 Task: Send an email with the signature Jessica Sanchez with the subject Confirmation of a refund and the message Could you please provide me with your feedback on the new website design? from softage.5@softage.net to softage.8@softage.net and move the email from Sent Items to the folder Community service
Action: Mouse moved to (37, 42)
Screenshot: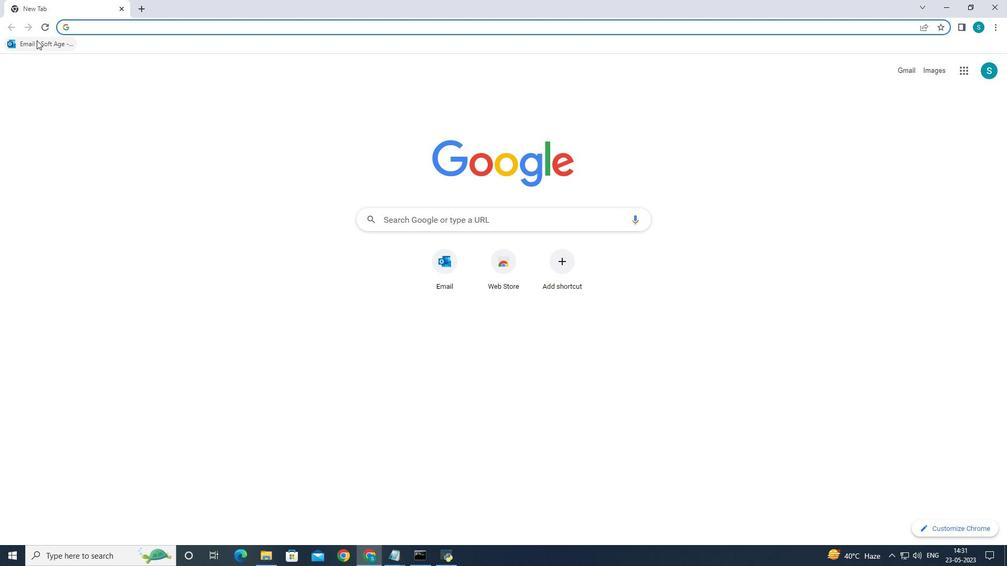 
Action: Mouse pressed left at (37, 42)
Screenshot: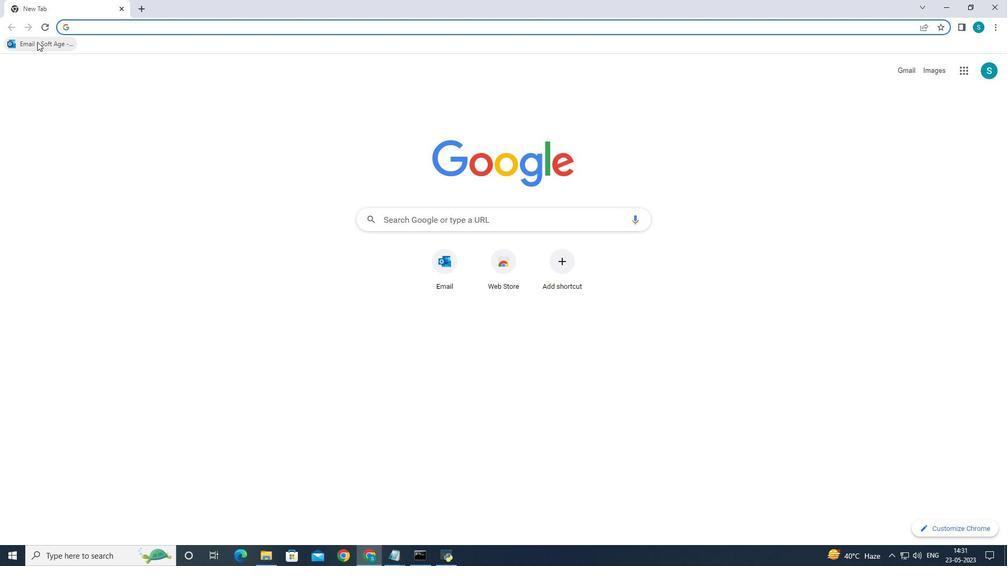 
Action: Mouse moved to (156, 92)
Screenshot: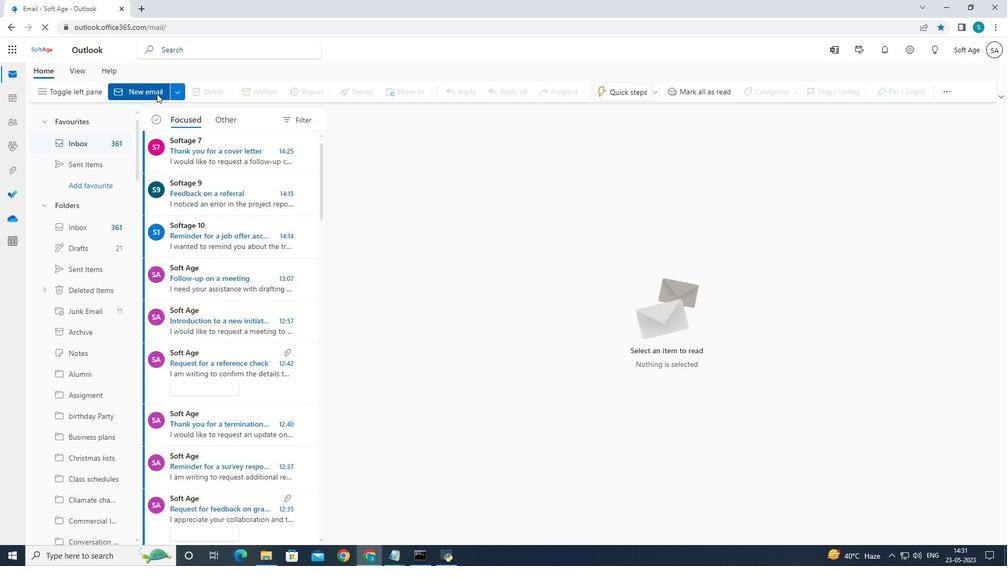 
Action: Mouse pressed left at (156, 92)
Screenshot: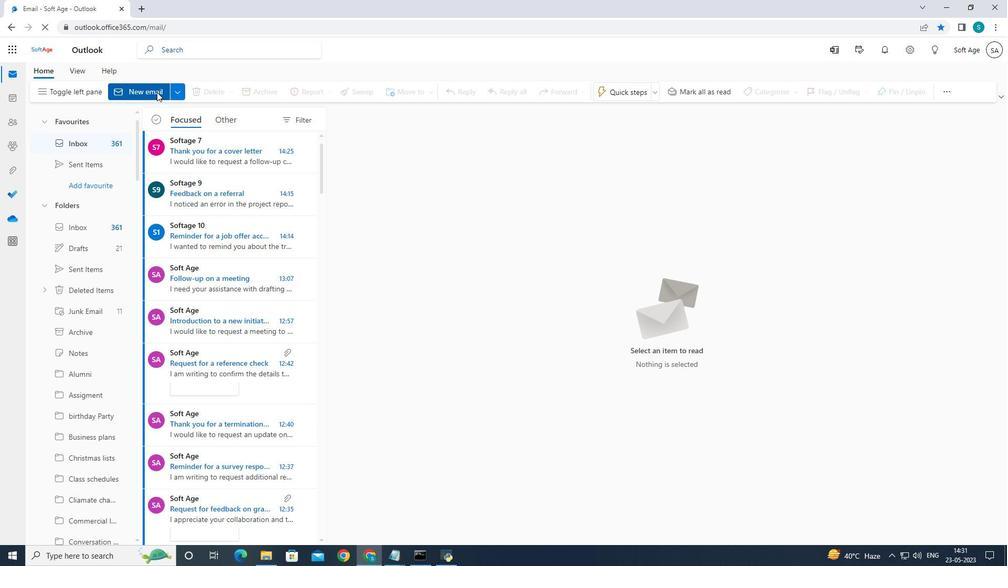 
Action: Mouse pressed left at (156, 92)
Screenshot: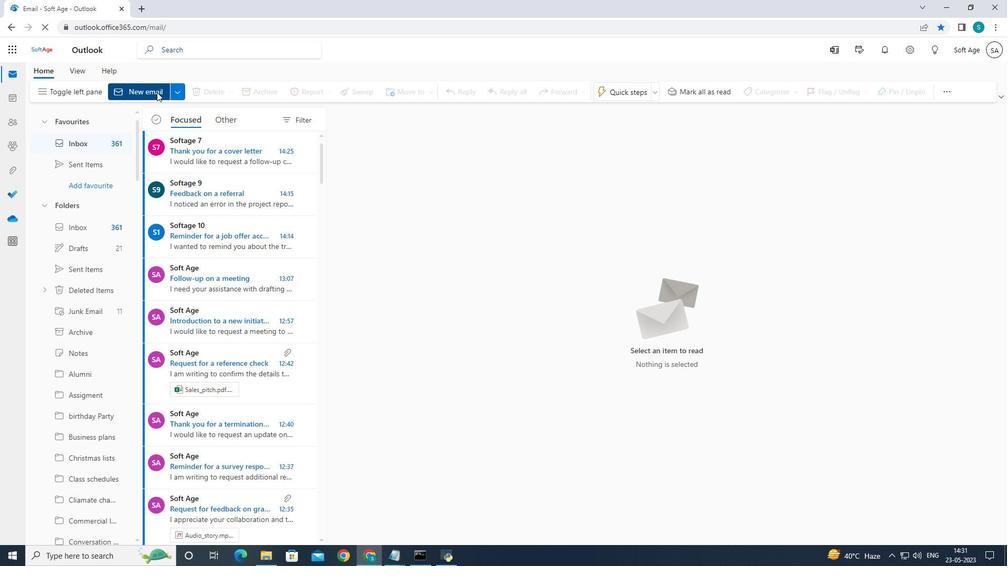 
Action: Mouse moved to (686, 90)
Screenshot: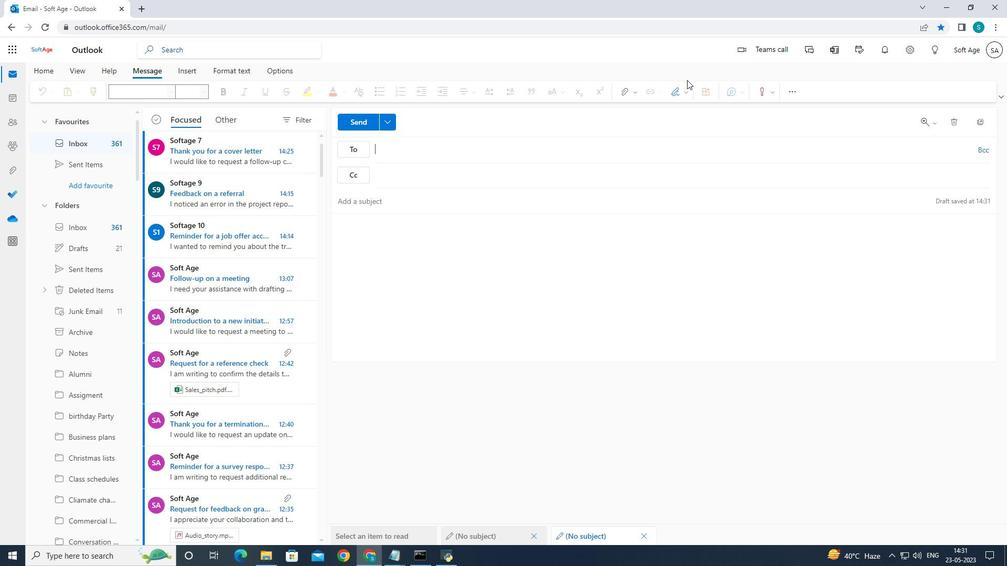 
Action: Mouse pressed left at (686, 90)
Screenshot: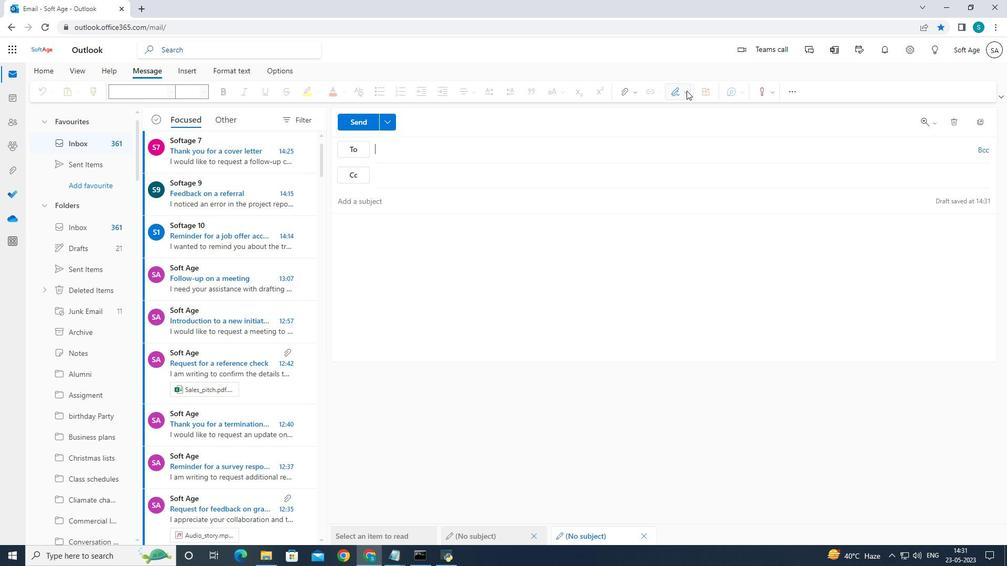 
Action: Mouse moved to (669, 137)
Screenshot: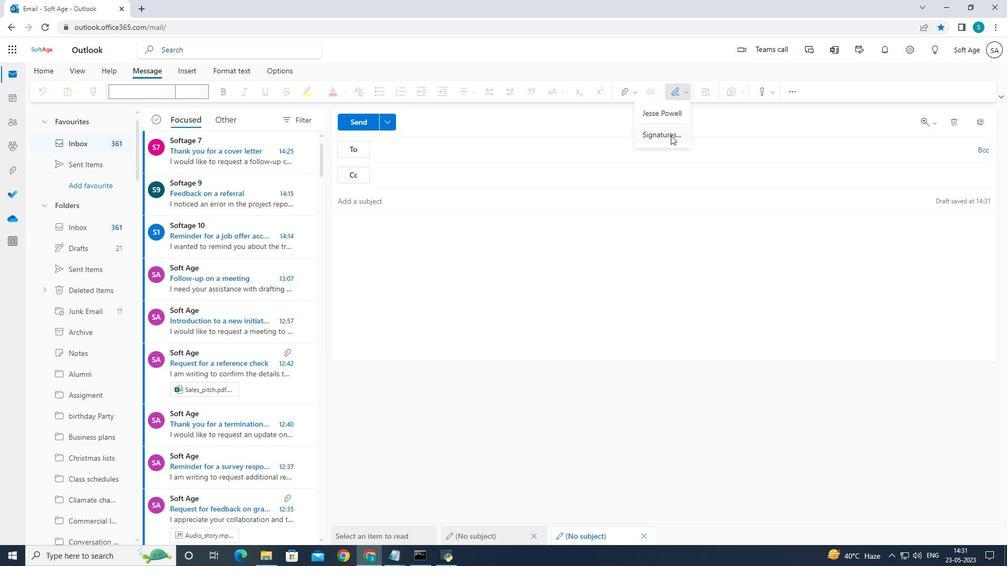 
Action: Mouse pressed left at (669, 137)
Screenshot: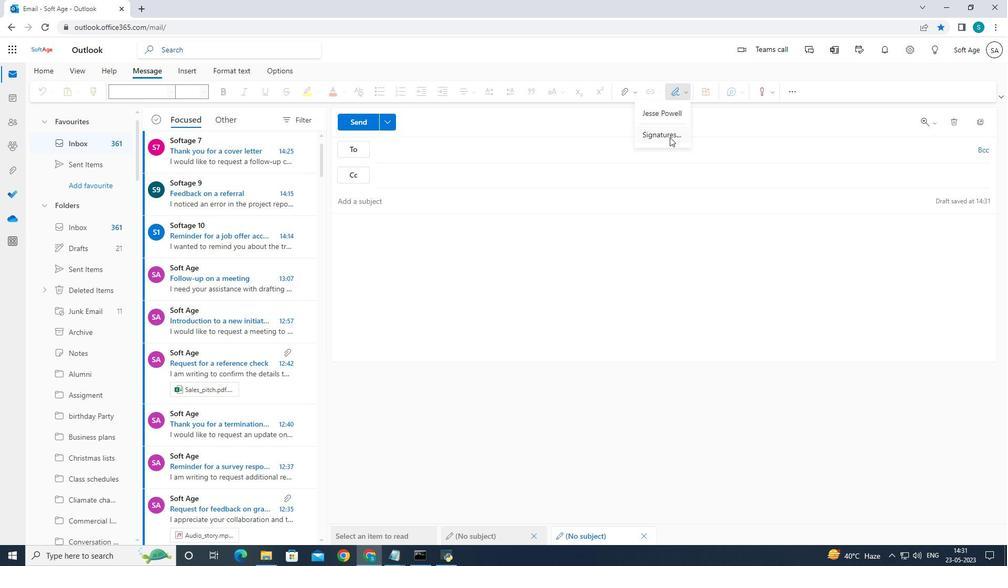
Action: Mouse moved to (663, 176)
Screenshot: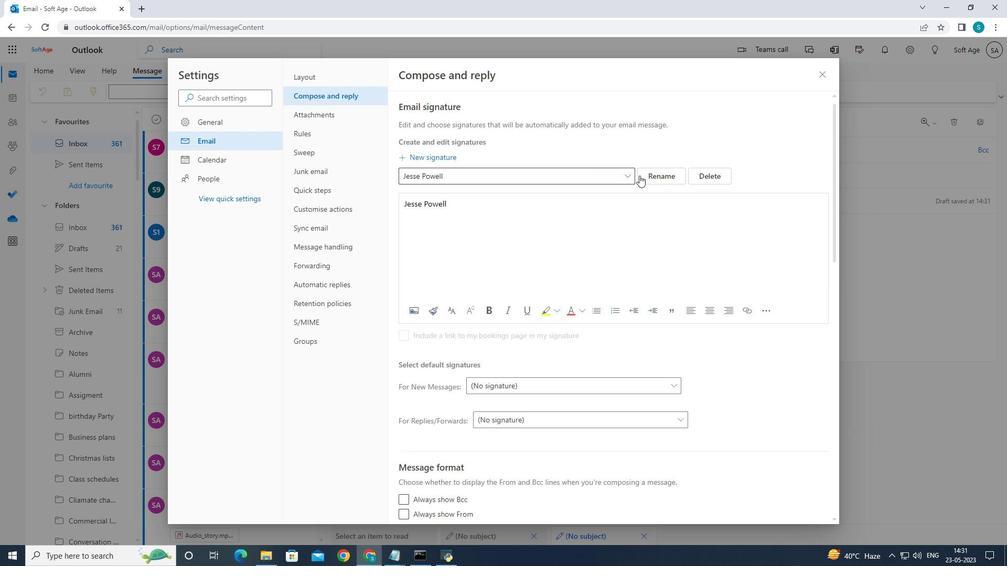 
Action: Mouse pressed left at (663, 176)
Screenshot: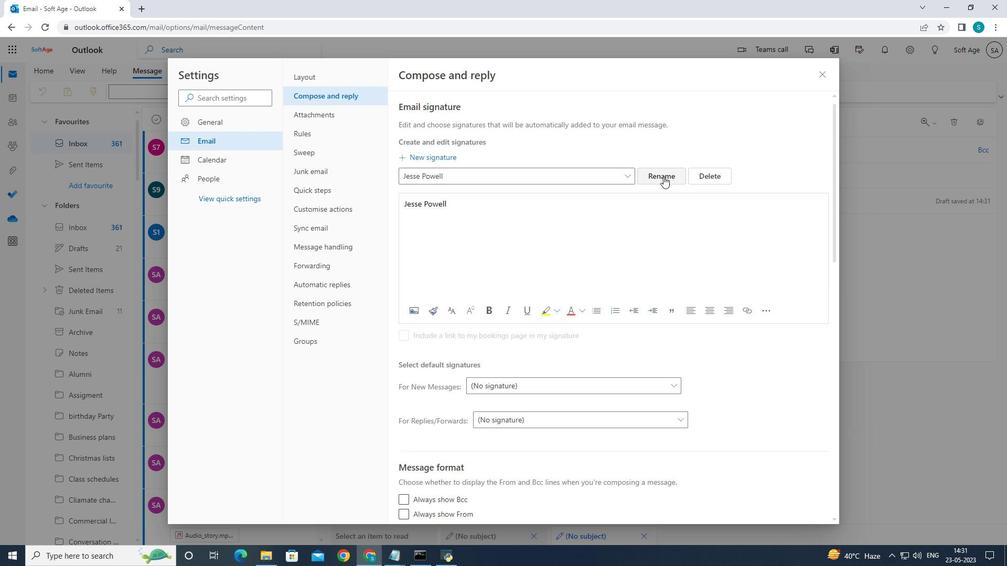 
Action: Mouse moved to (607, 173)
Screenshot: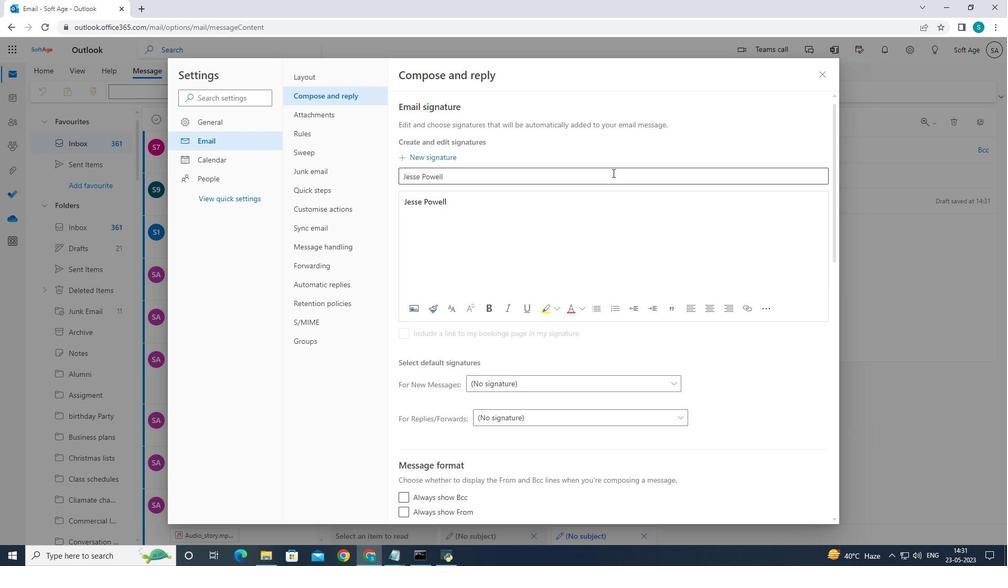 
Action: Mouse pressed left at (607, 173)
Screenshot: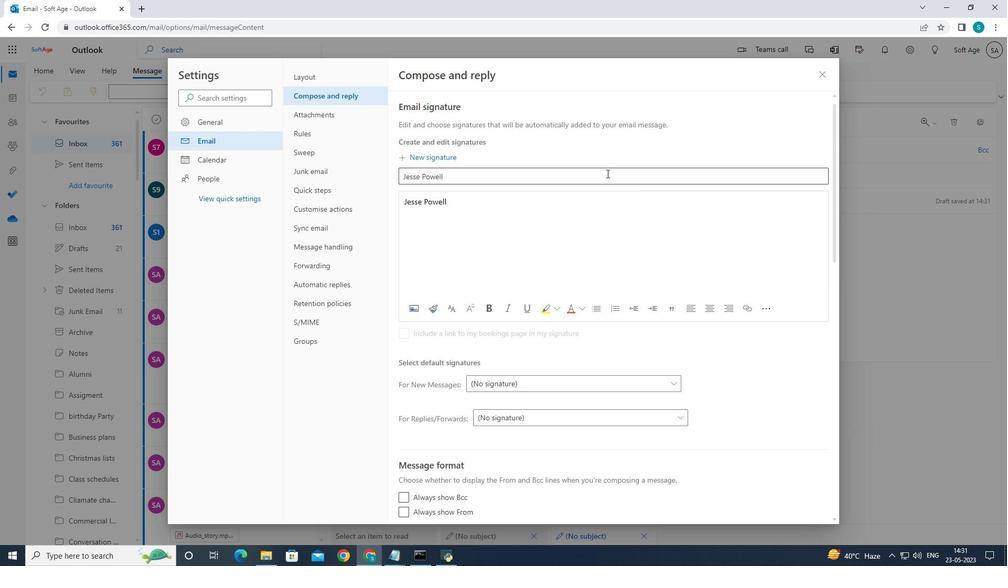 
Action: Mouse moved to (689, 182)
Screenshot: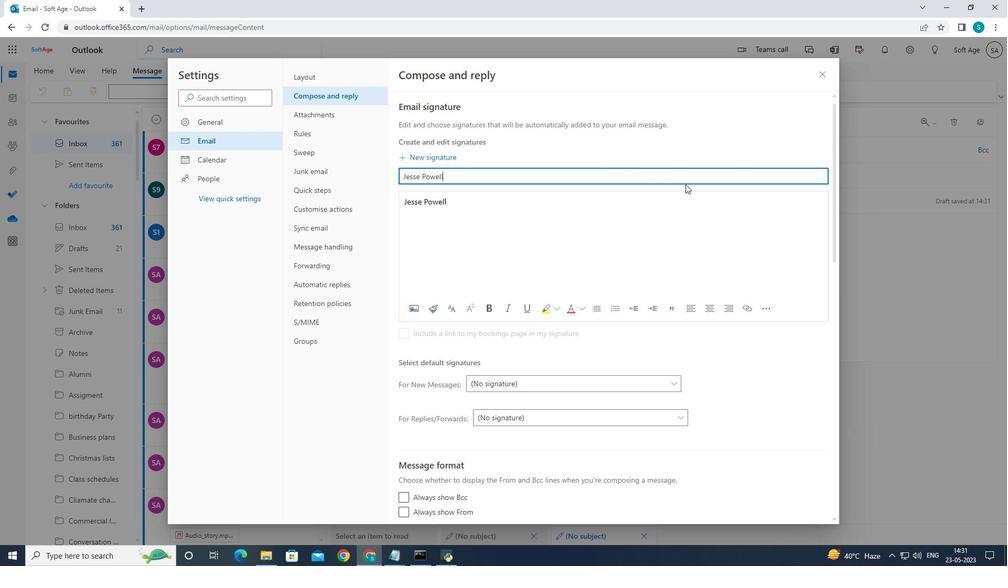 
Action: Key pressed <Key.backspace><Key.backspace><Key.backspace><Key.backspace><Key.backspace><Key.backspace><Key.backspace><Key.backspace><Key.backspace><Key.backspace>ssica<Key.space><Key.caps_lock>S<Key.caps_lock>anchez
Screenshot: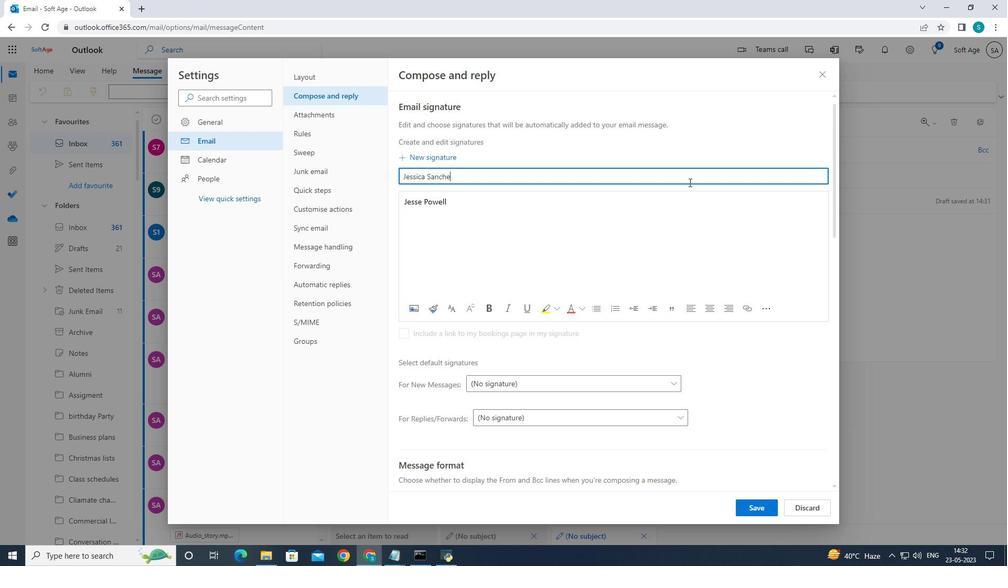 
Action: Mouse moved to (455, 199)
Screenshot: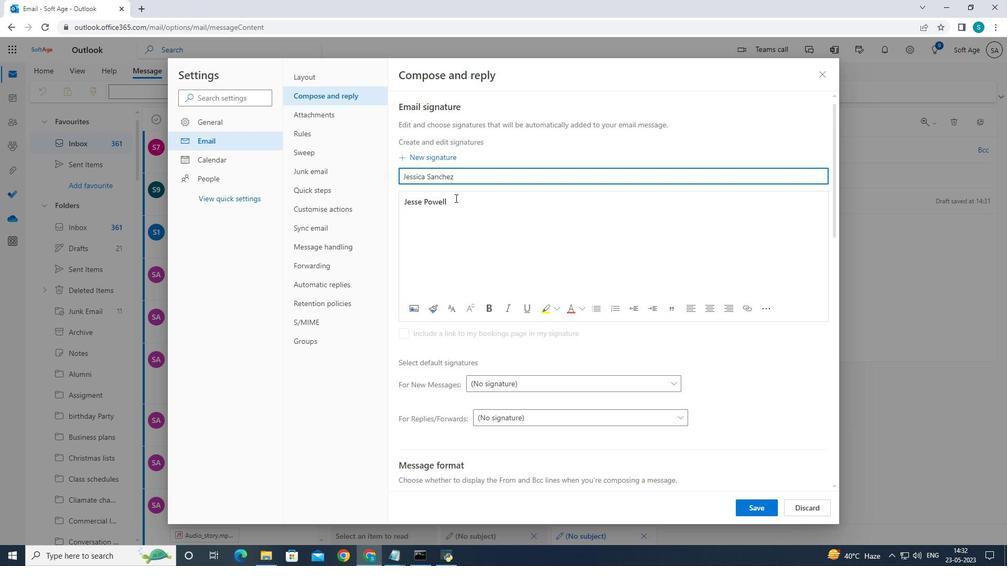 
Action: Mouse pressed left at (455, 199)
Screenshot: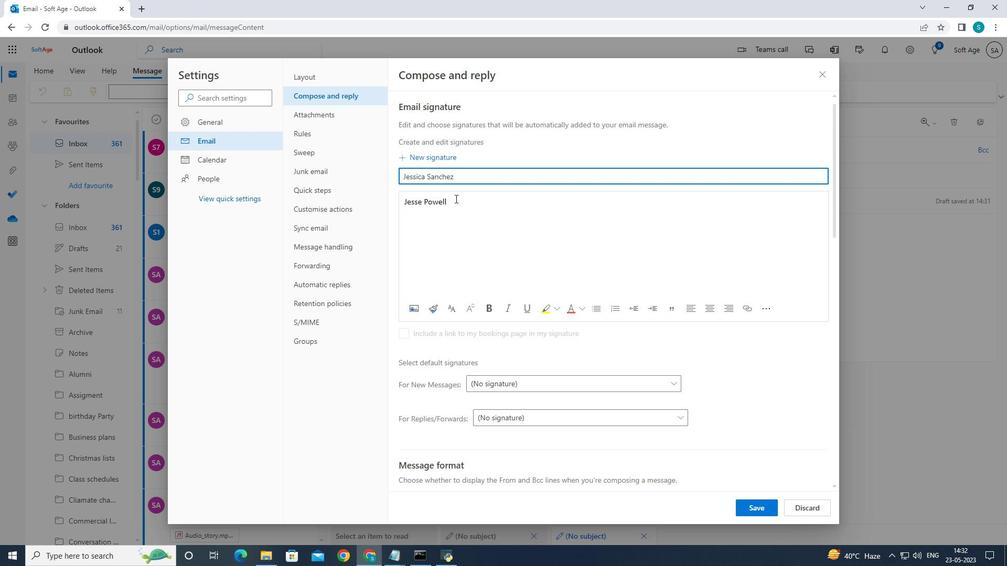 
Action: Mouse moved to (549, 192)
Screenshot: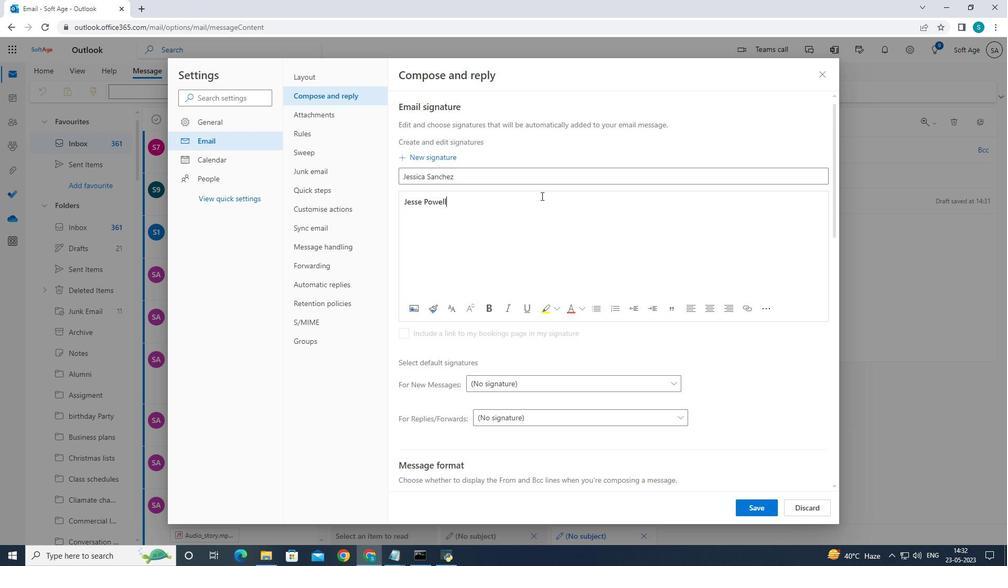 
Action: Key pressed <Key.backspace>
Screenshot: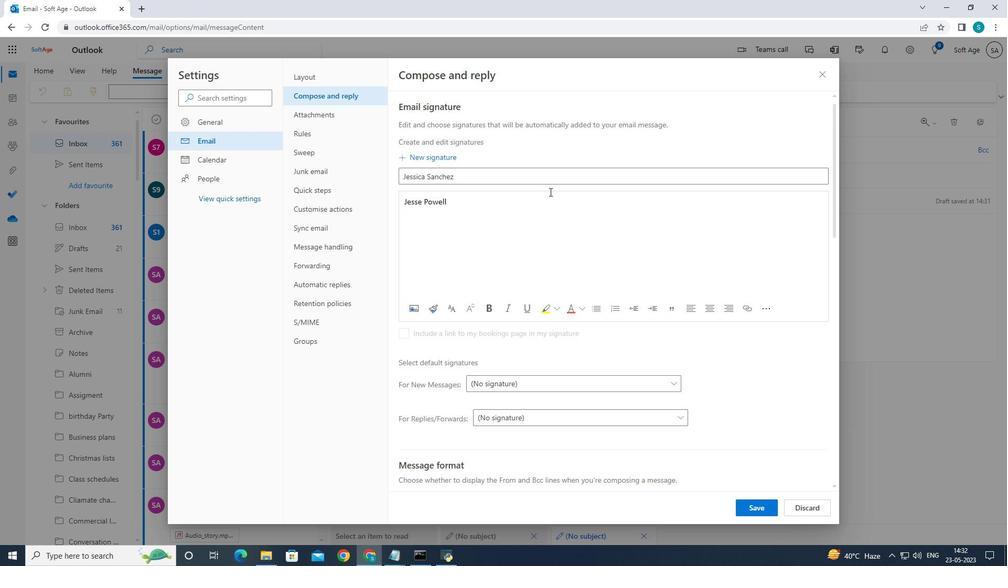 
Action: Mouse moved to (557, 189)
Screenshot: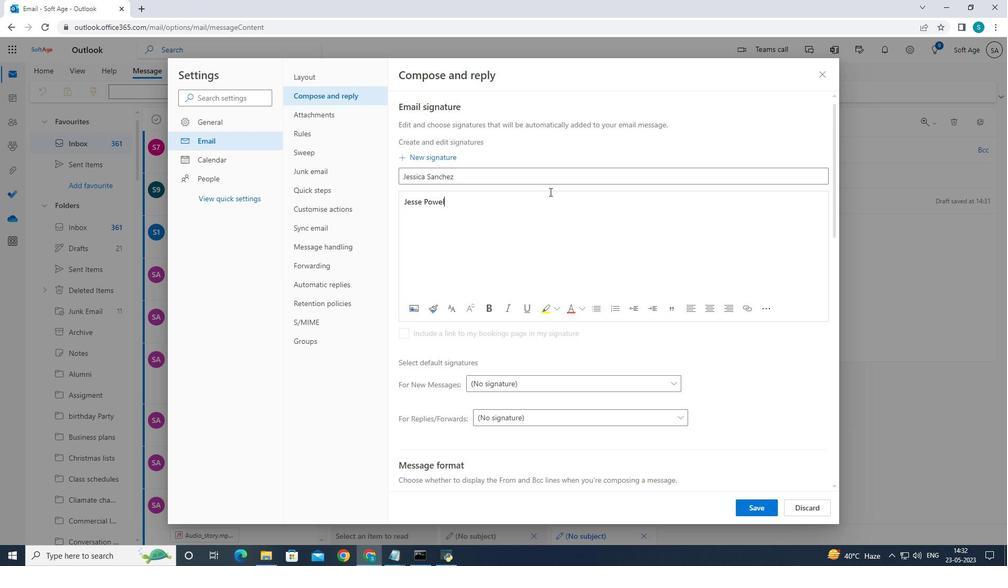 
Action: Key pressed <Key.backspace><Key.backspace><Key.backspace><Key.backspace><Key.backspace><Key.backspace><Key.backspace>
Screenshot: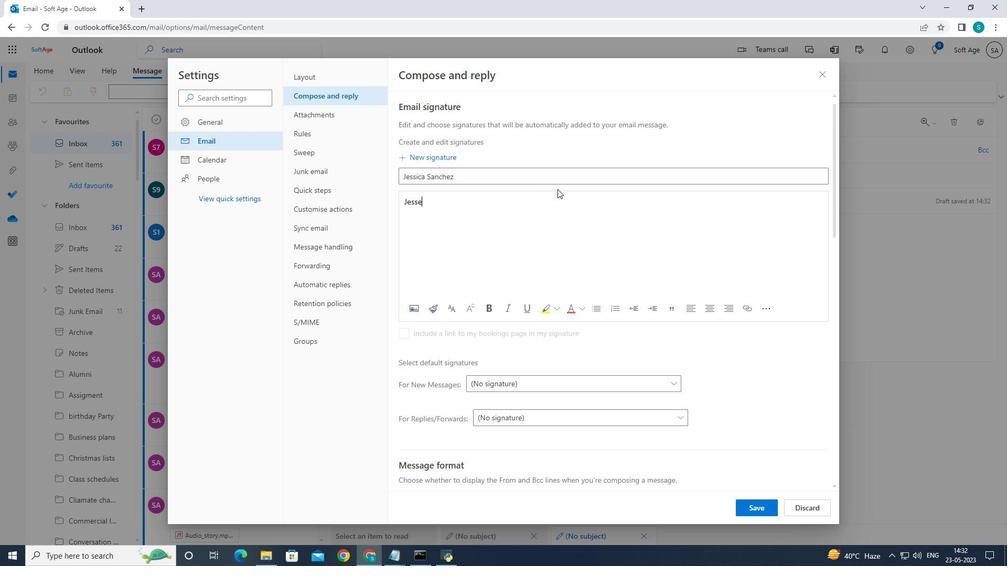 
Action: Mouse moved to (560, 188)
Screenshot: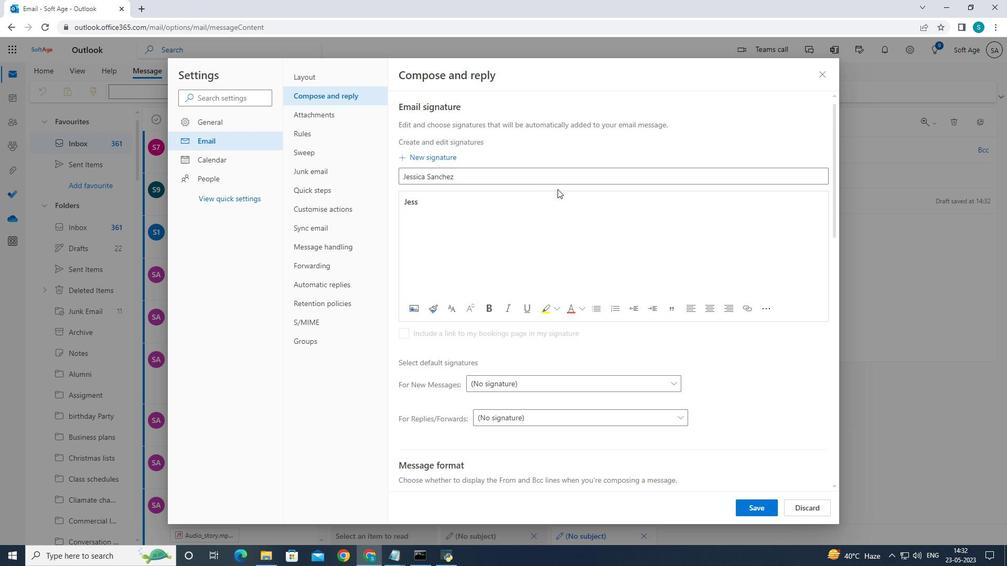 
Action: Key pressed ica<Key.space><Key.caps_lock>S<Key.caps_lock>anchez
Screenshot: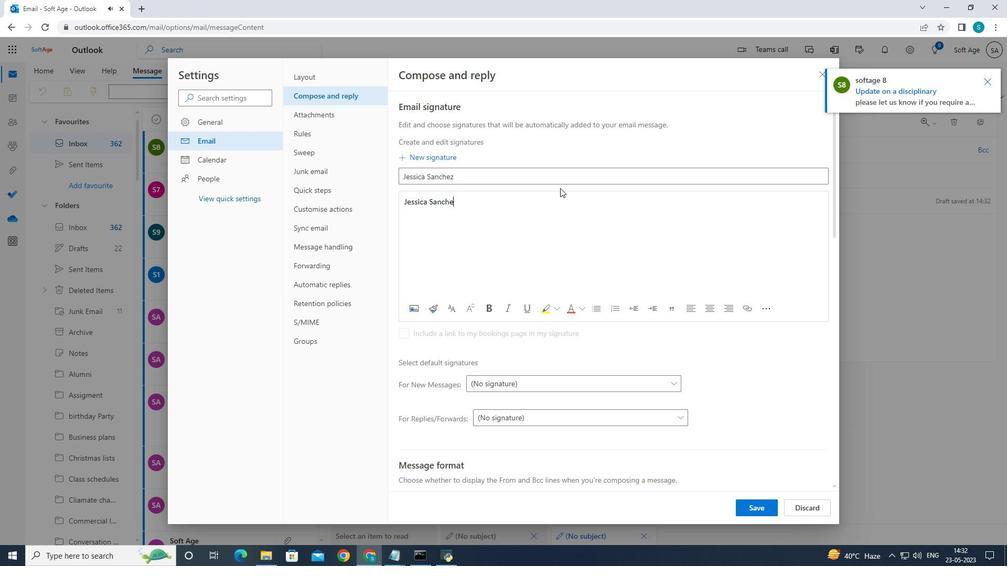 
Action: Mouse moved to (751, 506)
Screenshot: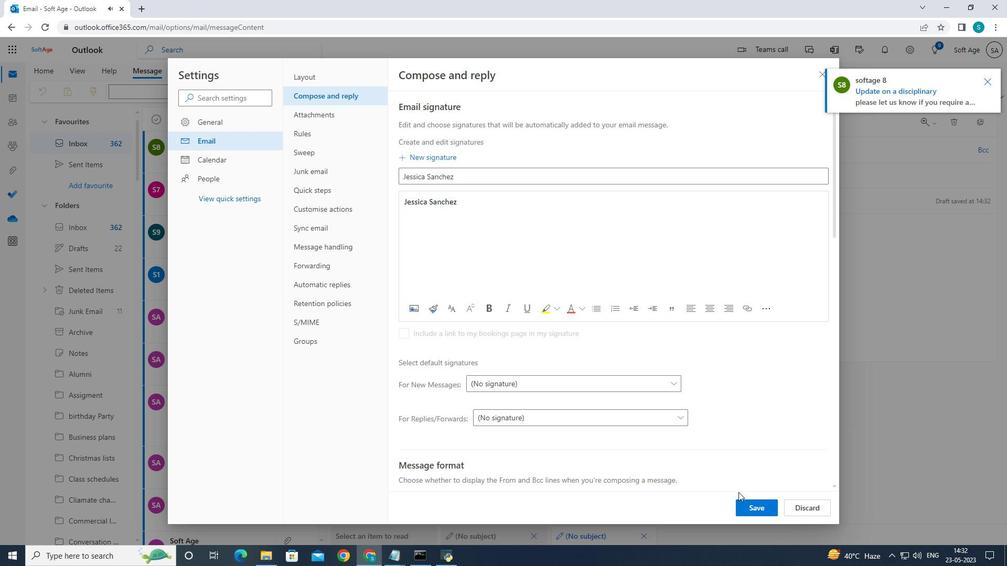 
Action: Mouse pressed left at (751, 506)
Screenshot: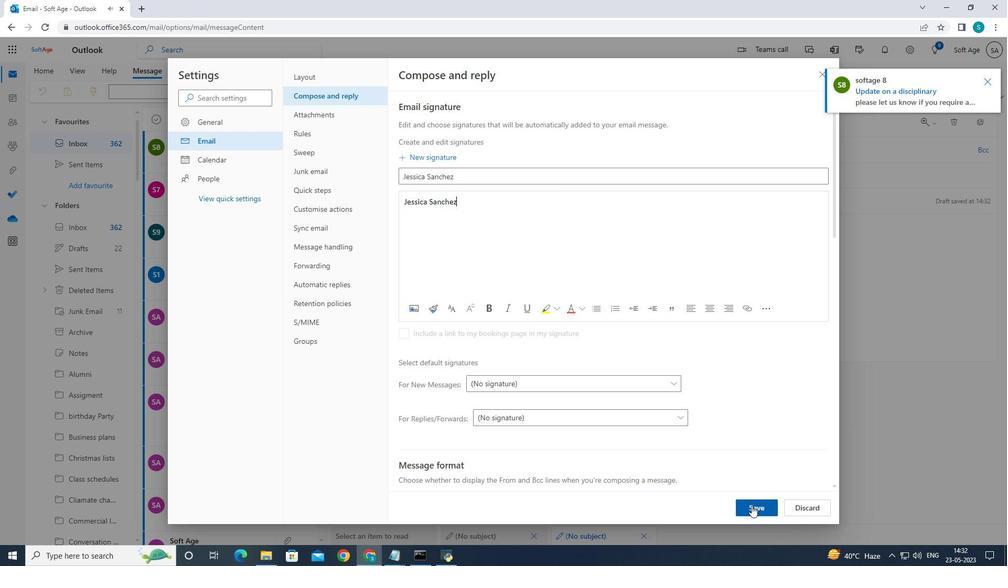 
Action: Mouse moved to (824, 76)
Screenshot: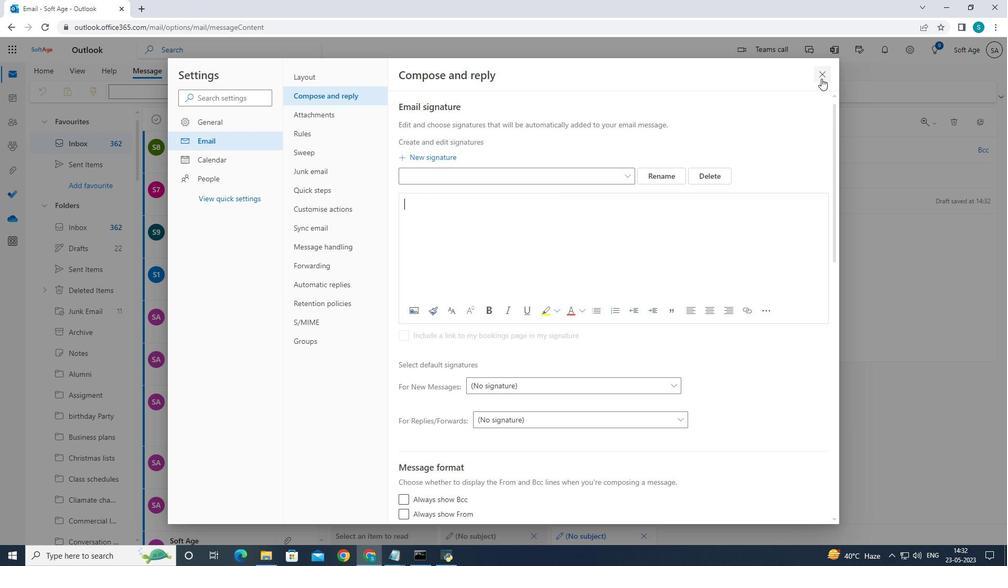 
Action: Mouse pressed left at (824, 76)
Screenshot: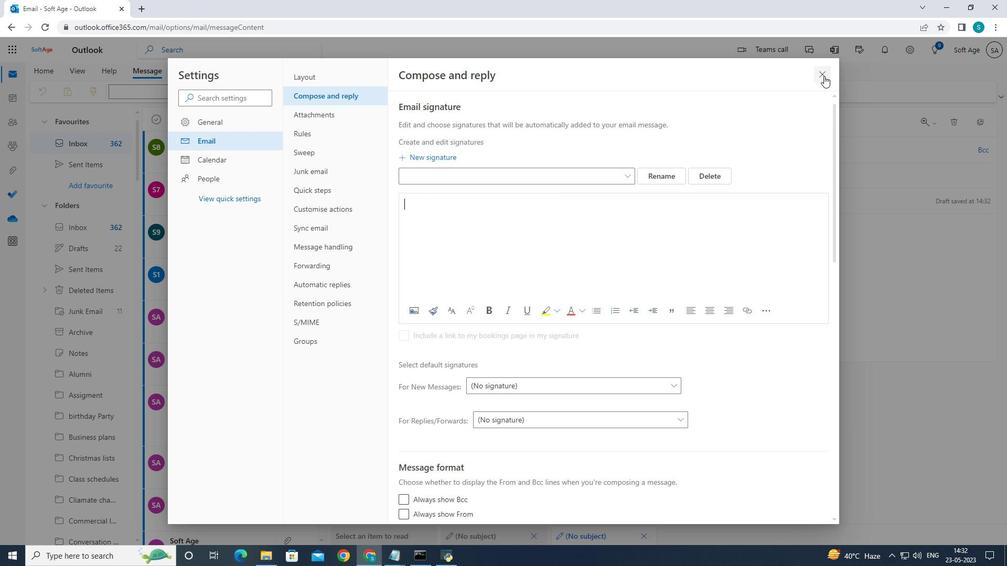 
Action: Mouse moved to (420, 203)
Screenshot: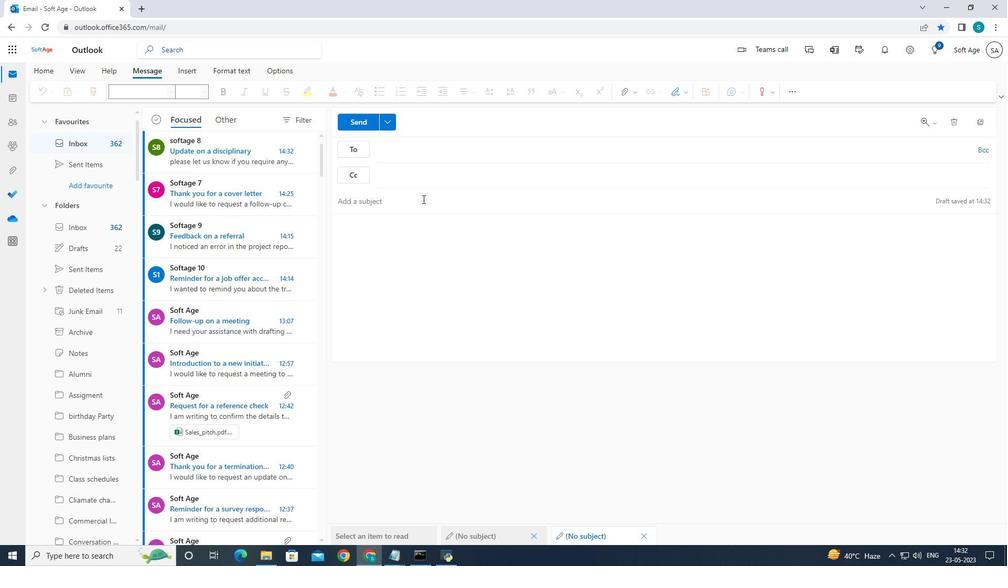 
Action: Mouse pressed left at (420, 203)
Screenshot: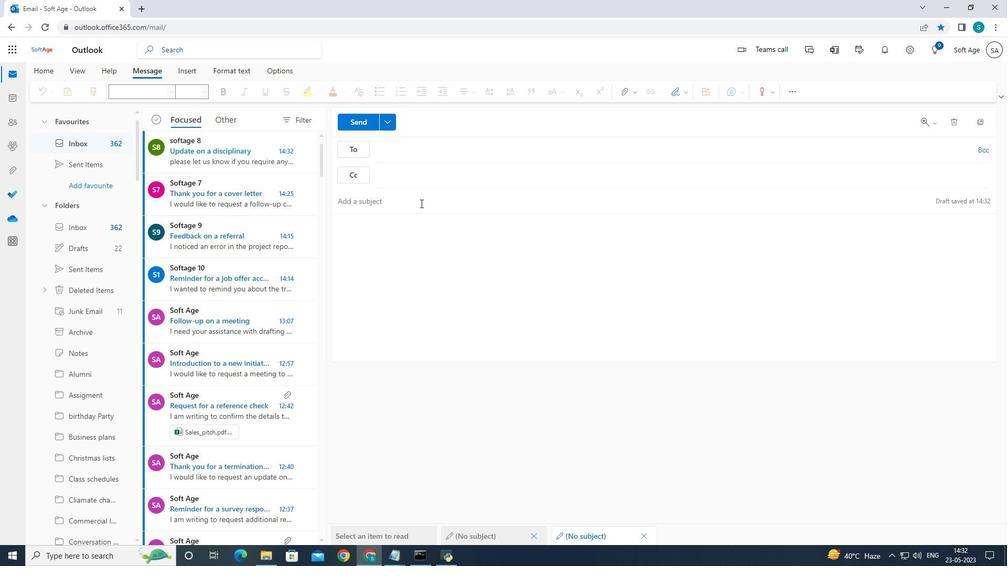 
Action: Mouse moved to (556, 233)
Screenshot: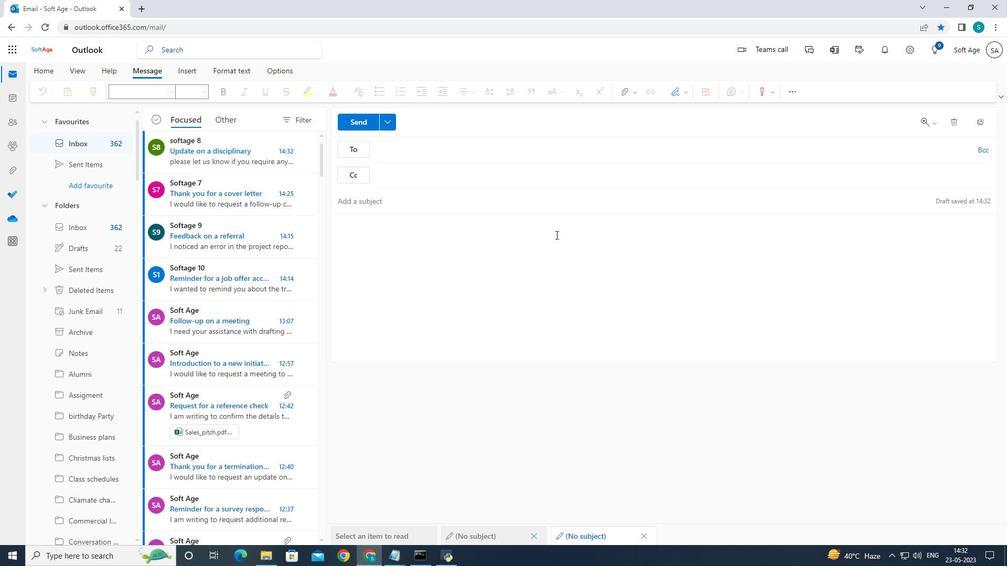 
Action: Key pressed <Key.caps_lock>C<Key.caps_lock>onfirmation<Key.space>of<Key.space>a<Key.space>refund<Key.space>
Screenshot: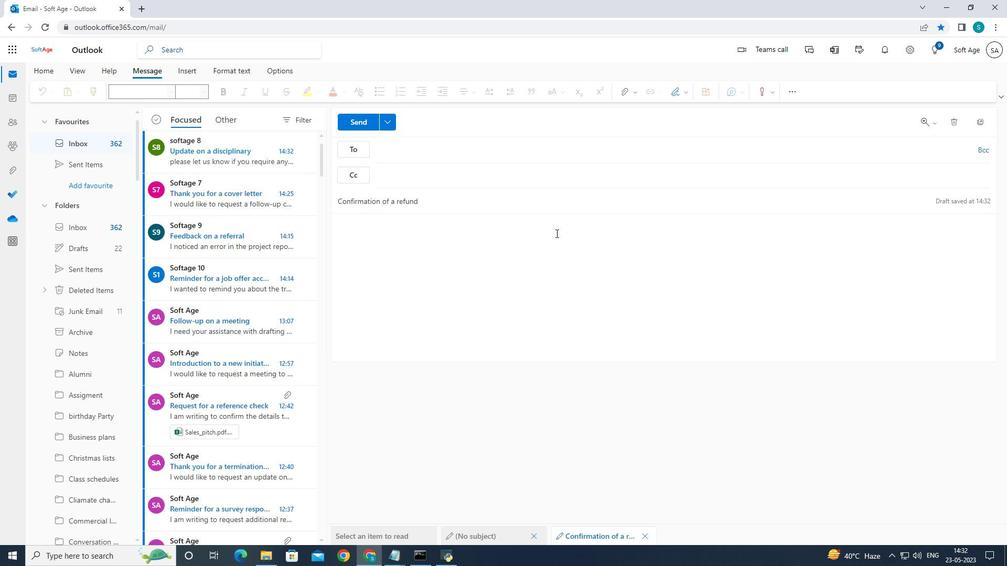 
Action: Mouse moved to (463, 238)
Screenshot: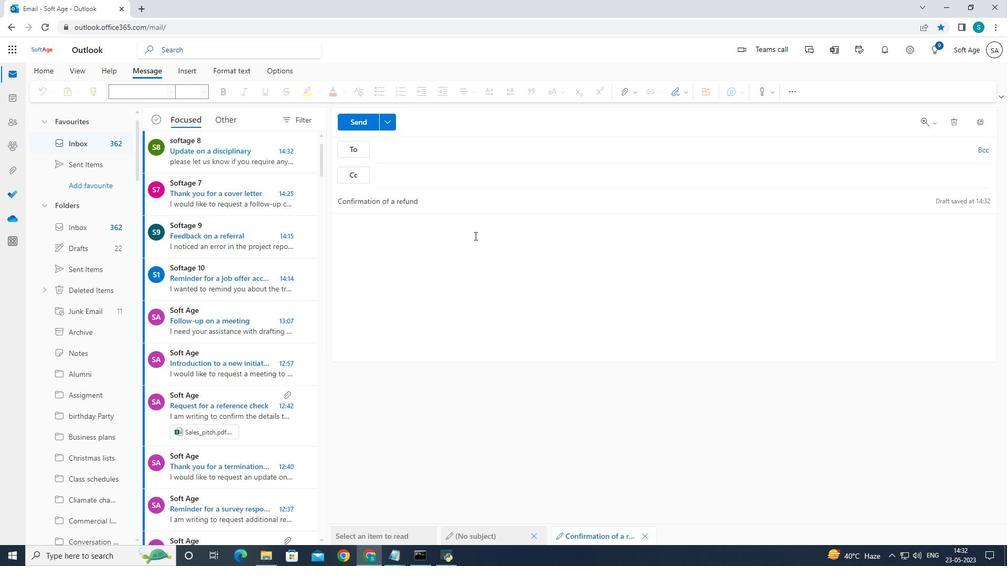 
Action: Mouse pressed left at (463, 238)
Screenshot: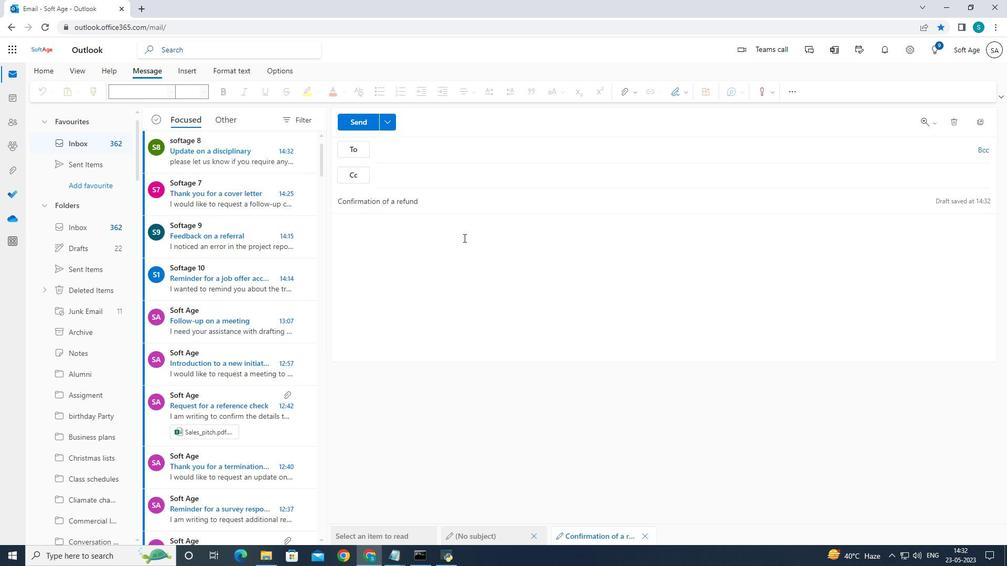 
Action: Mouse moved to (682, 89)
Screenshot: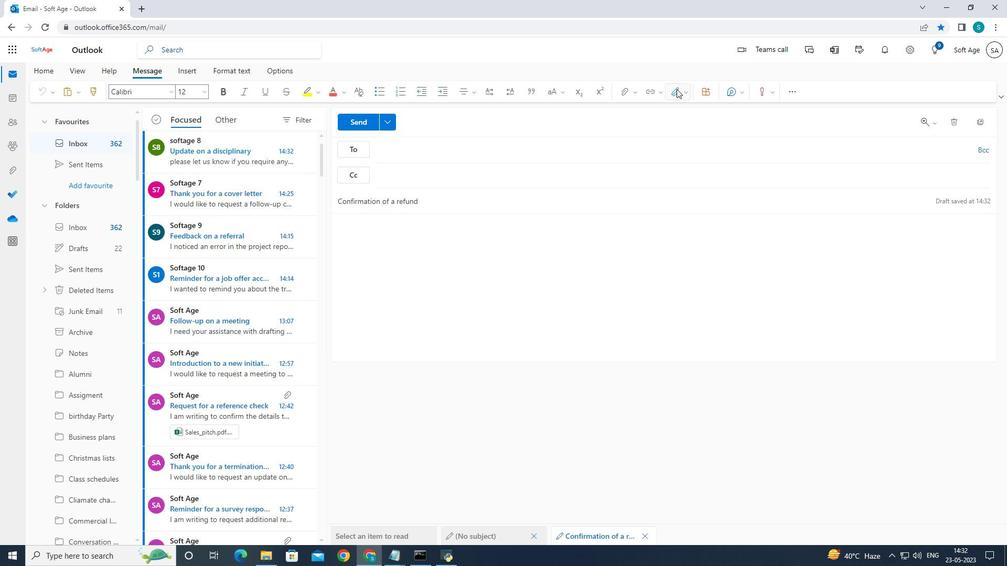 
Action: Mouse pressed left at (682, 89)
Screenshot: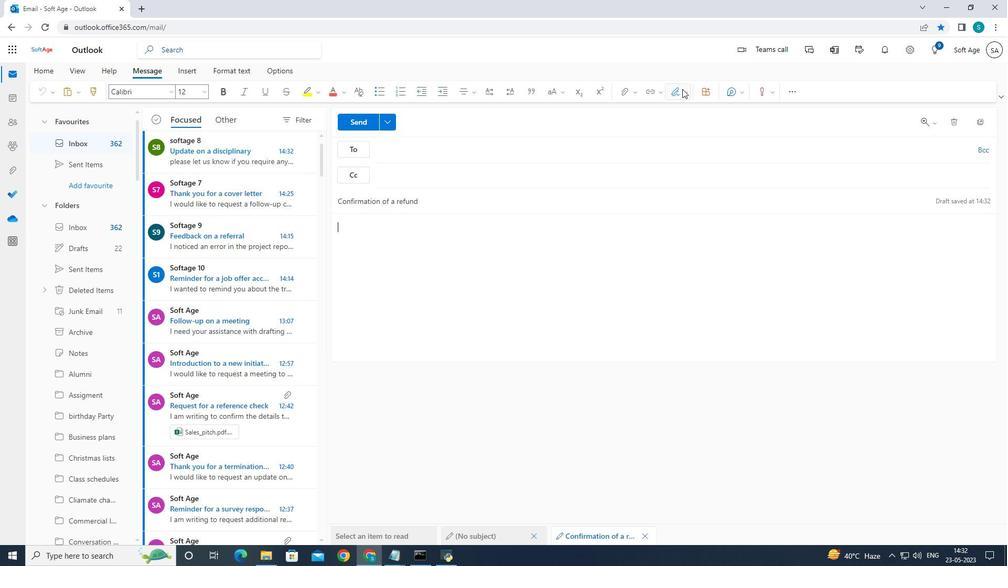 
Action: Mouse moved to (669, 115)
Screenshot: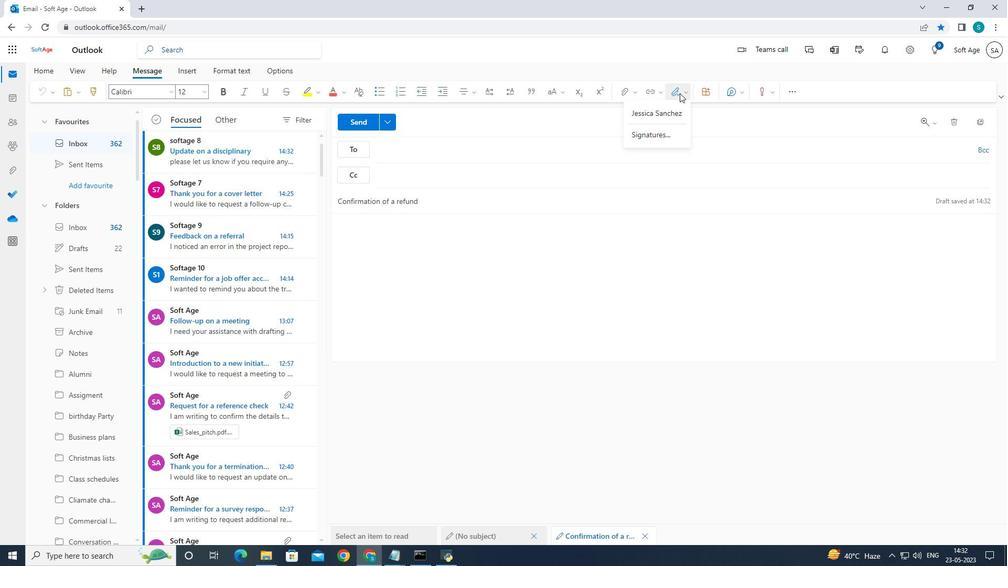 
Action: Mouse pressed left at (669, 115)
Screenshot: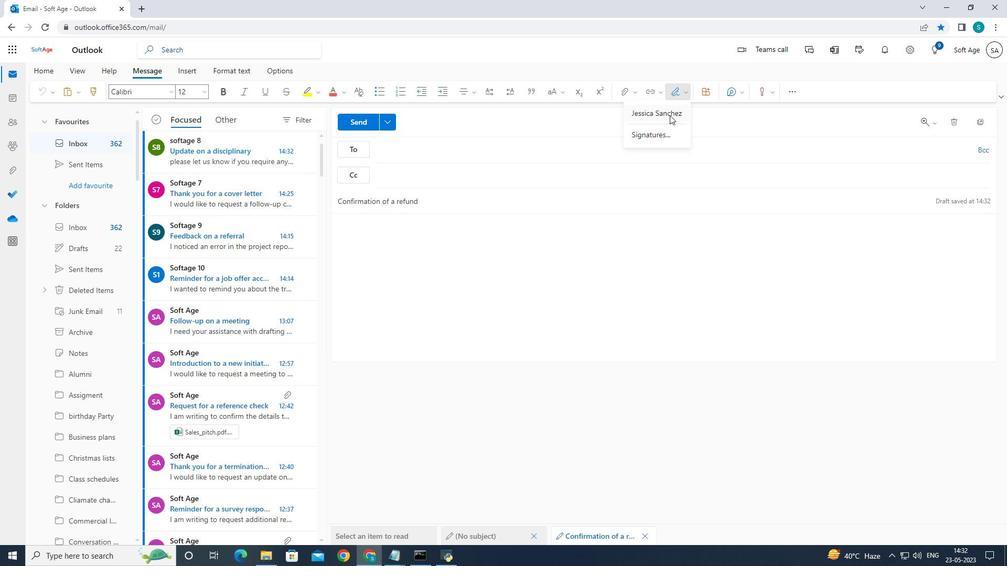 
Action: Mouse moved to (706, 221)
Screenshot: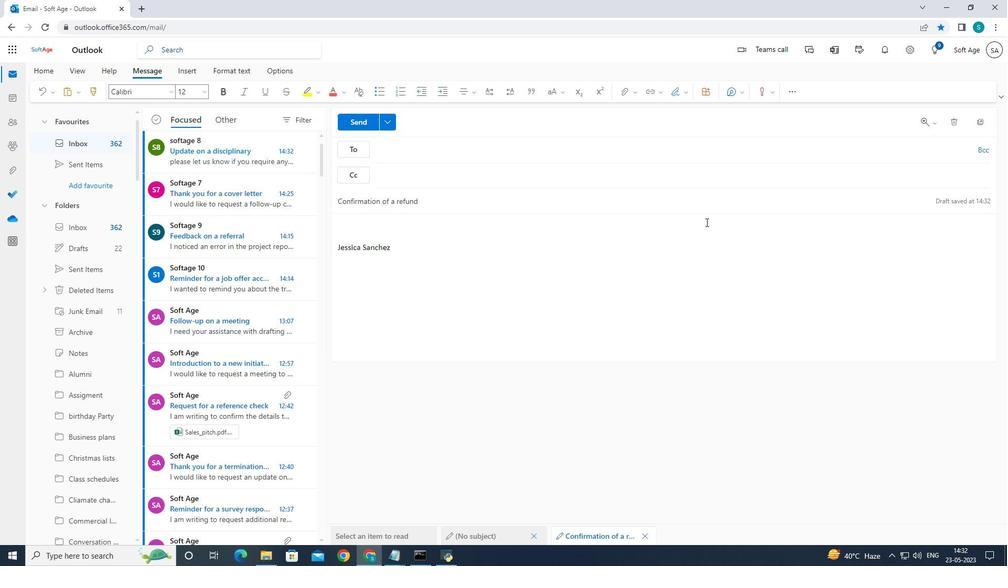 
Action: Key pressed <Key.caps_lock>C<Key.caps_lock>ould<Key.space>you<Key.space>please<Key.space>provide<Key.space>me<Key.space>with<Key.space>your<Key.space>feedn<Key.backspace>back<Key.space>on<Key.space>the<Key.space>new<Key.space>website<Key.space>design<Key.shift_r>?
Screenshot: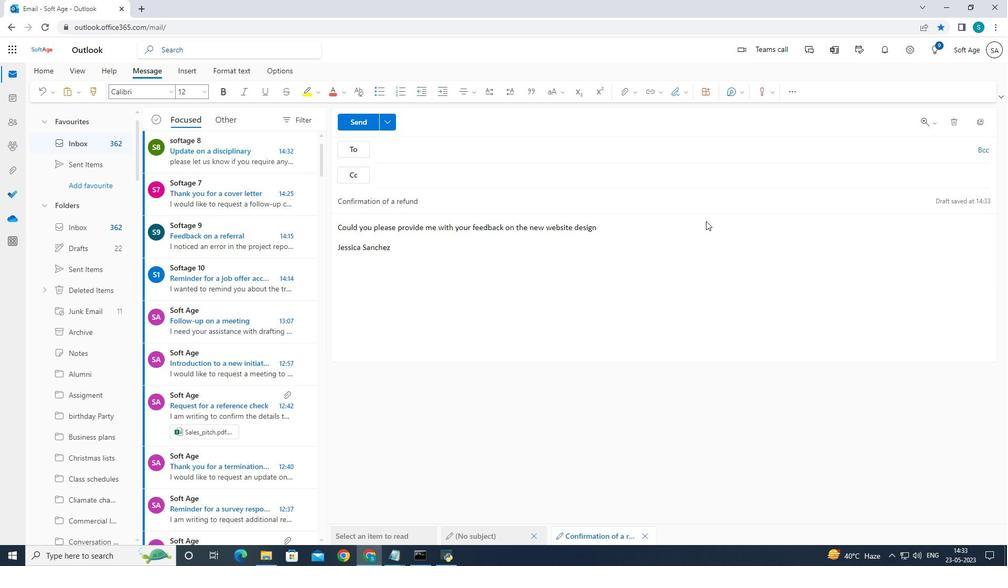 
Action: Mouse moved to (479, 149)
Screenshot: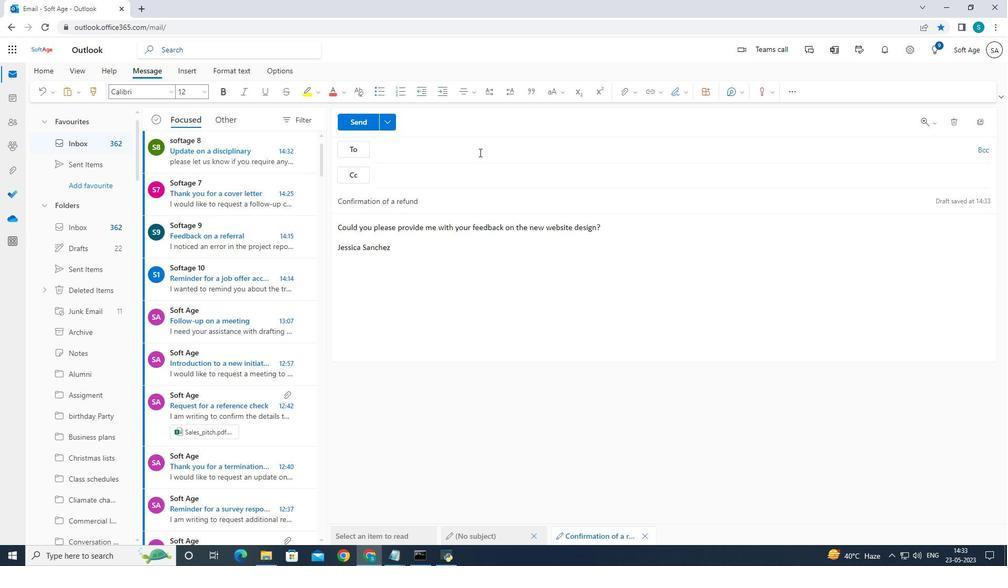
Action: Mouse pressed left at (479, 149)
Screenshot: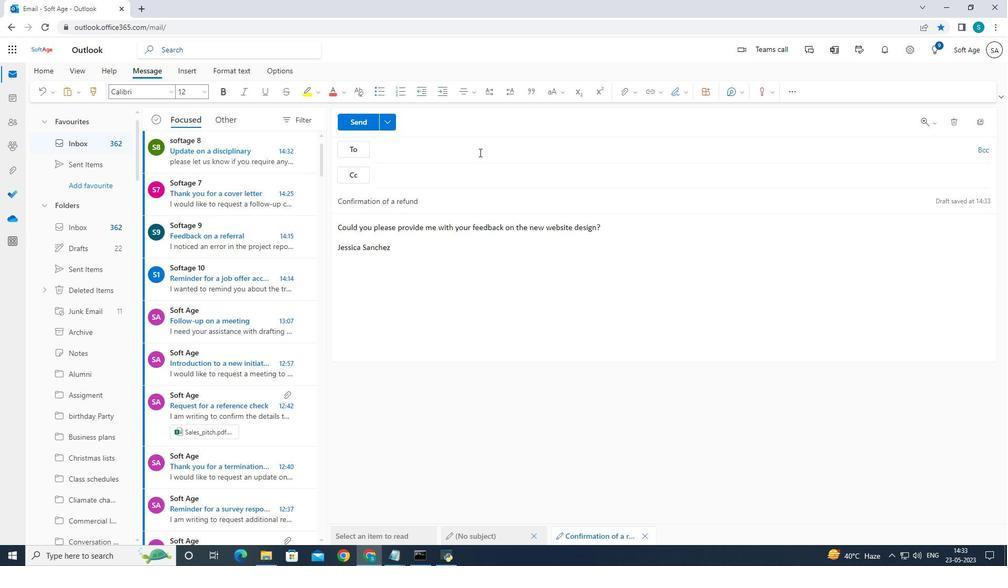 
Action: Mouse moved to (612, 205)
Screenshot: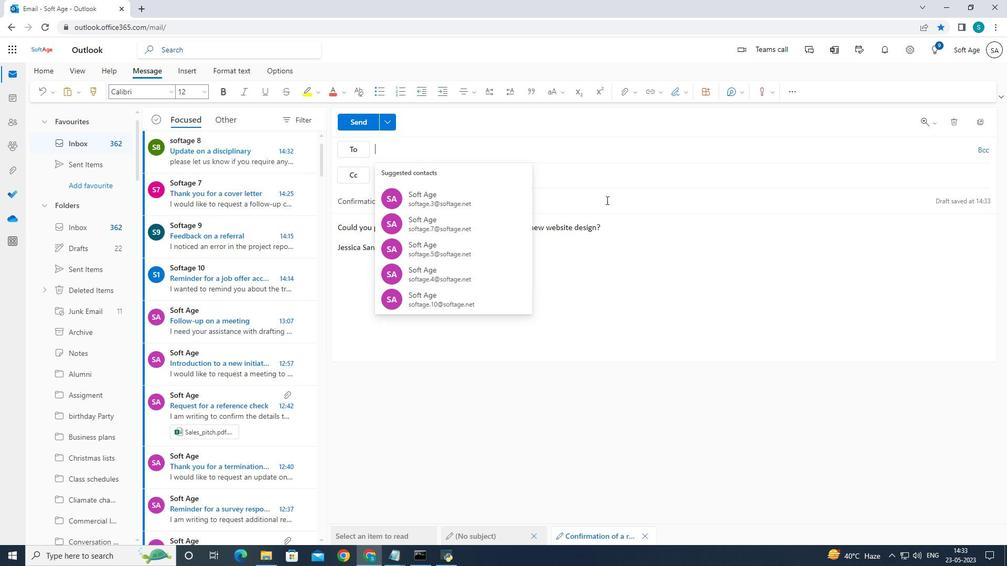 
Action: Key pressed softage.8<Key.shift><Key.shift><Key.shift><Key.shift><Key.shift><Key.shift><Key.shift>@softage.net
Screenshot: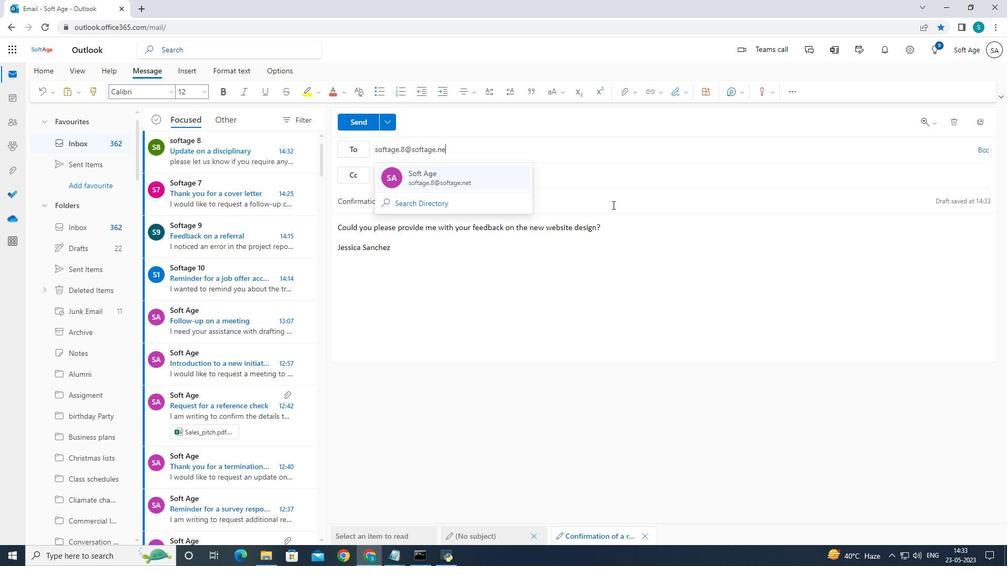 
Action: Mouse moved to (452, 177)
Screenshot: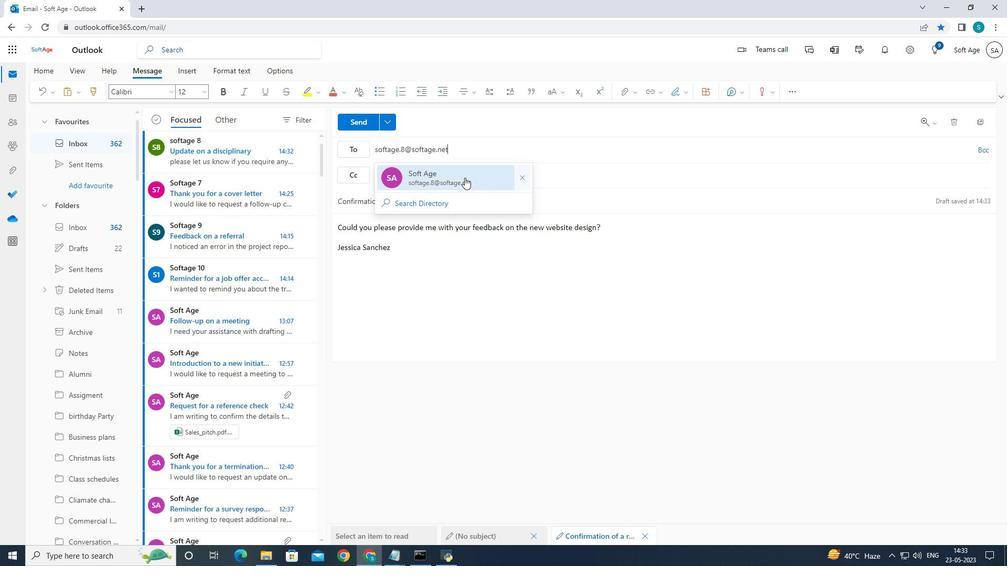 
Action: Mouse pressed left at (452, 177)
Screenshot: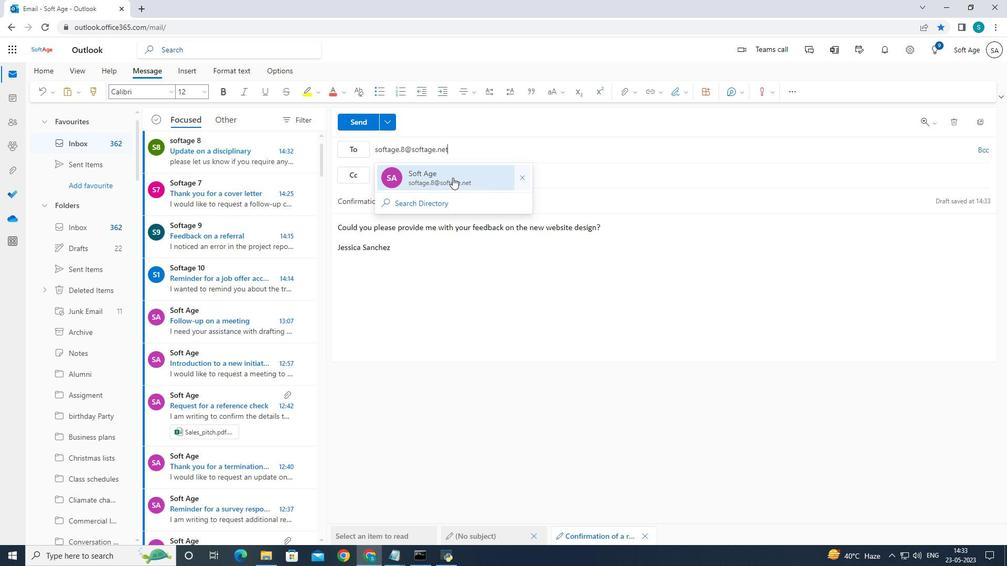 
Action: Mouse moved to (84, 333)
Screenshot: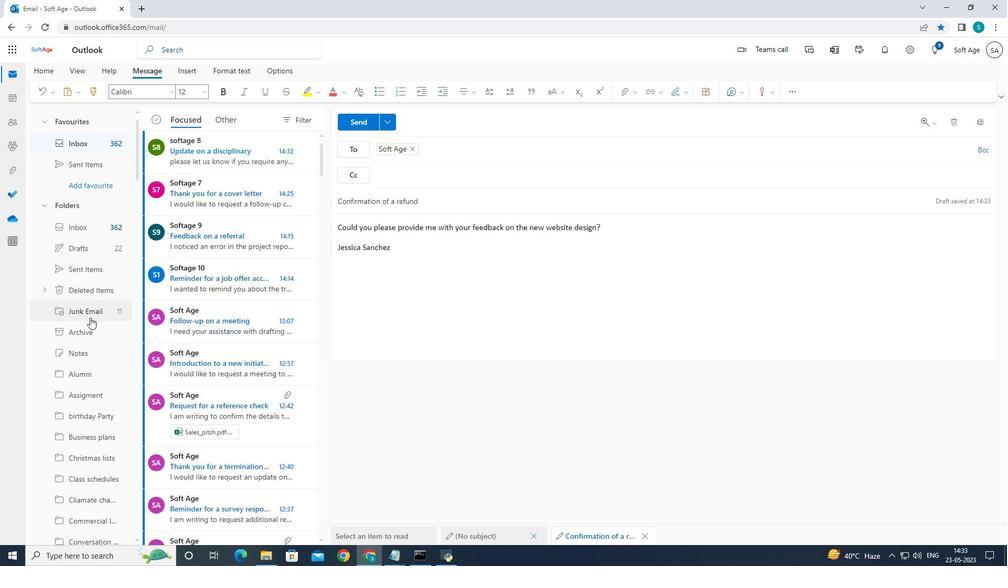 
Action: Mouse scrolled (84, 332) with delta (0, 0)
Screenshot: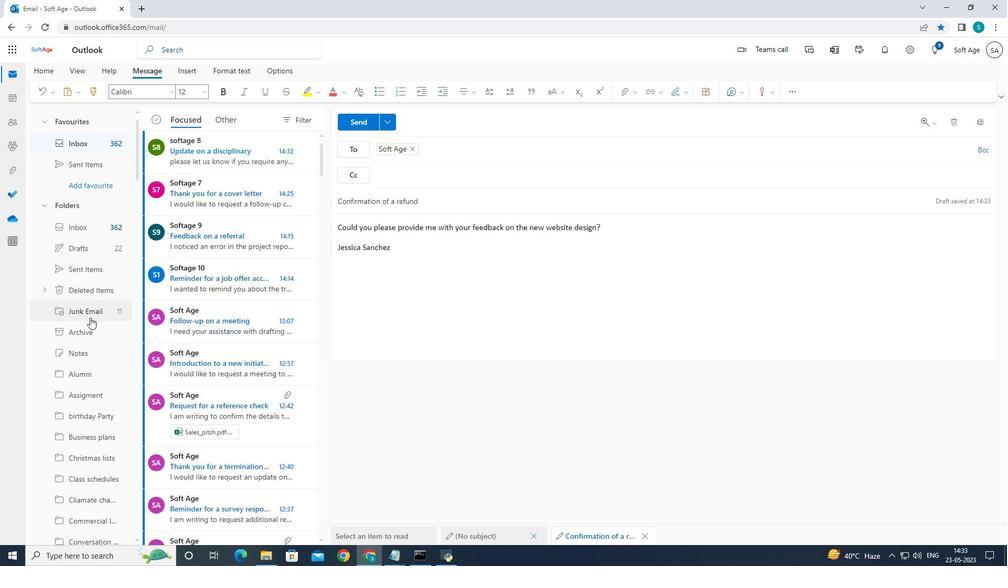 
Action: Mouse moved to (84, 333)
Screenshot: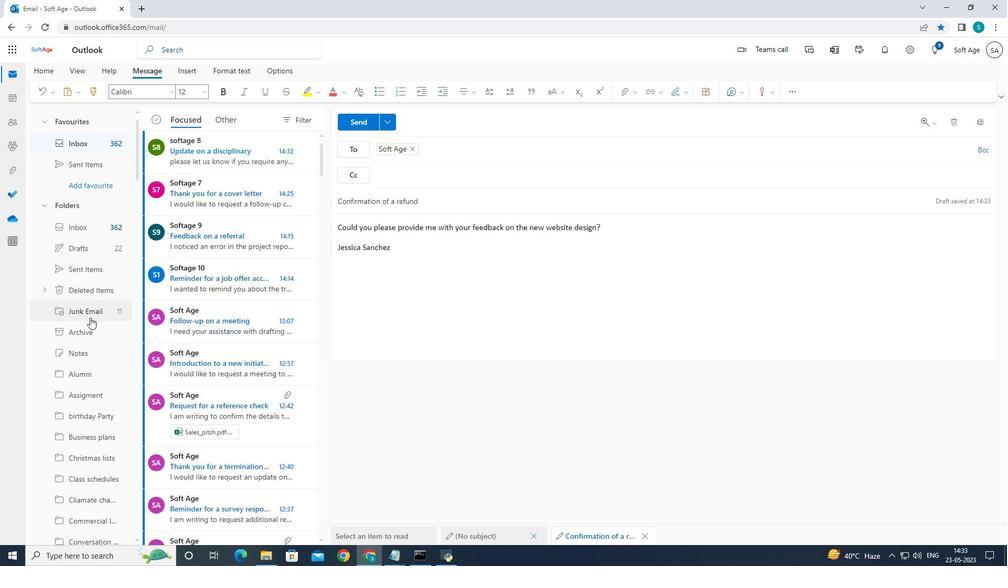 
Action: Mouse scrolled (84, 333) with delta (0, 0)
Screenshot: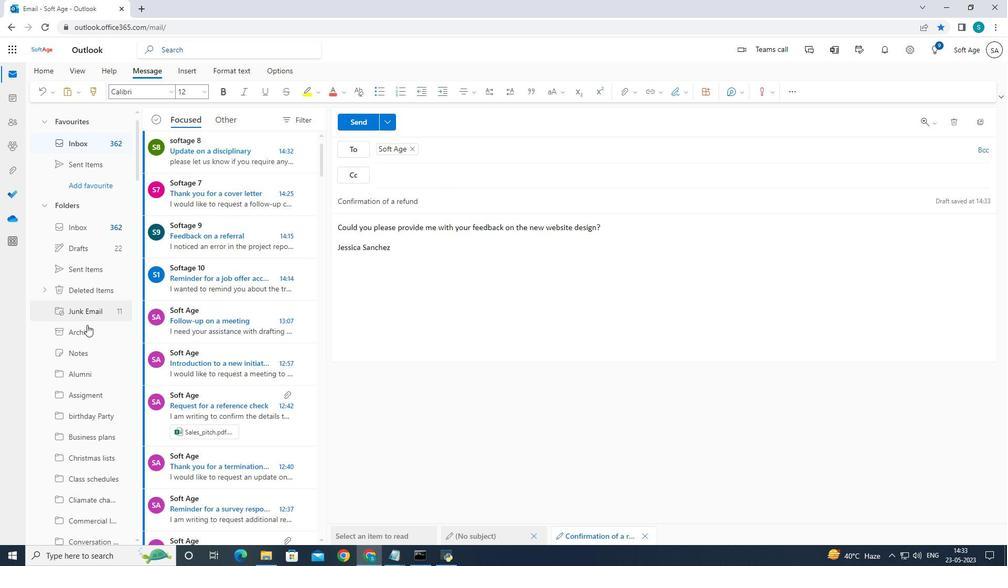 
Action: Mouse scrolled (84, 333) with delta (0, 0)
Screenshot: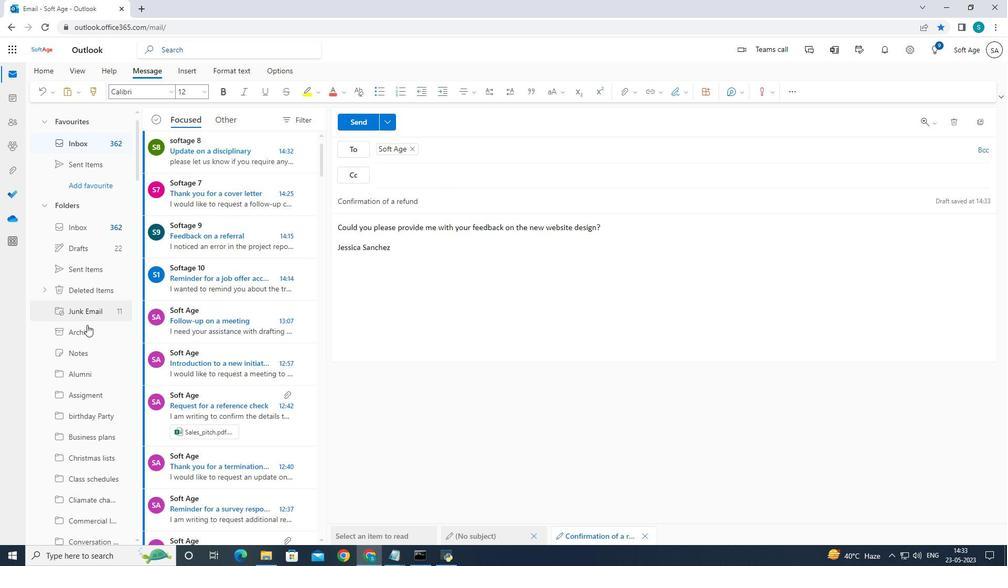 
Action: Mouse scrolled (84, 333) with delta (0, 0)
Screenshot: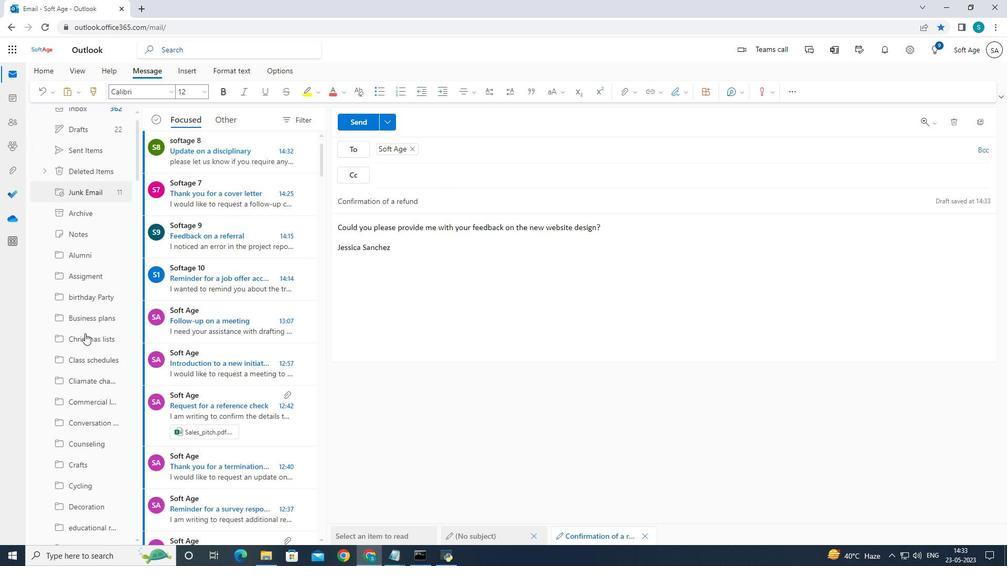 
Action: Mouse scrolled (84, 333) with delta (0, 0)
Screenshot: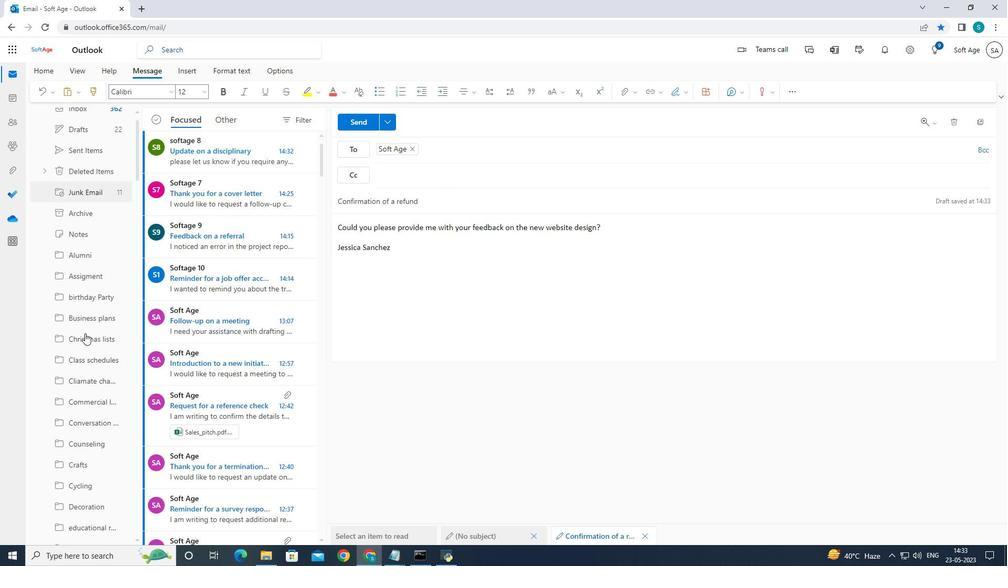 
Action: Mouse scrolled (84, 333) with delta (0, 0)
Screenshot: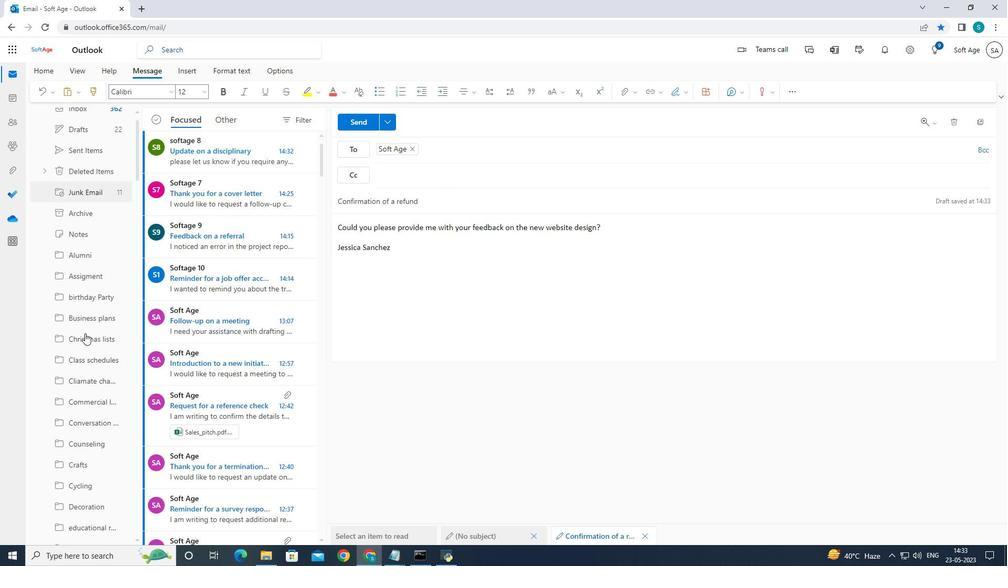 
Action: Mouse scrolled (84, 333) with delta (0, 0)
Screenshot: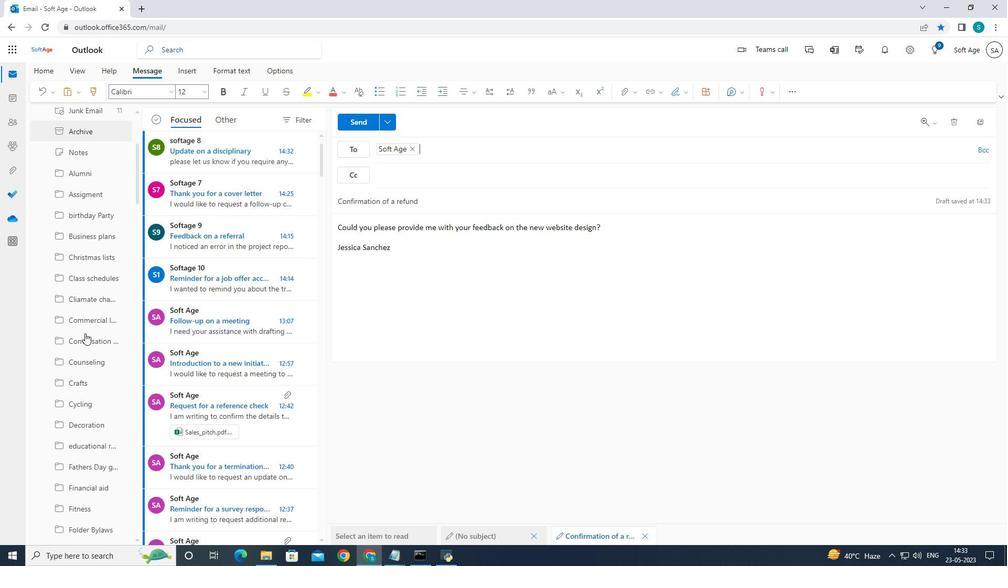 
Action: Mouse scrolled (84, 333) with delta (0, 0)
Screenshot: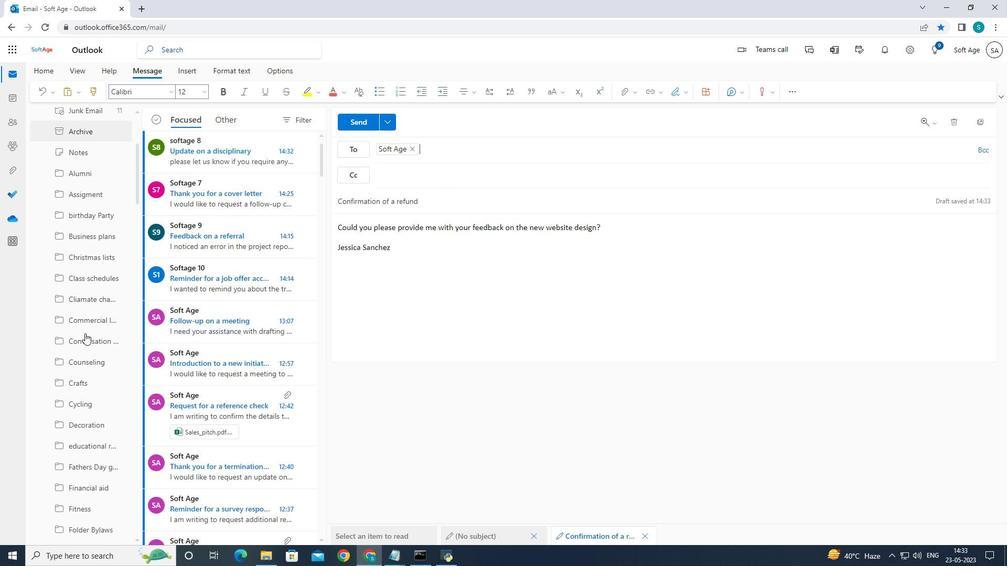 
Action: Mouse scrolled (84, 333) with delta (0, 0)
Screenshot: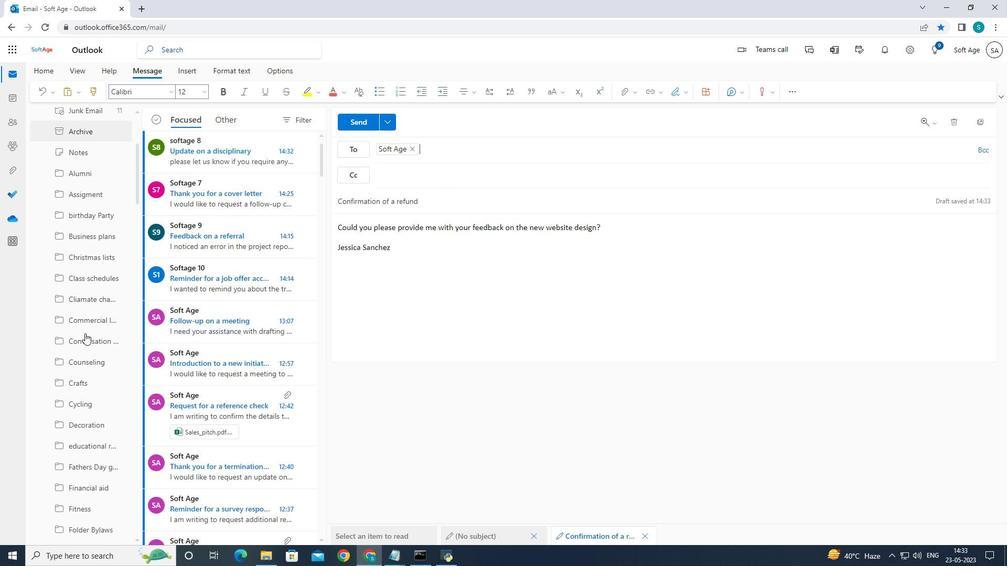 
Action: Mouse scrolled (84, 333) with delta (0, 0)
Screenshot: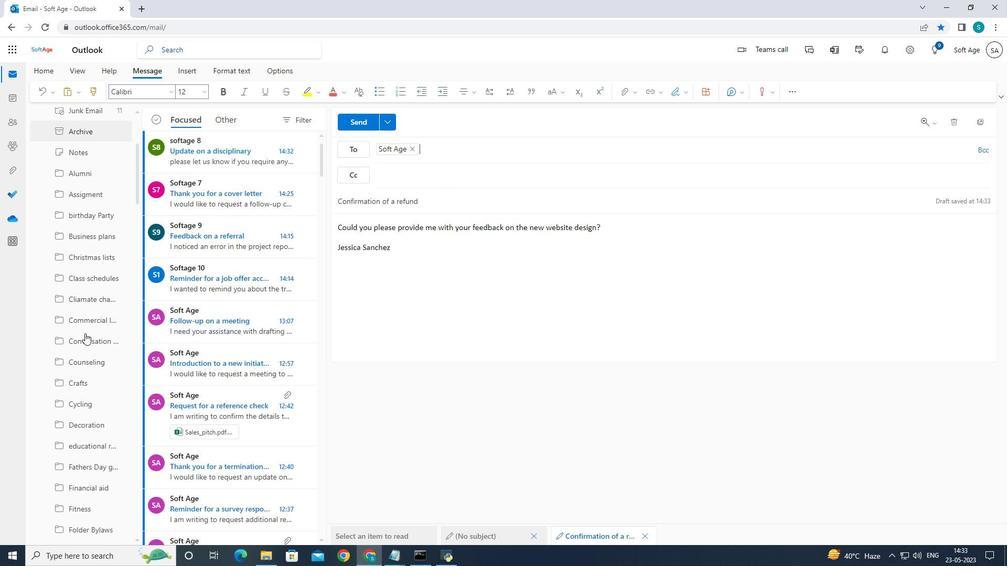 
Action: Mouse scrolled (84, 333) with delta (0, 0)
Screenshot: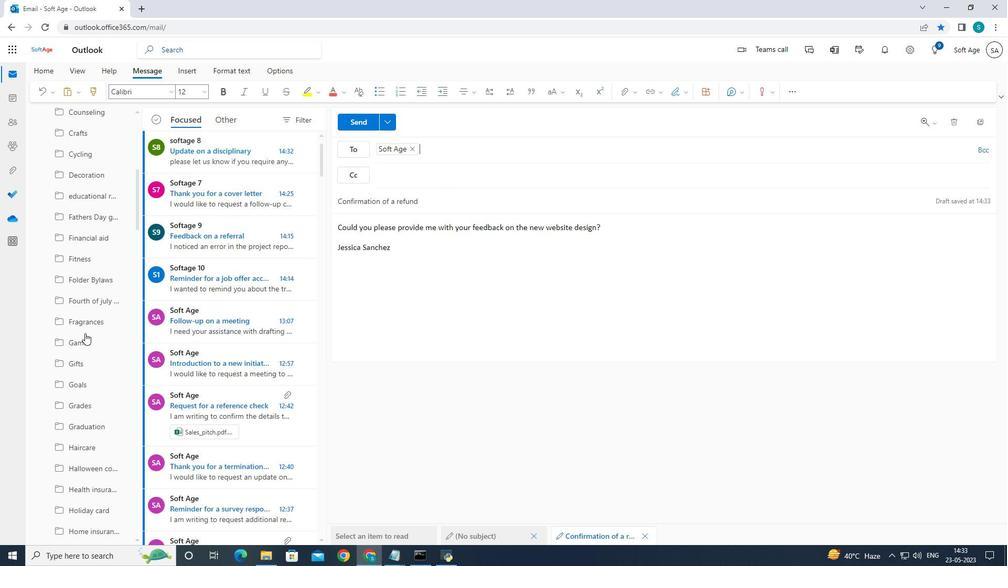 
Action: Mouse scrolled (84, 333) with delta (0, 0)
Screenshot: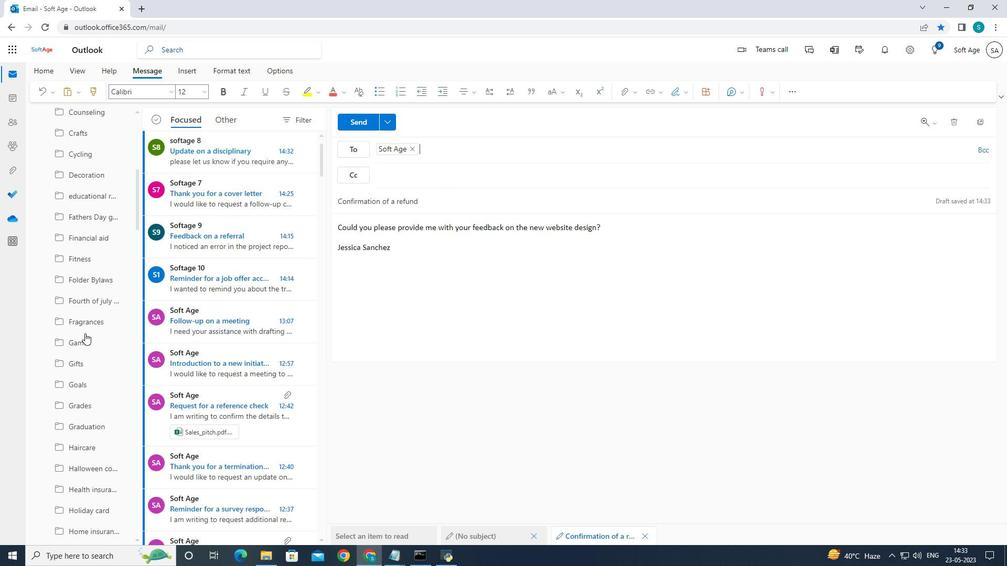 
Action: Mouse scrolled (84, 333) with delta (0, 0)
Screenshot: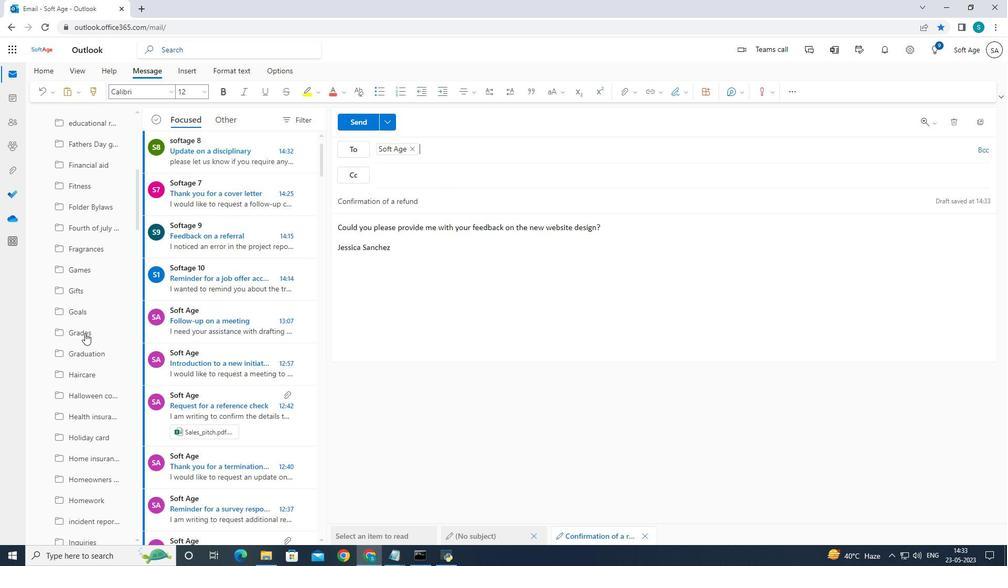 
Action: Mouse scrolled (84, 333) with delta (0, 0)
Screenshot: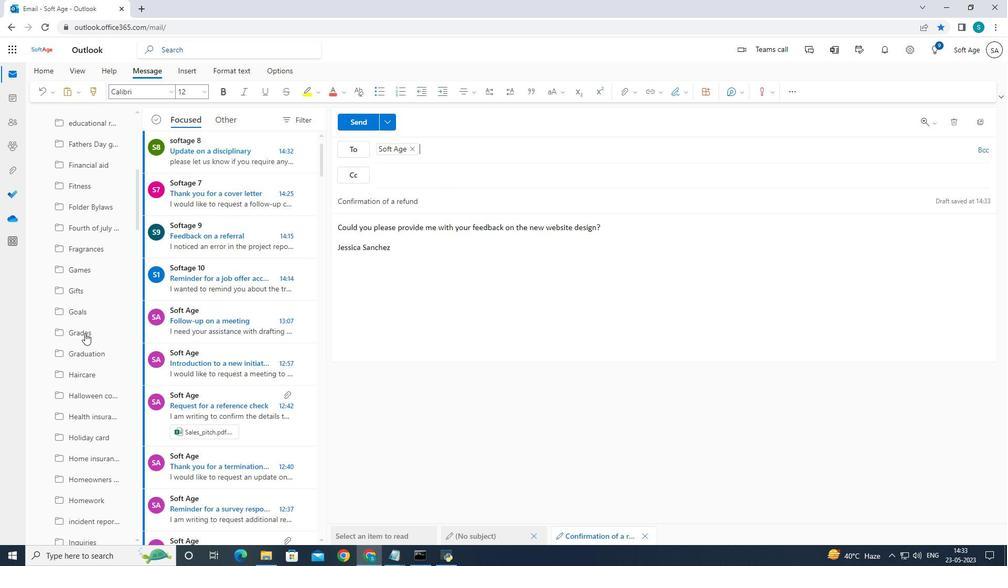 
Action: Mouse scrolled (84, 333) with delta (0, 0)
Screenshot: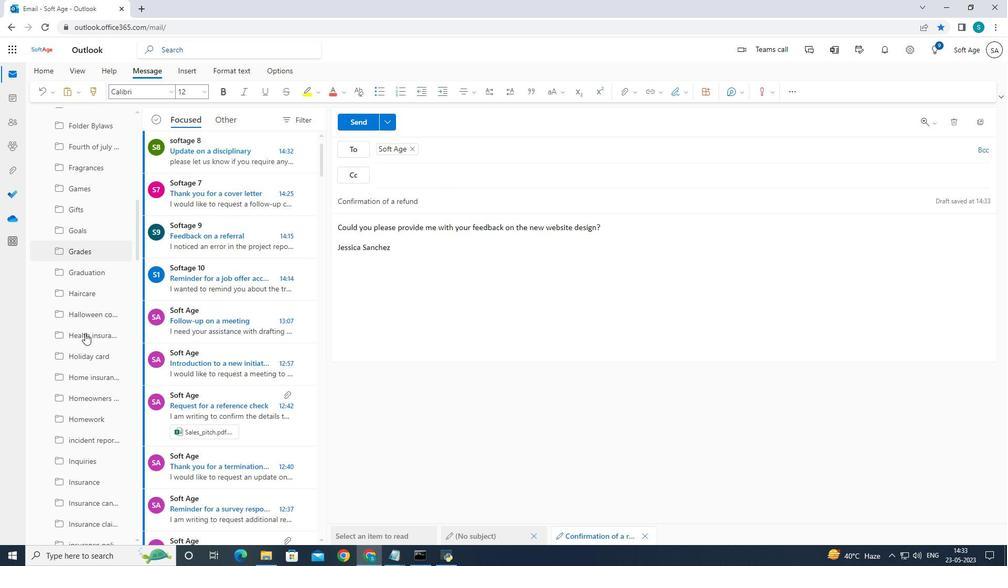 
Action: Mouse scrolled (84, 333) with delta (0, 0)
Screenshot: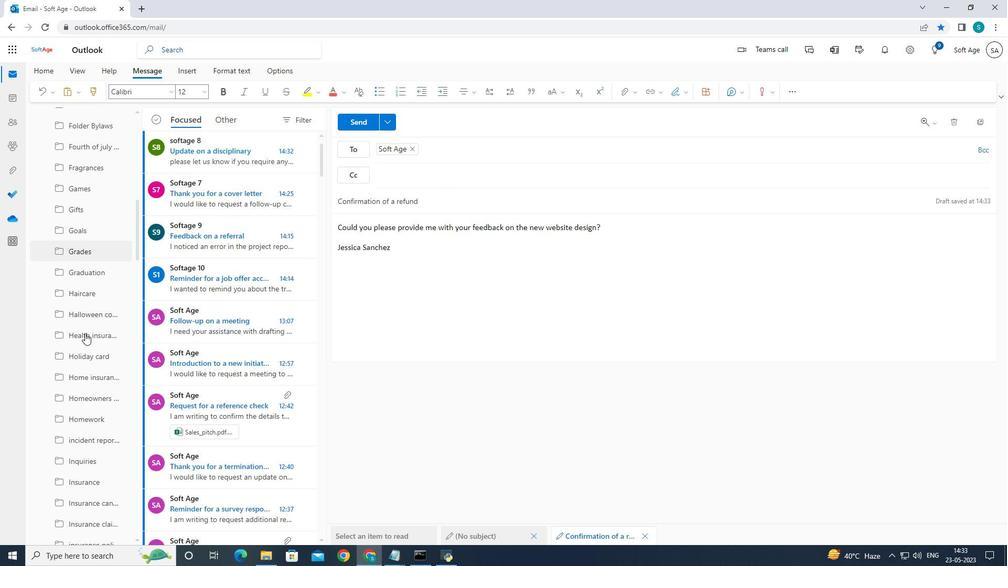 
Action: Mouse scrolled (84, 333) with delta (0, 0)
Screenshot: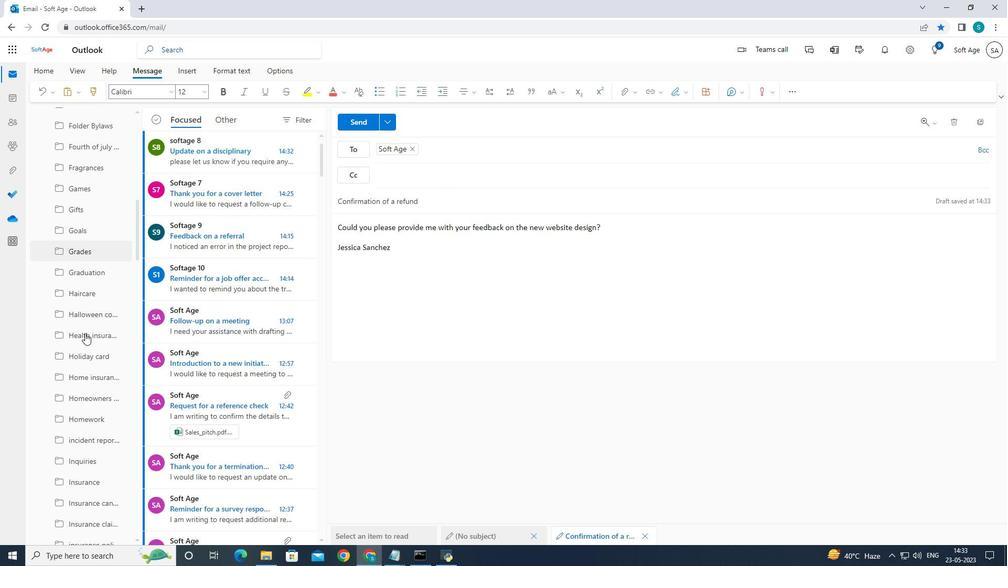 
Action: Mouse scrolled (84, 333) with delta (0, 0)
Screenshot: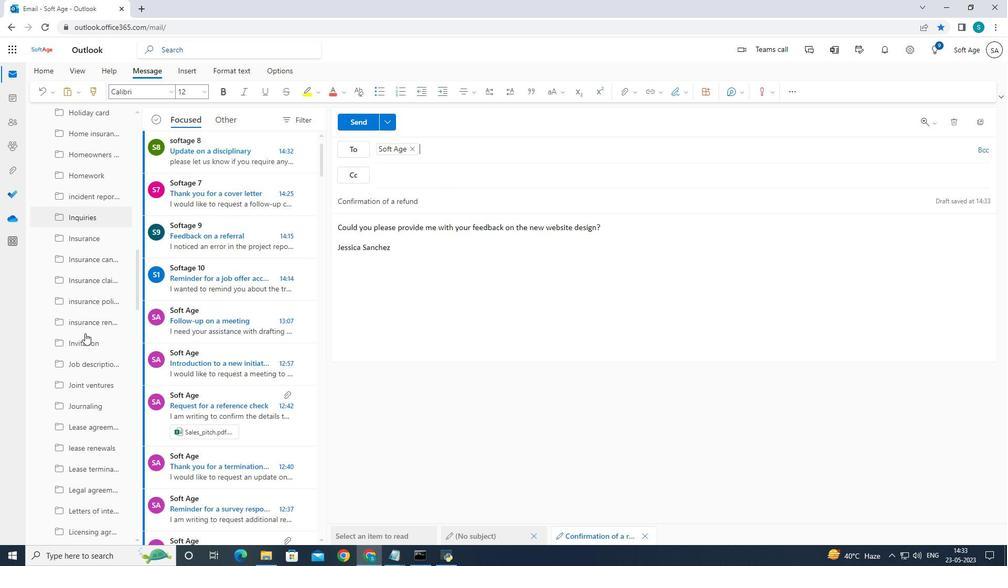 
Action: Mouse scrolled (84, 333) with delta (0, 0)
Screenshot: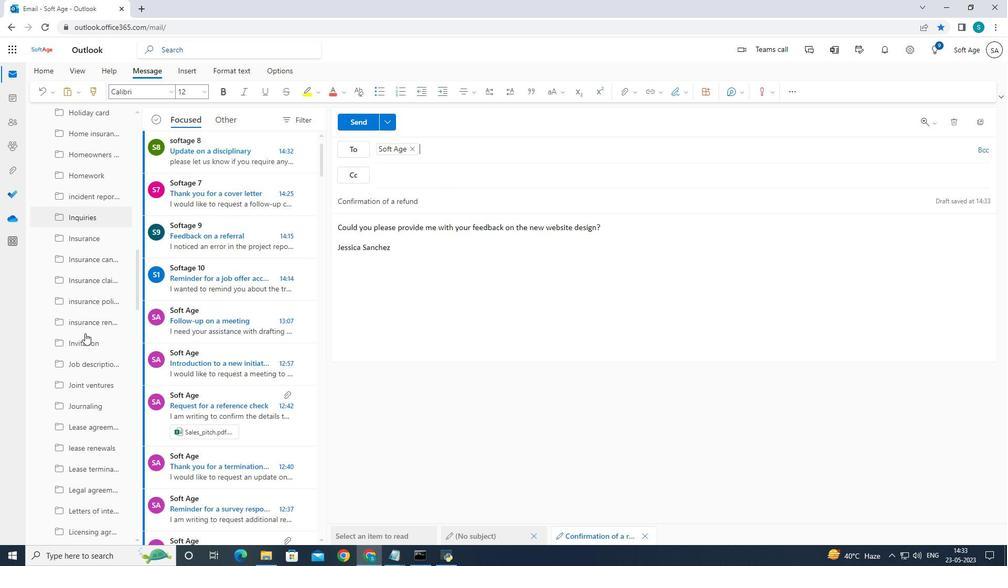 
Action: Mouse scrolled (84, 333) with delta (0, 0)
Screenshot: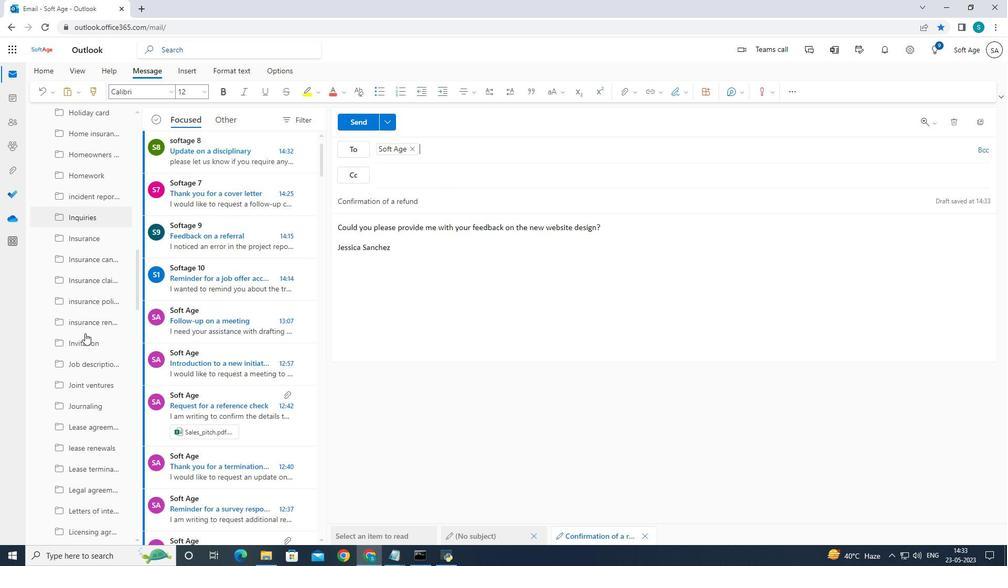 
Action: Mouse moved to (83, 333)
Screenshot: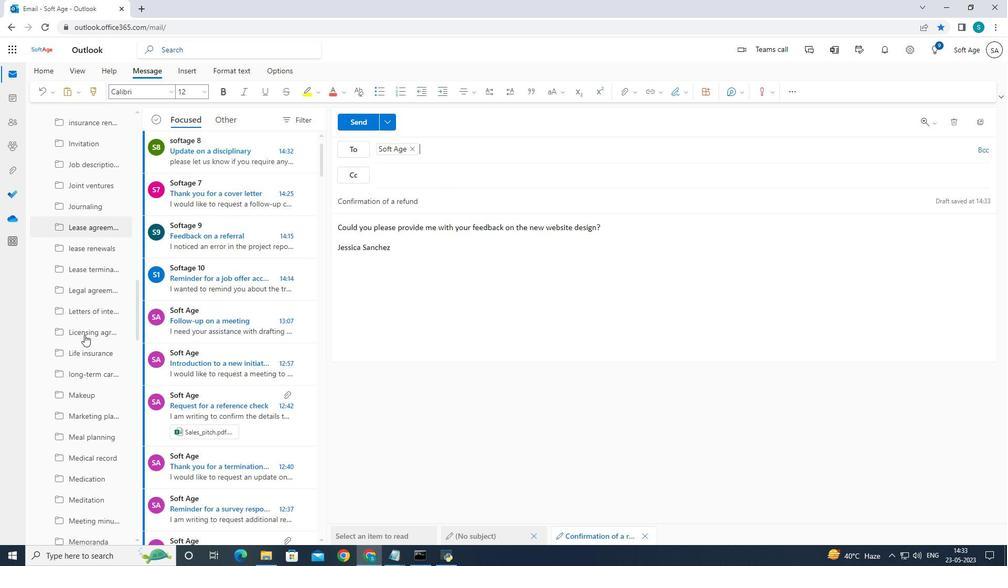 
Action: Mouse scrolled (83, 333) with delta (0, 0)
Screenshot: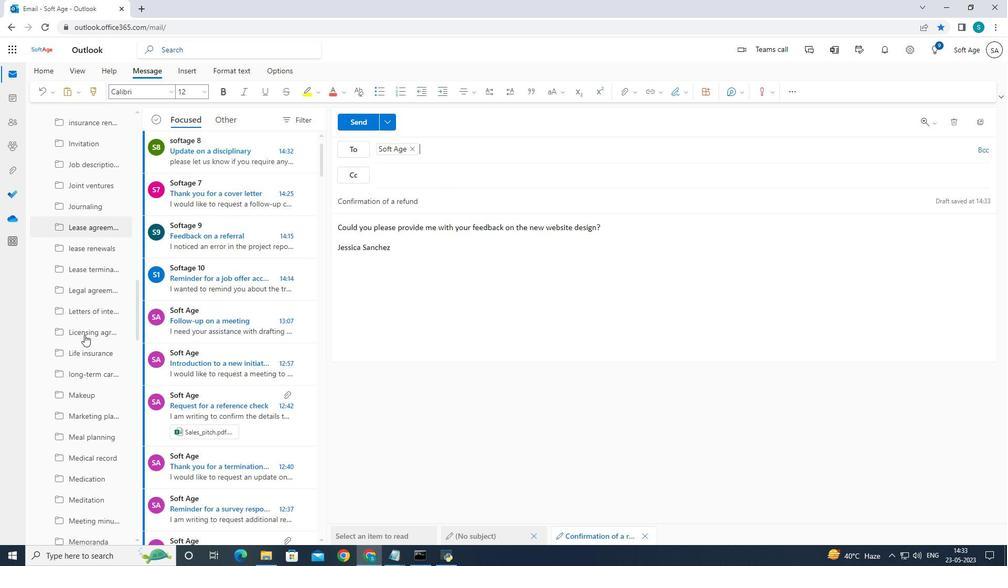 
Action: Mouse scrolled (83, 333) with delta (0, 0)
Screenshot: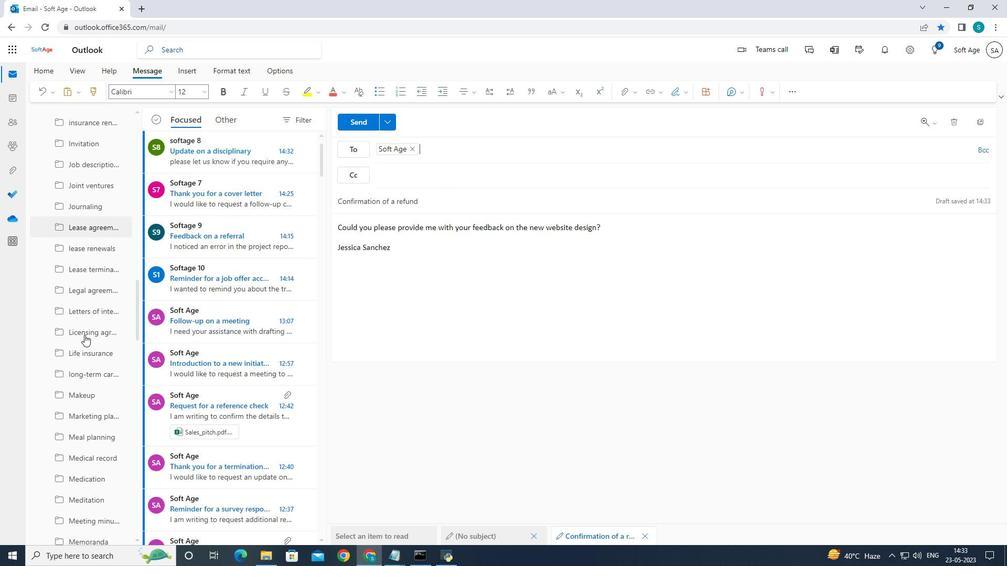 
Action: Mouse moved to (82, 331)
Screenshot: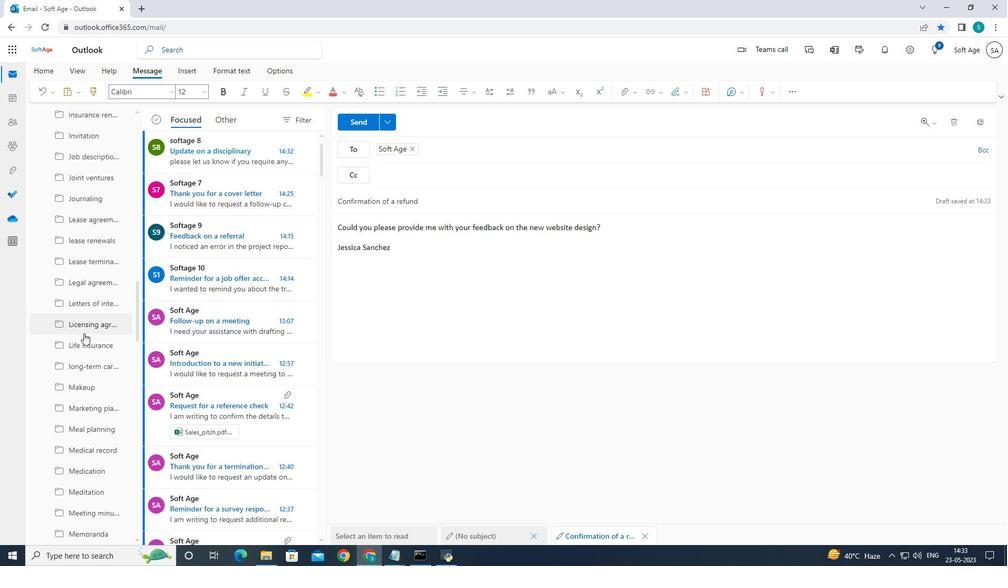 
Action: Mouse scrolled (82, 330) with delta (0, 0)
Screenshot: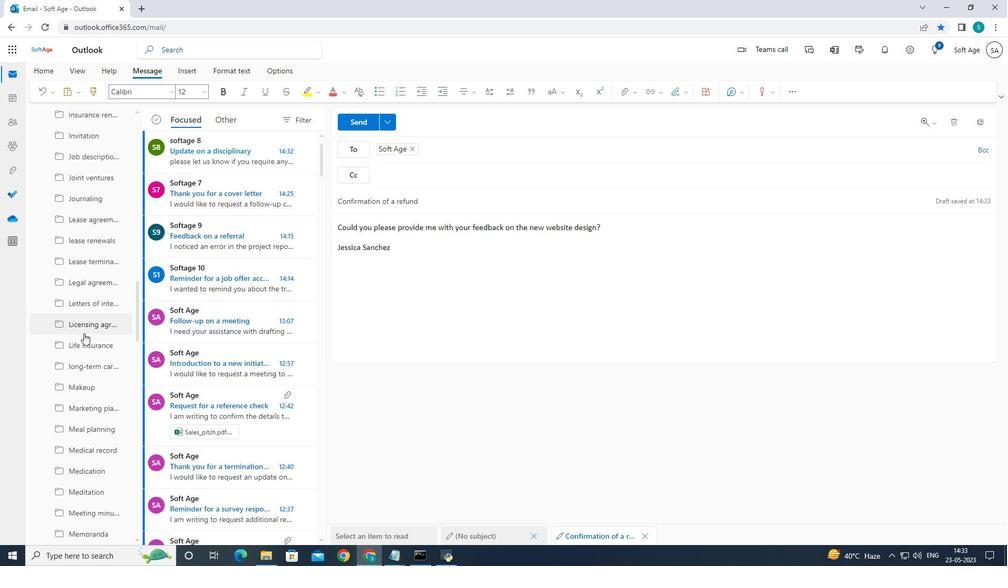 
Action: Mouse scrolled (82, 330) with delta (0, 0)
Screenshot: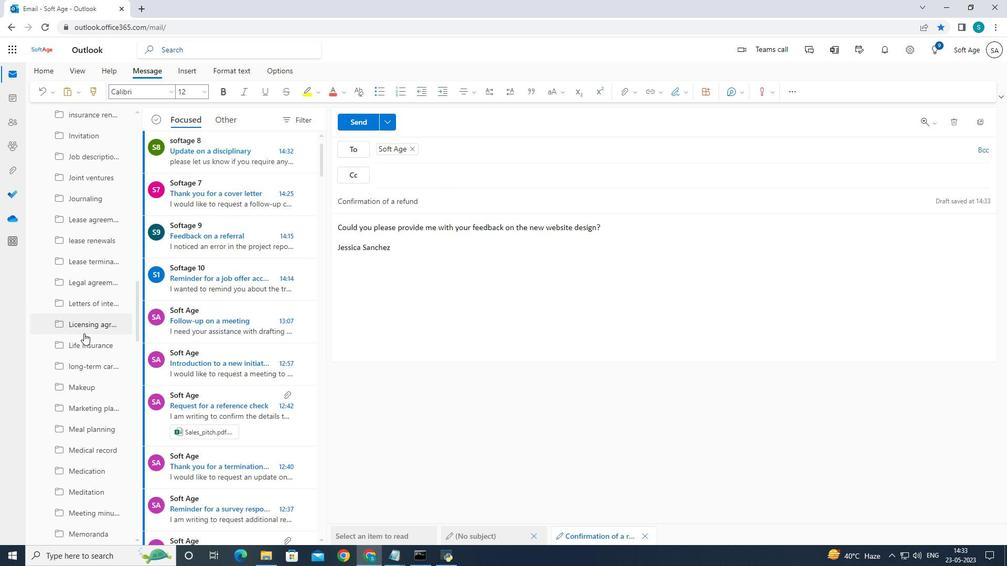 
Action: Mouse scrolled (82, 330) with delta (0, 0)
Screenshot: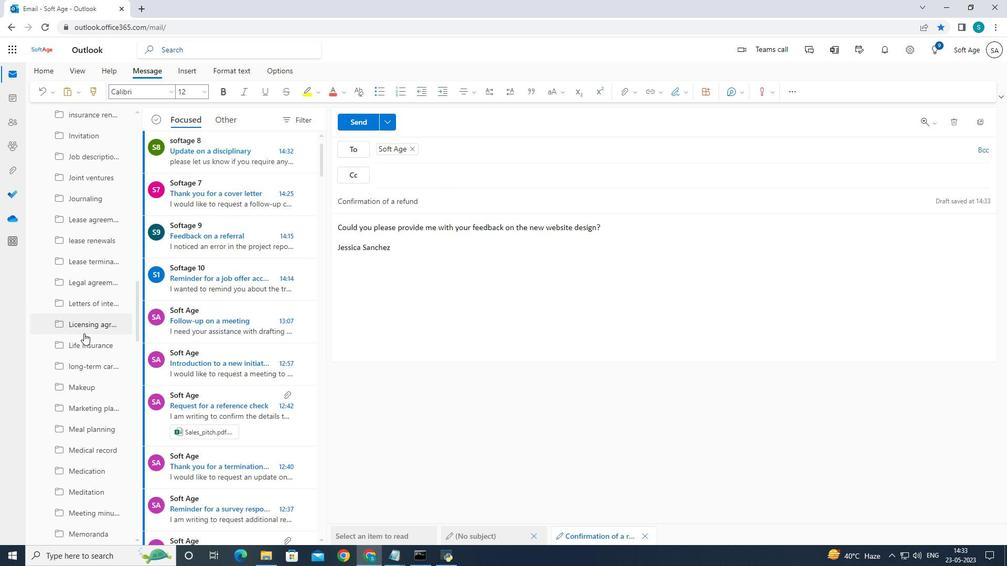 
Action: Mouse moved to (82, 331)
Screenshot: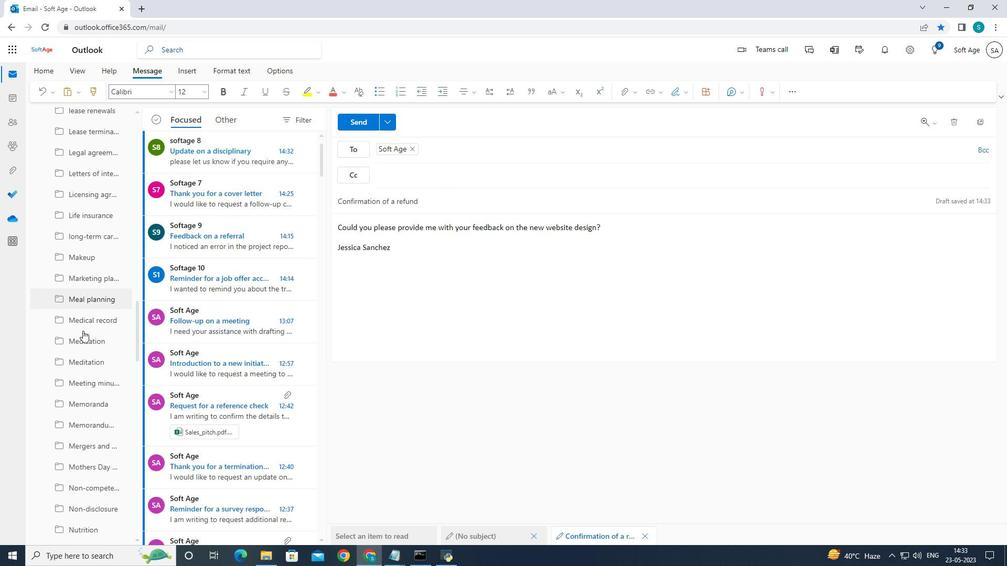 
Action: Mouse scrolled (82, 330) with delta (0, 0)
Screenshot: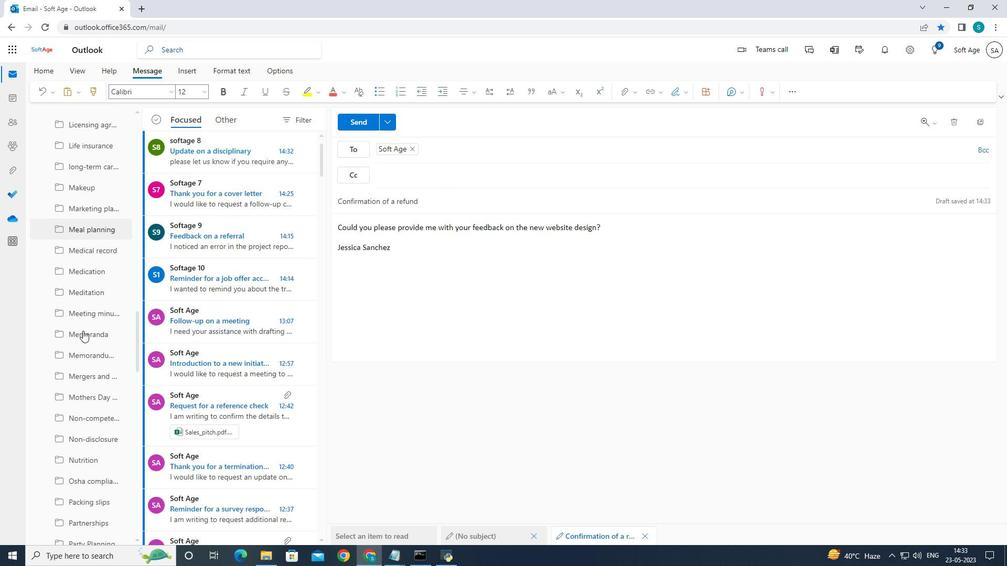 
Action: Mouse scrolled (82, 330) with delta (0, 0)
Screenshot: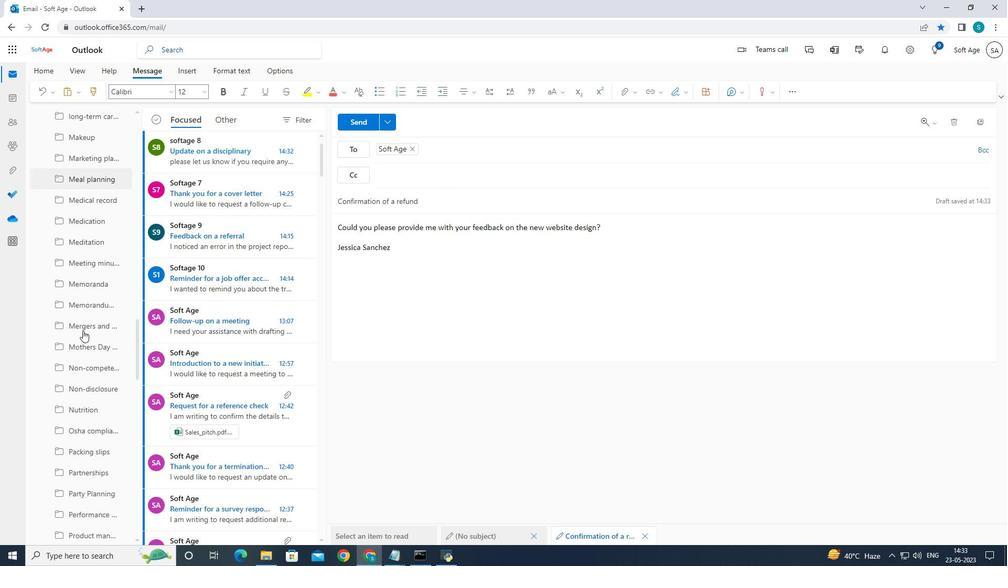 
Action: Mouse moved to (82, 331)
Screenshot: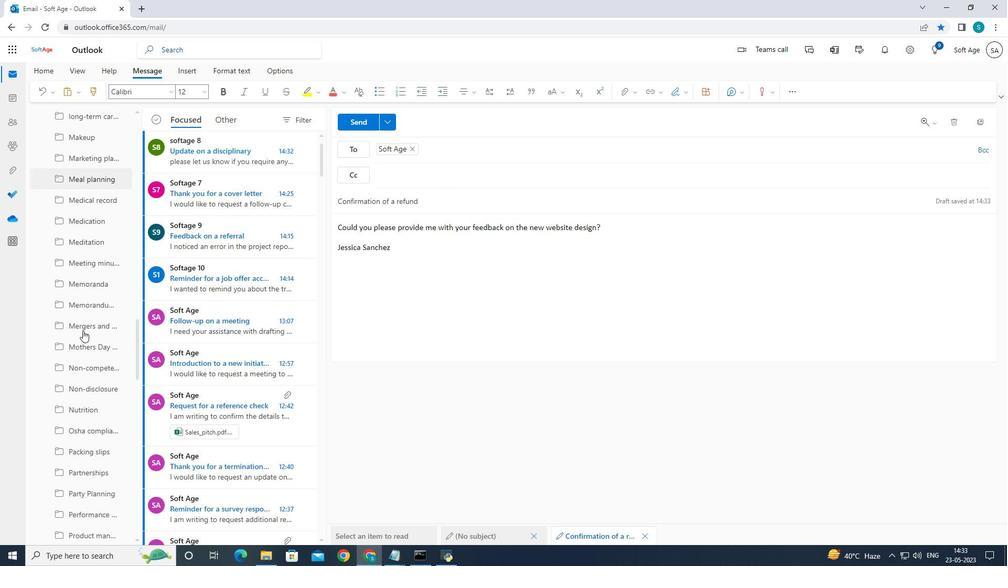 
Action: Mouse scrolled (82, 330) with delta (0, 0)
Screenshot: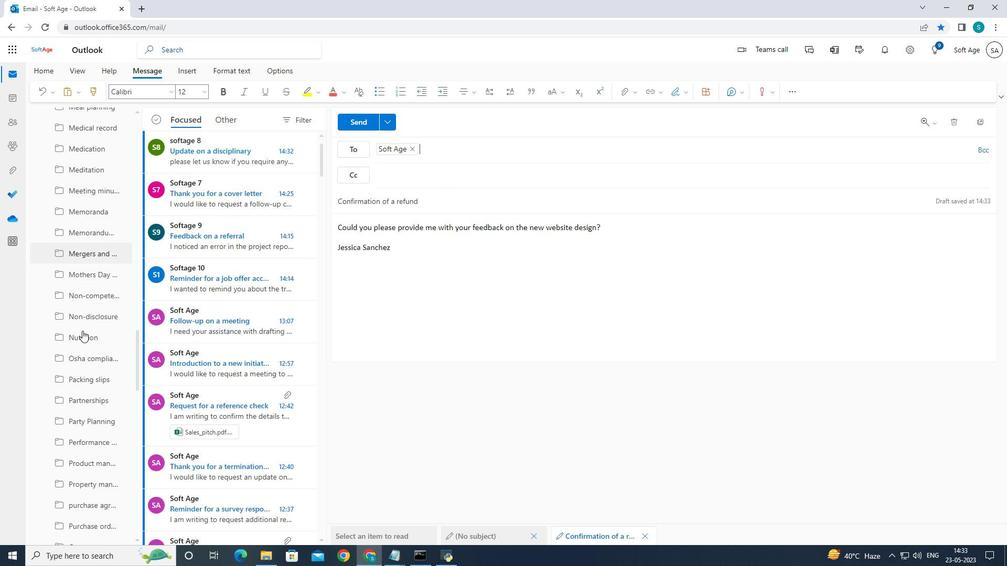 
Action: Mouse scrolled (82, 330) with delta (0, 0)
Screenshot: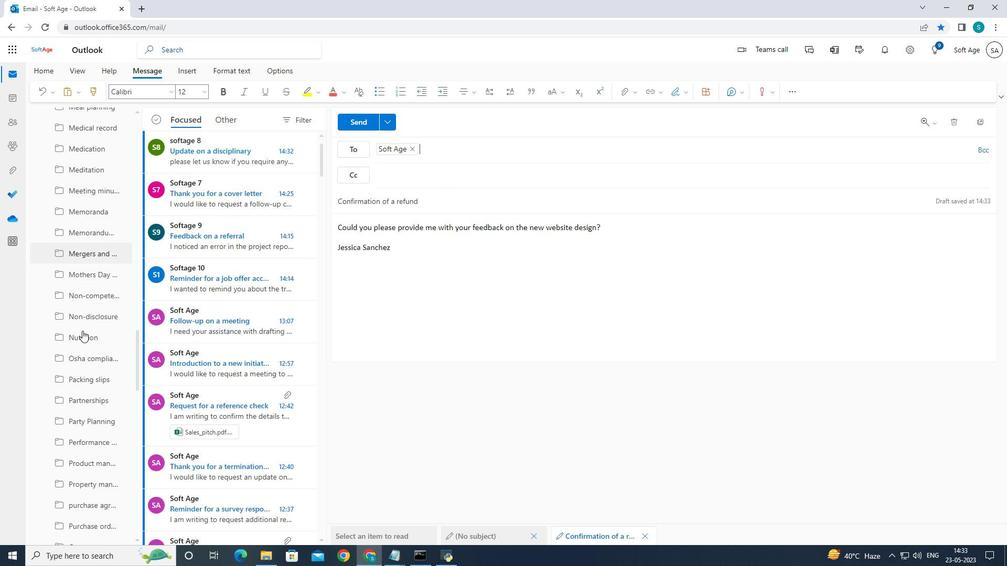 
Action: Mouse moved to (81, 327)
Screenshot: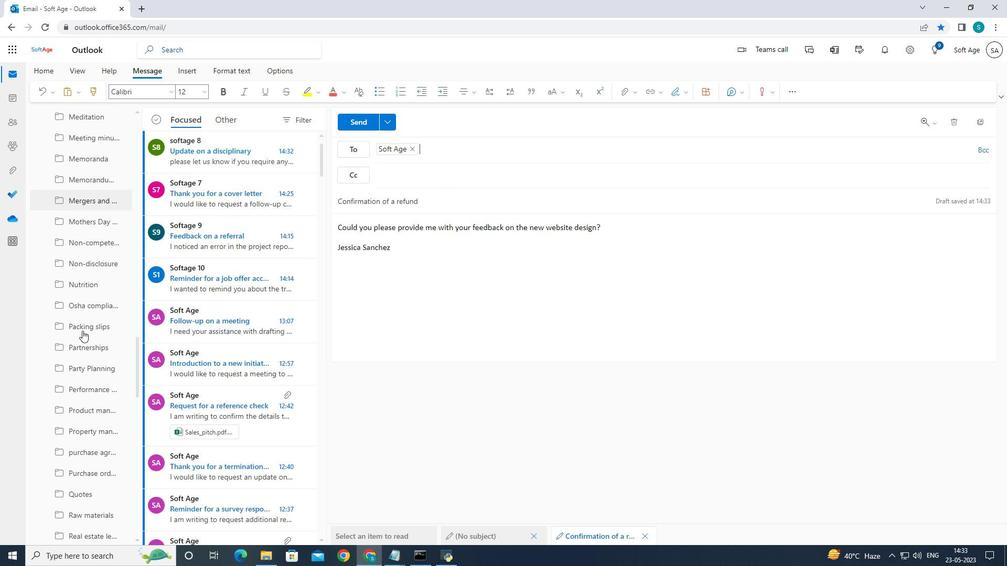 
Action: Mouse scrolled (81, 326) with delta (0, 0)
Screenshot: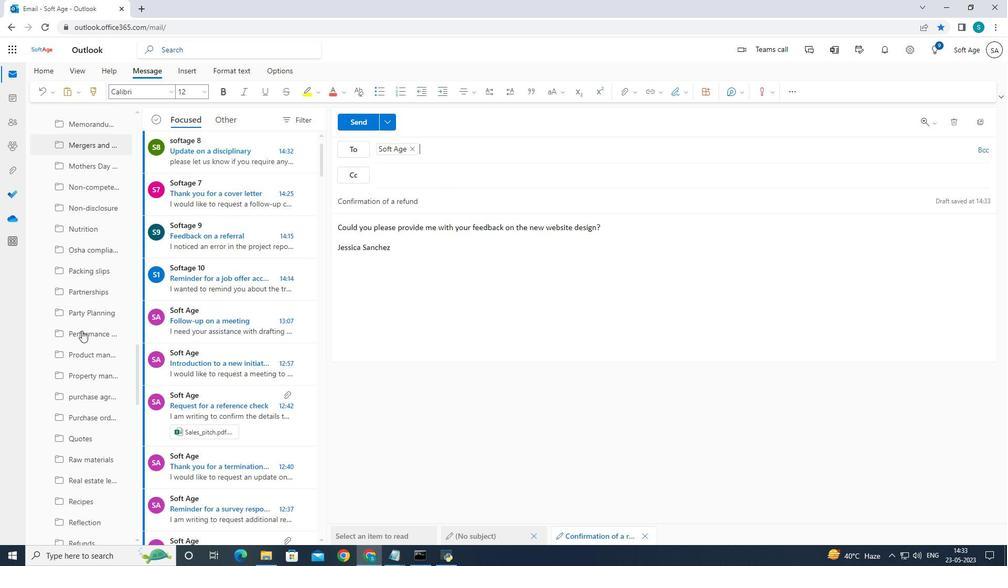
Action: Mouse scrolled (81, 326) with delta (0, 0)
Screenshot: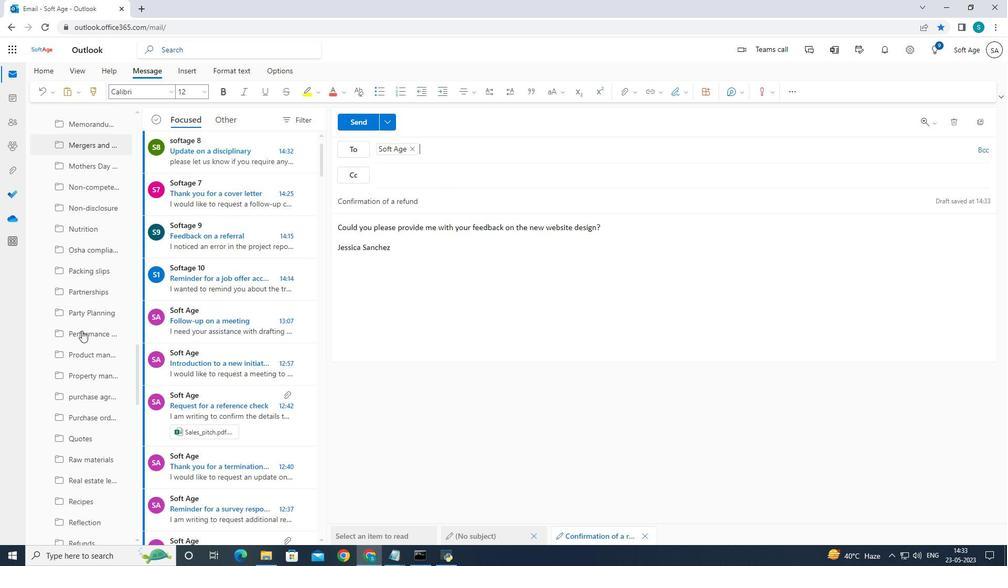 
Action: Mouse scrolled (81, 326) with delta (0, 0)
Screenshot: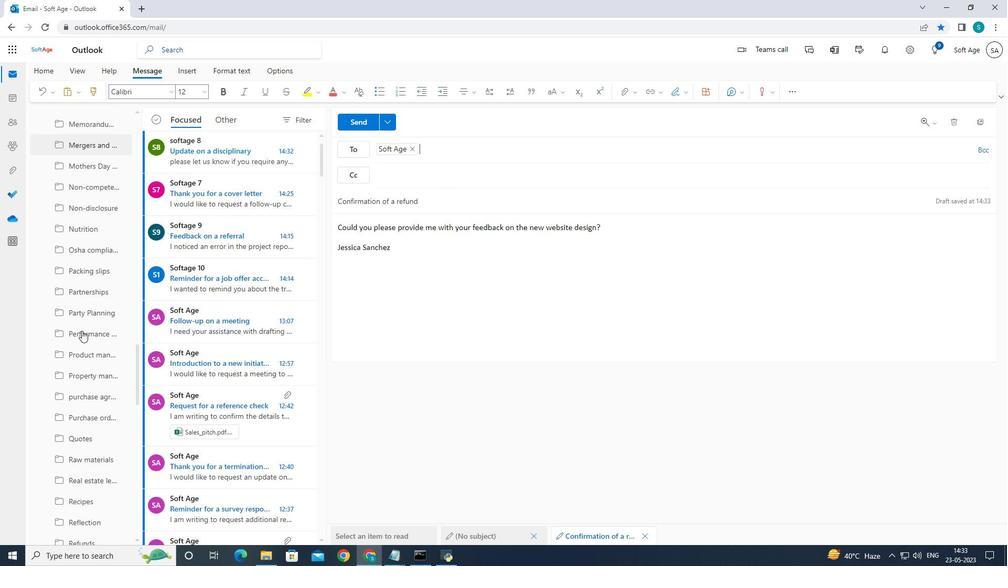 
Action: Mouse moved to (79, 327)
Screenshot: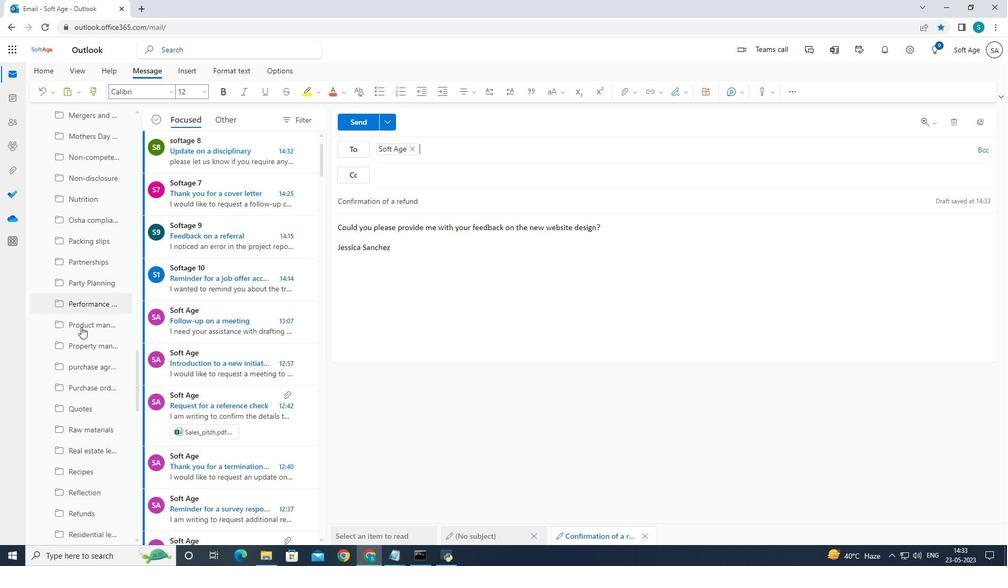 
Action: Mouse scrolled (79, 326) with delta (0, 0)
Screenshot: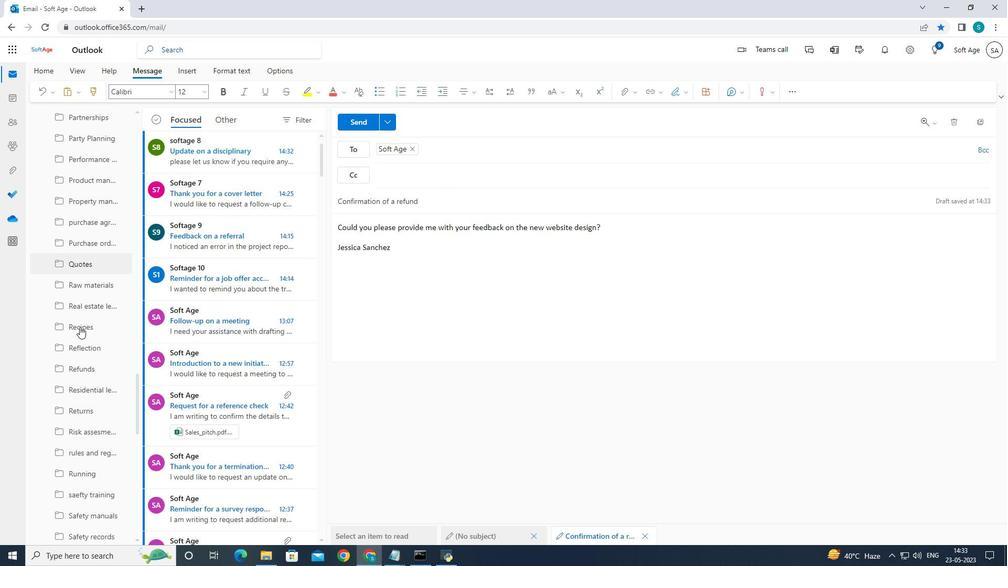 
Action: Mouse scrolled (79, 326) with delta (0, 0)
Screenshot: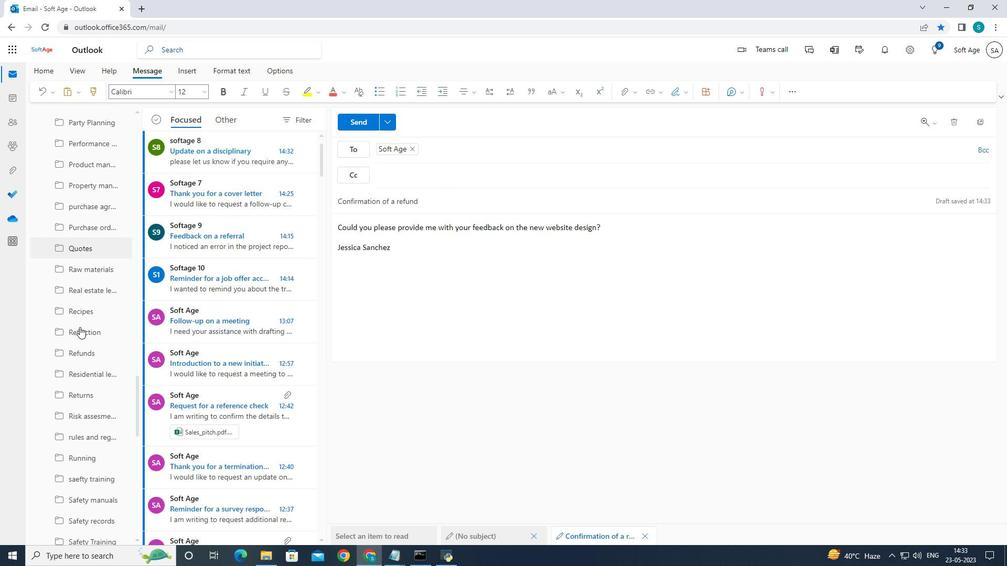 
Action: Mouse scrolled (79, 326) with delta (0, 0)
Screenshot: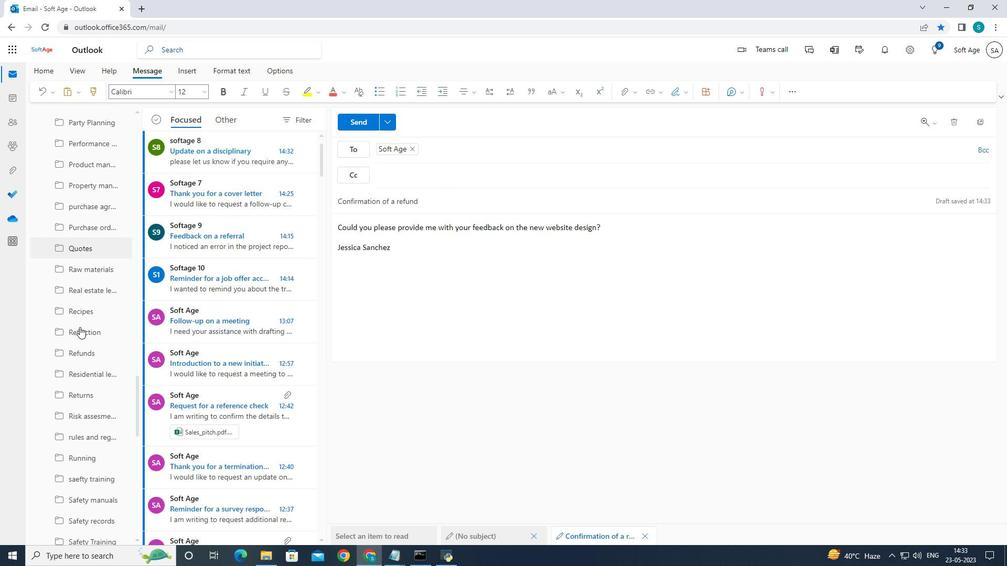 
Action: Mouse scrolled (79, 326) with delta (0, 0)
Screenshot: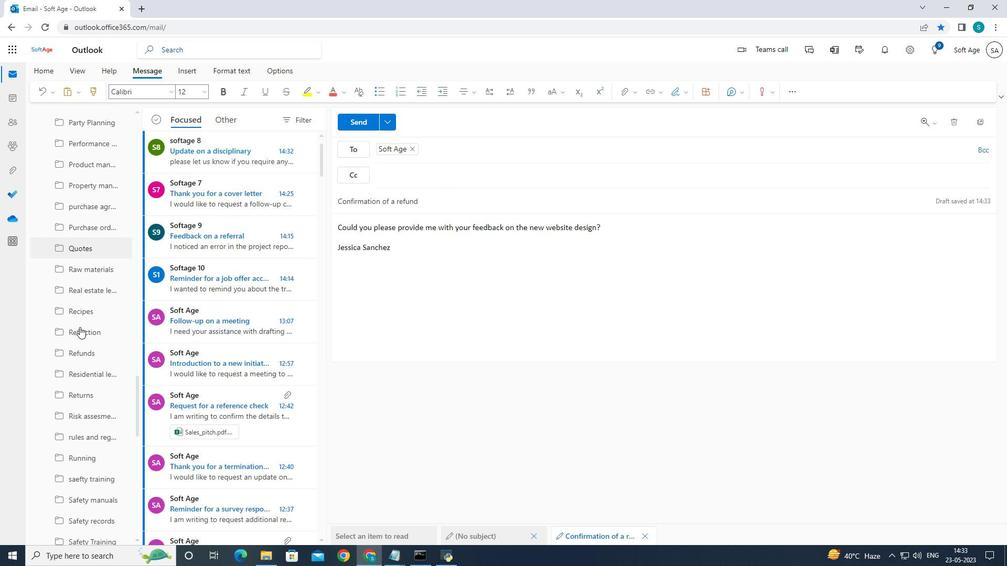
Action: Mouse moved to (79, 327)
Screenshot: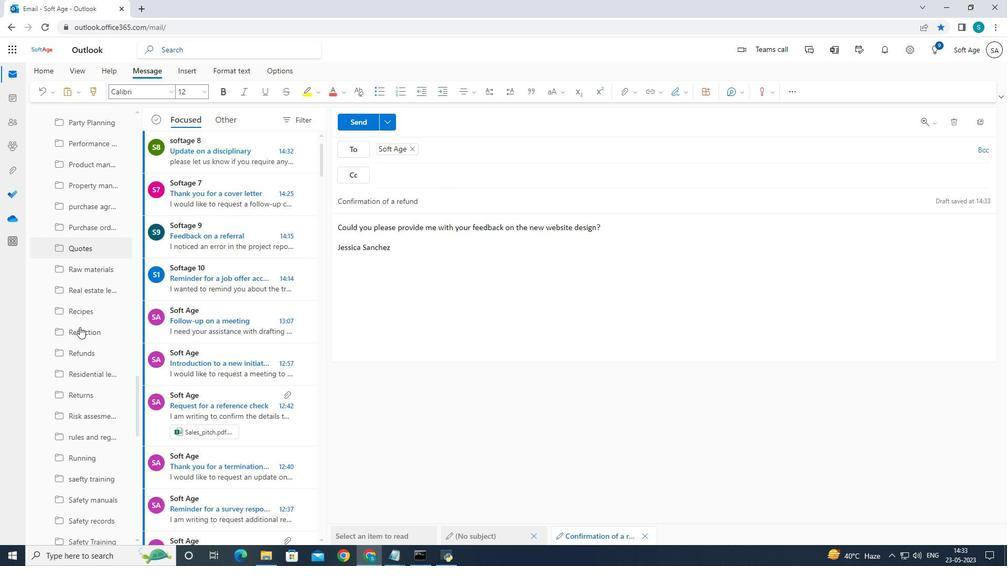 
Action: Mouse scrolled (79, 326) with delta (0, 0)
Screenshot: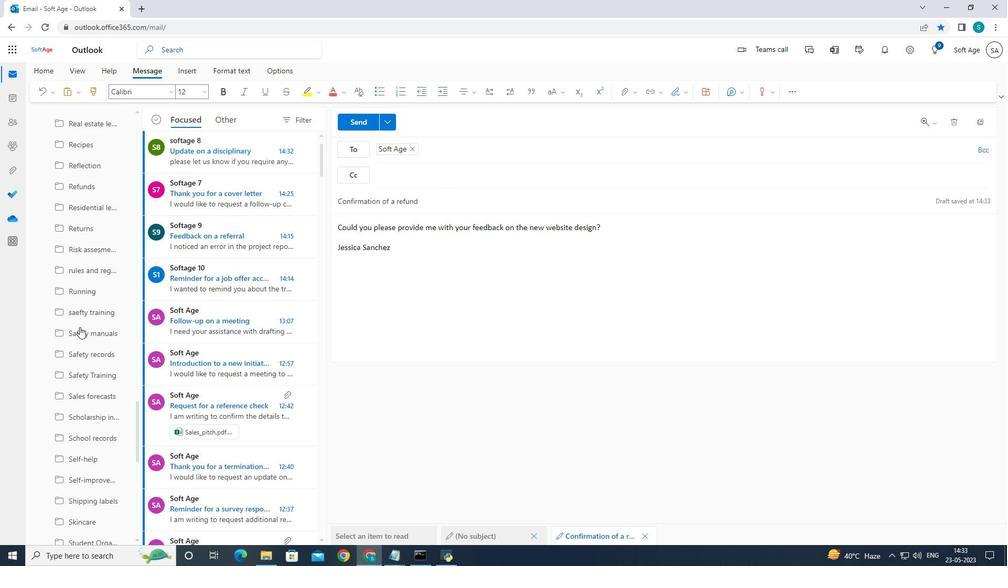 
Action: Mouse scrolled (79, 326) with delta (0, 0)
Screenshot: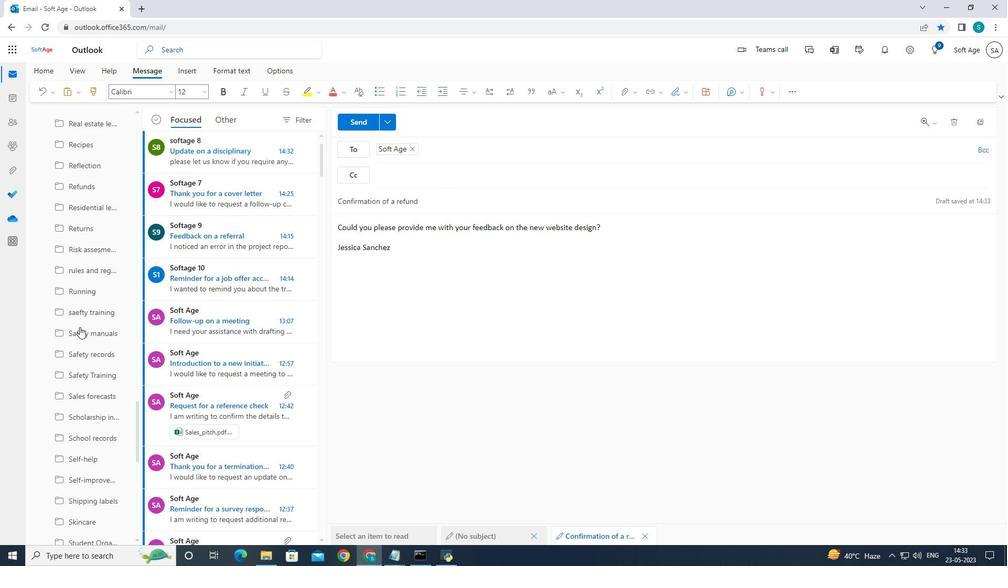 
Action: Mouse scrolled (79, 326) with delta (0, 0)
Screenshot: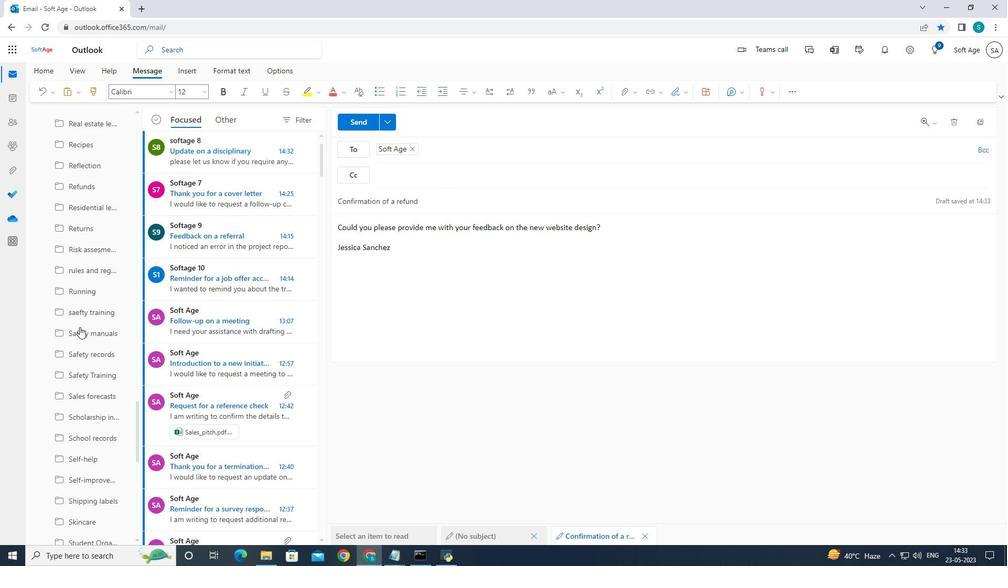 
Action: Mouse scrolled (79, 326) with delta (0, 0)
Screenshot: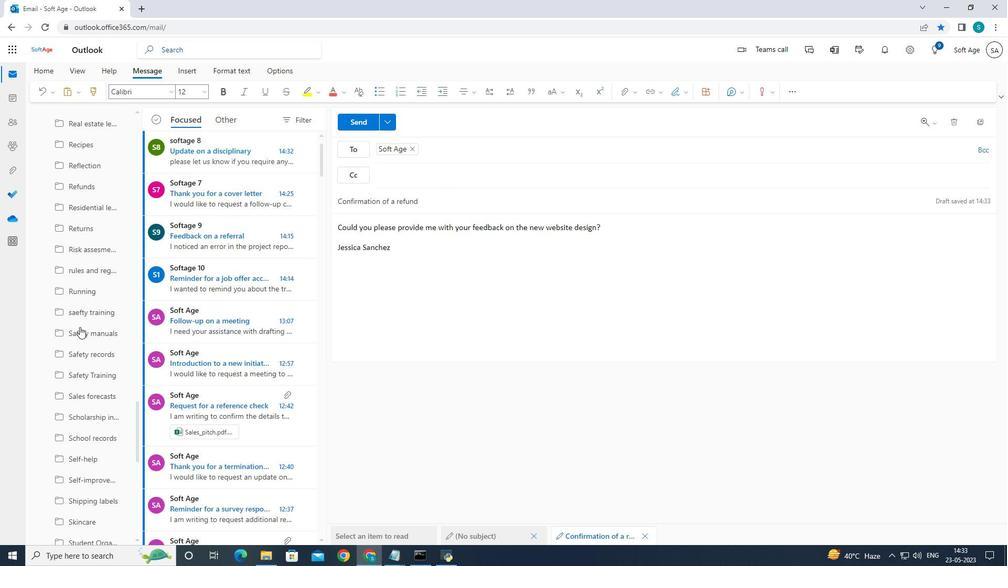 
Action: Mouse scrolled (79, 326) with delta (0, 0)
Screenshot: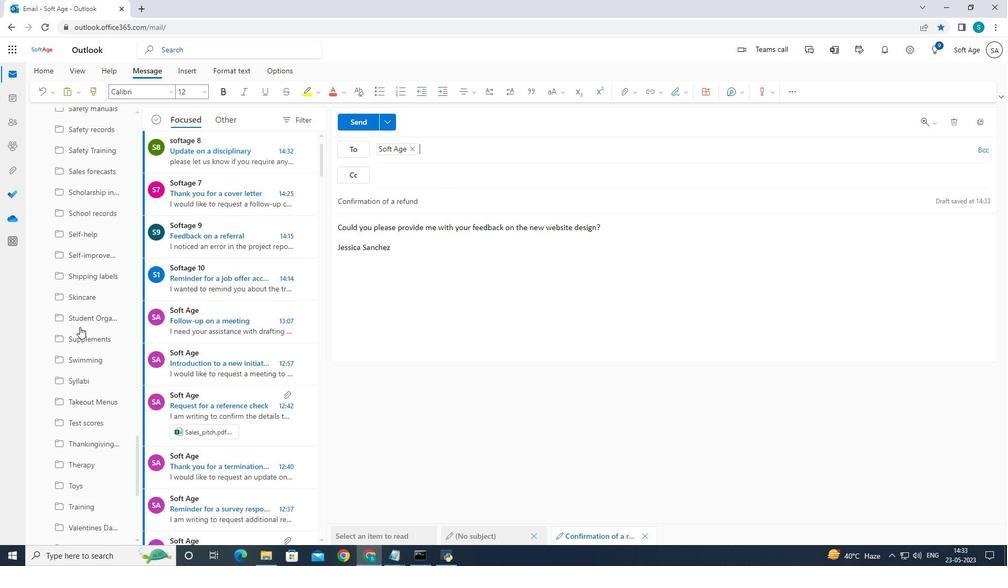 
Action: Mouse scrolled (79, 326) with delta (0, 0)
Screenshot: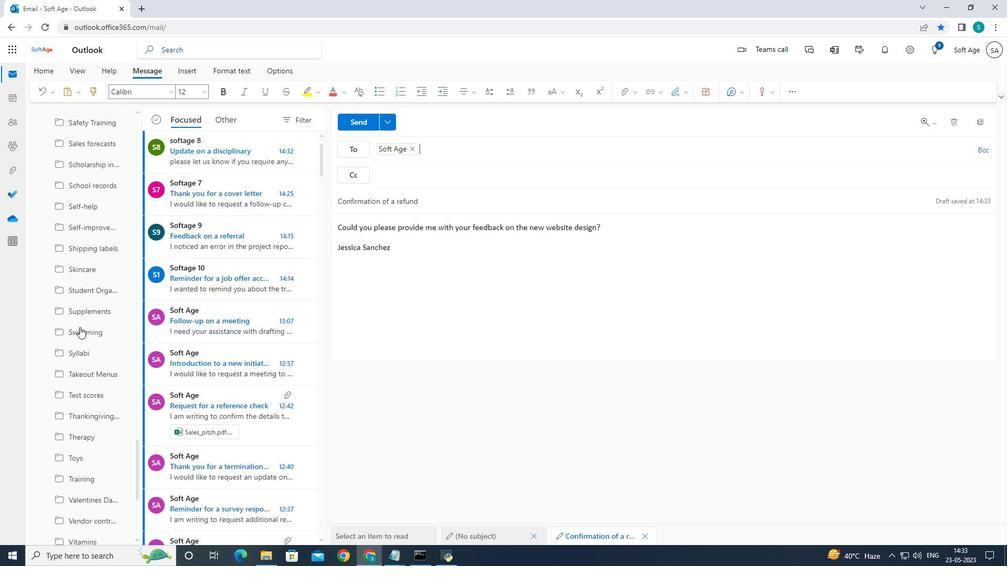 
Action: Mouse scrolled (79, 326) with delta (0, 0)
Screenshot: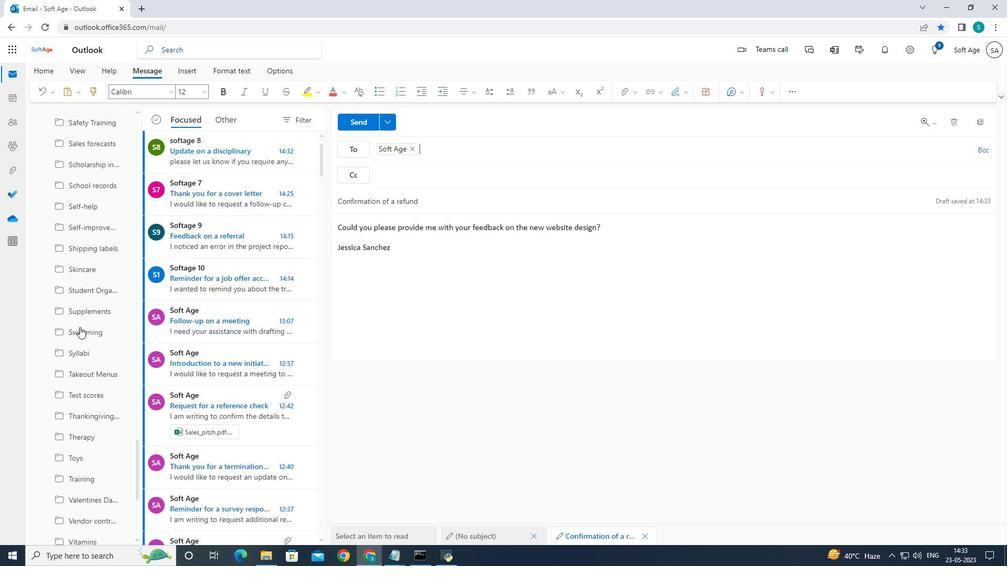 
Action: Mouse scrolled (79, 326) with delta (0, 0)
Screenshot: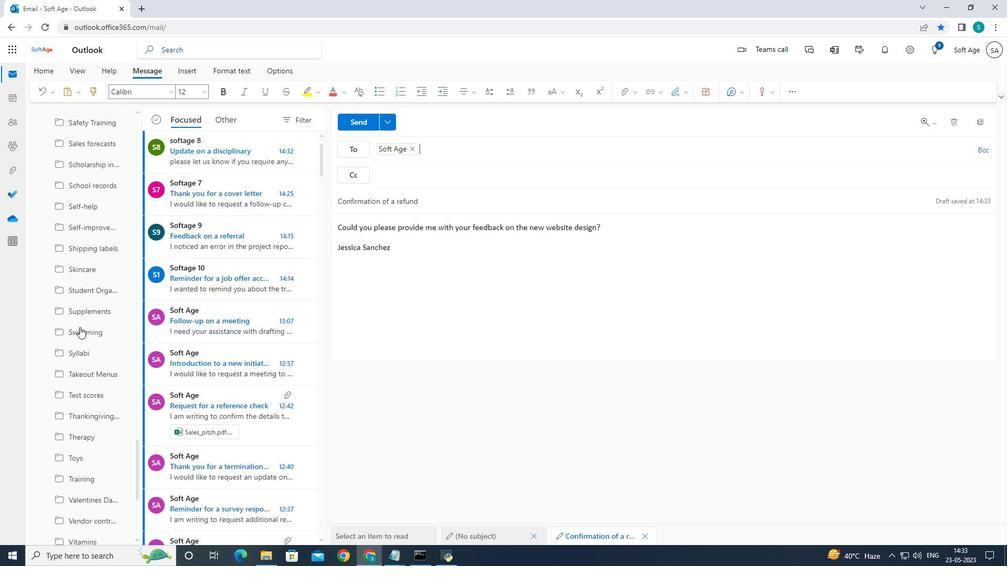 
Action: Mouse moved to (79, 327)
Screenshot: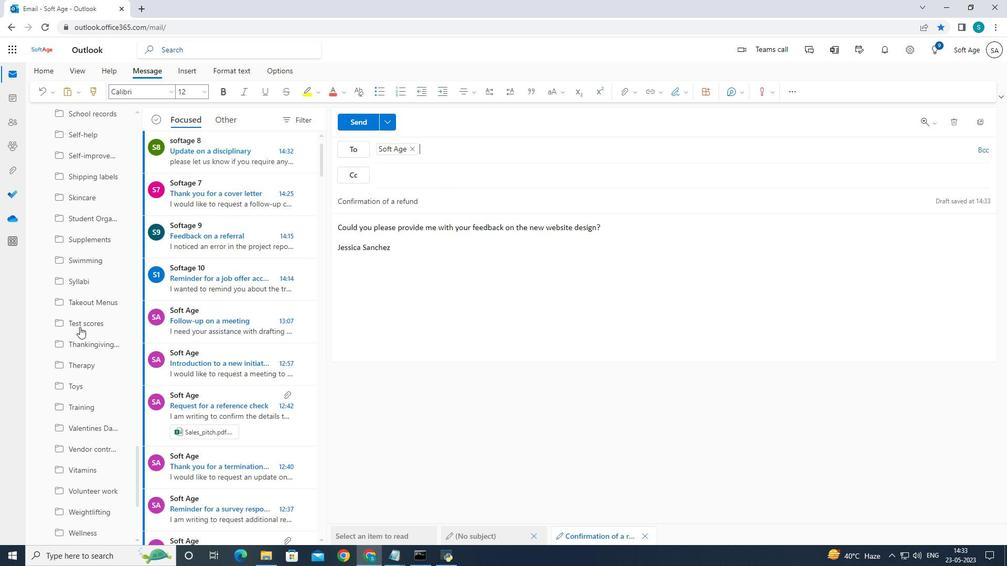 
Action: Mouse scrolled (79, 326) with delta (0, 0)
Screenshot: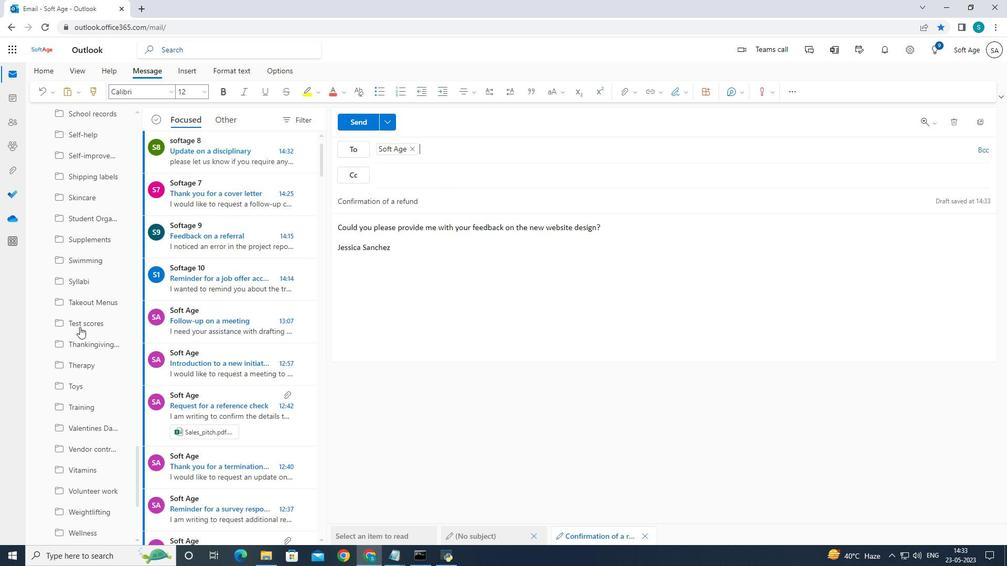 
Action: Mouse scrolled (79, 326) with delta (0, 0)
Screenshot: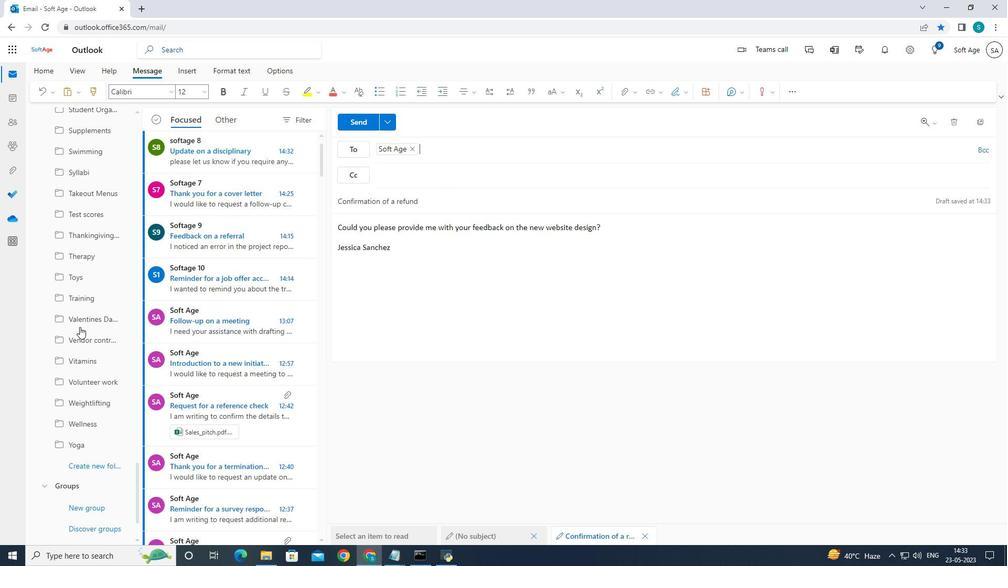 
Action: Mouse scrolled (79, 326) with delta (0, 0)
Screenshot: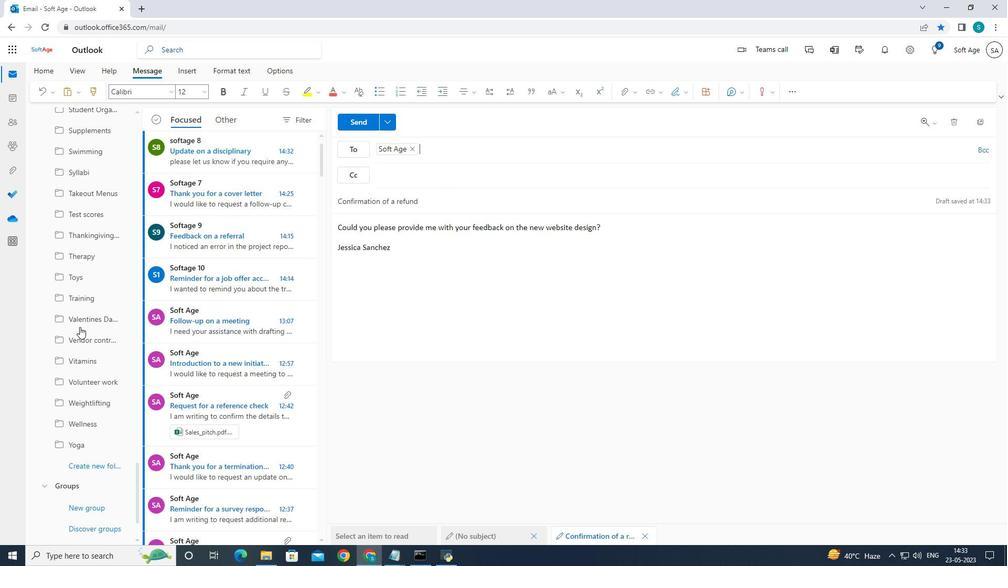 
Action: Mouse scrolled (79, 326) with delta (0, 0)
Screenshot: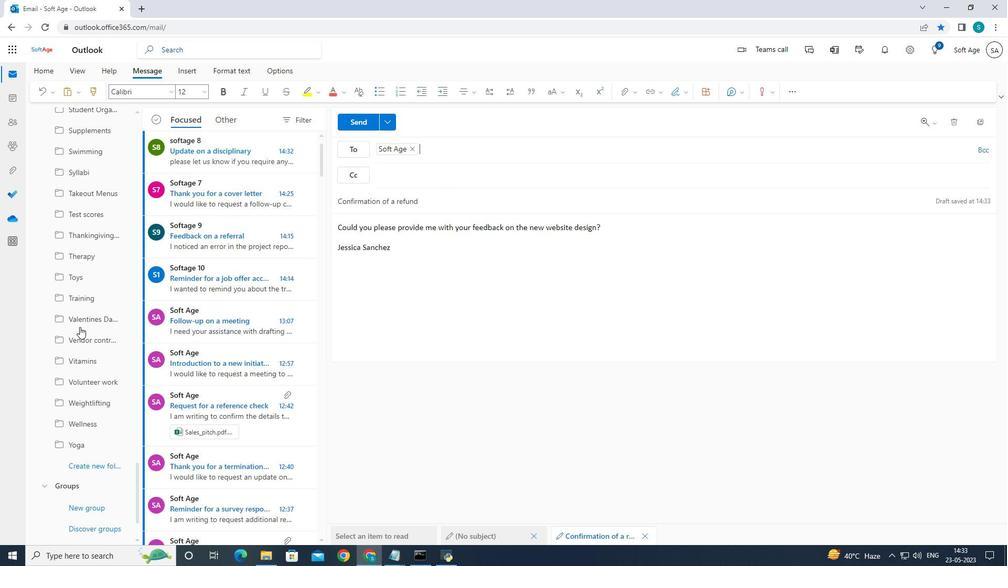 
Action: Mouse moved to (79, 326)
Screenshot: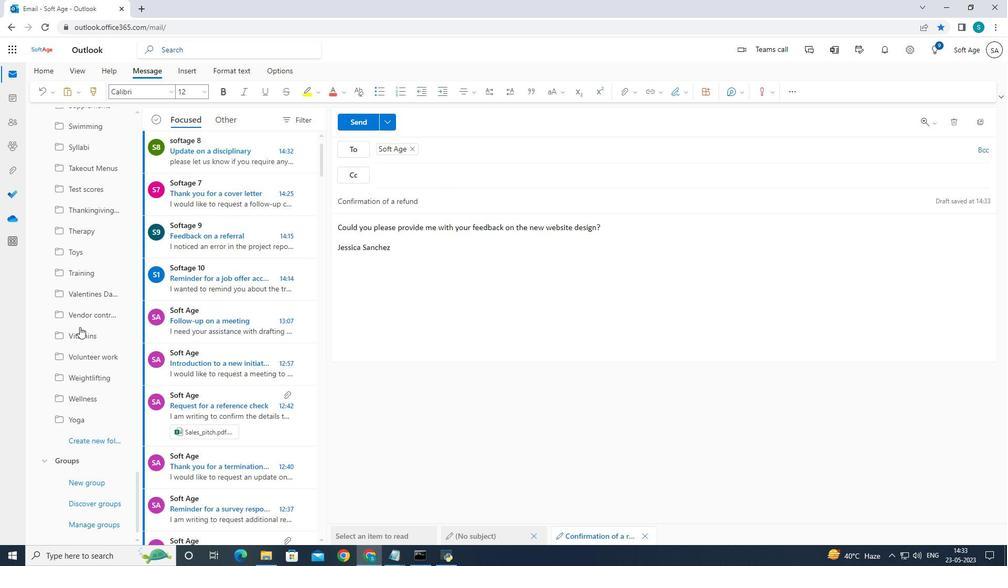 
Action: Mouse scrolled (79, 326) with delta (0, 0)
Screenshot: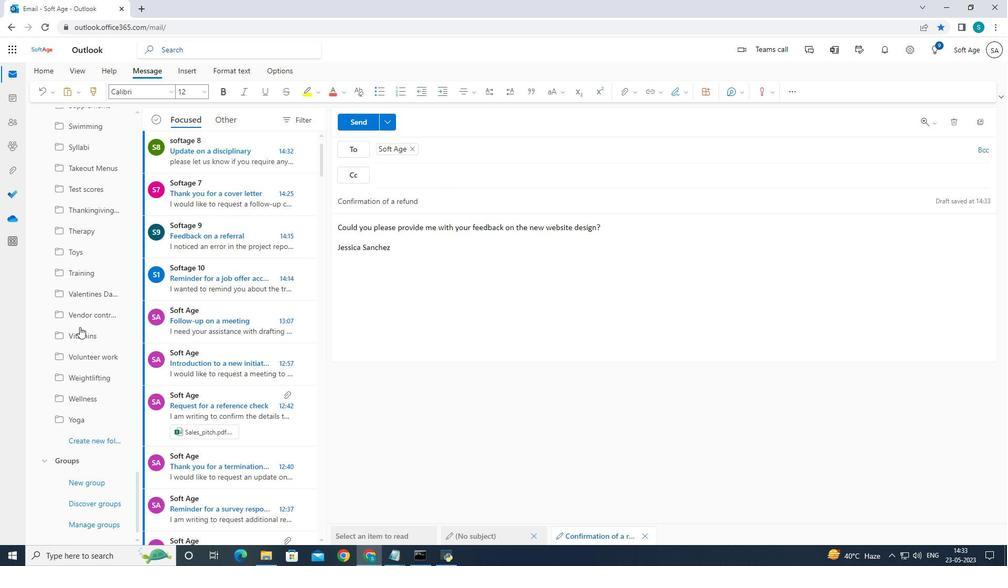 
Action: Mouse scrolled (79, 326) with delta (0, 0)
Screenshot: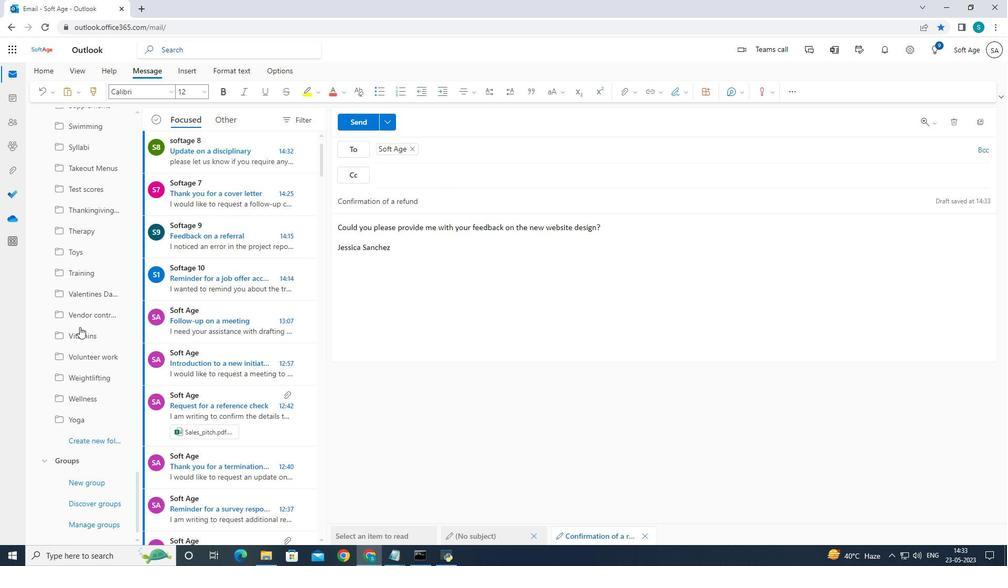 
Action: Mouse scrolled (79, 326) with delta (0, 0)
Screenshot: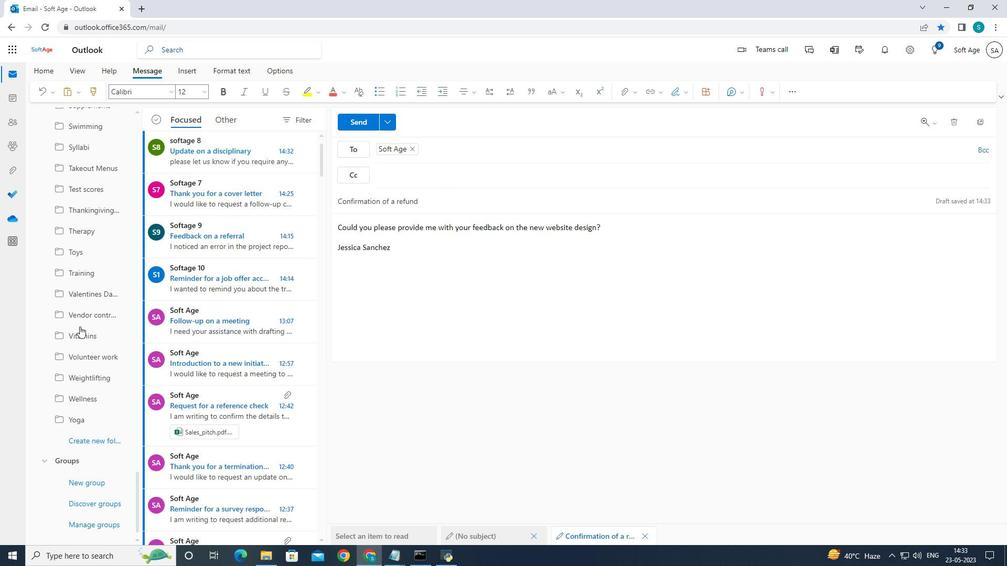 
Action: Mouse moved to (77, 443)
Screenshot: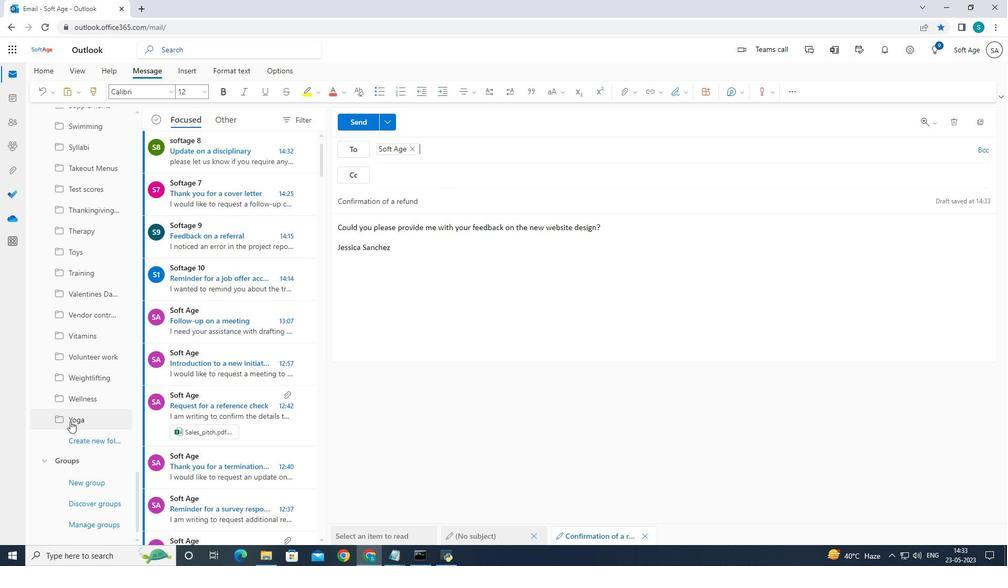 
Action: Mouse pressed left at (77, 443)
Screenshot: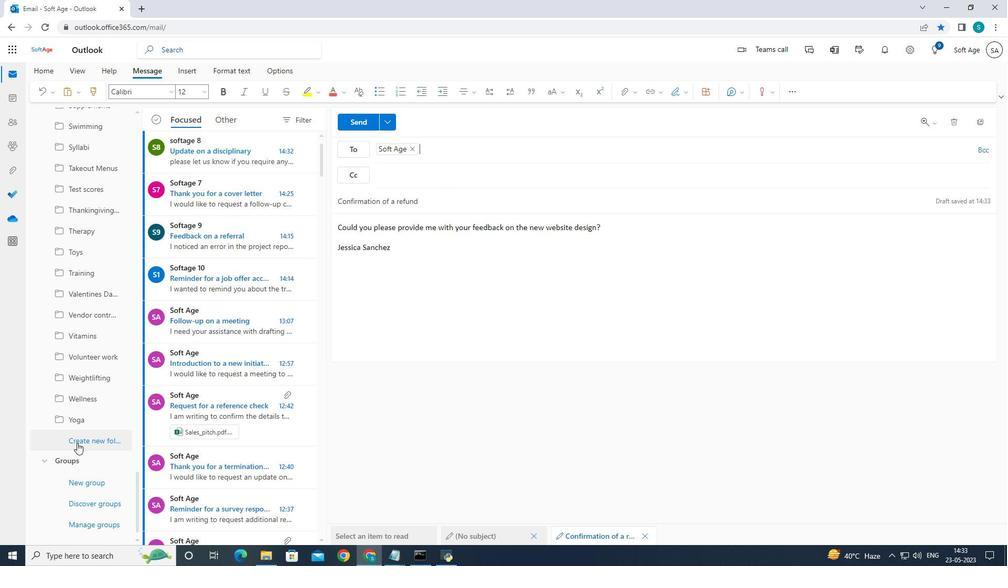 
Action: Mouse moved to (129, 397)
Screenshot: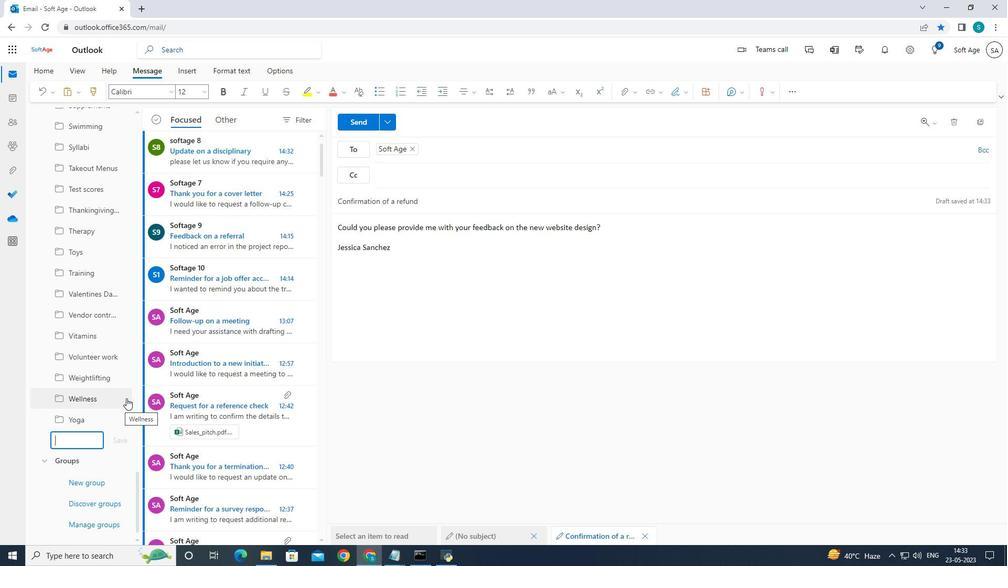 
Action: Key pressed <Key.tab>
Screenshot: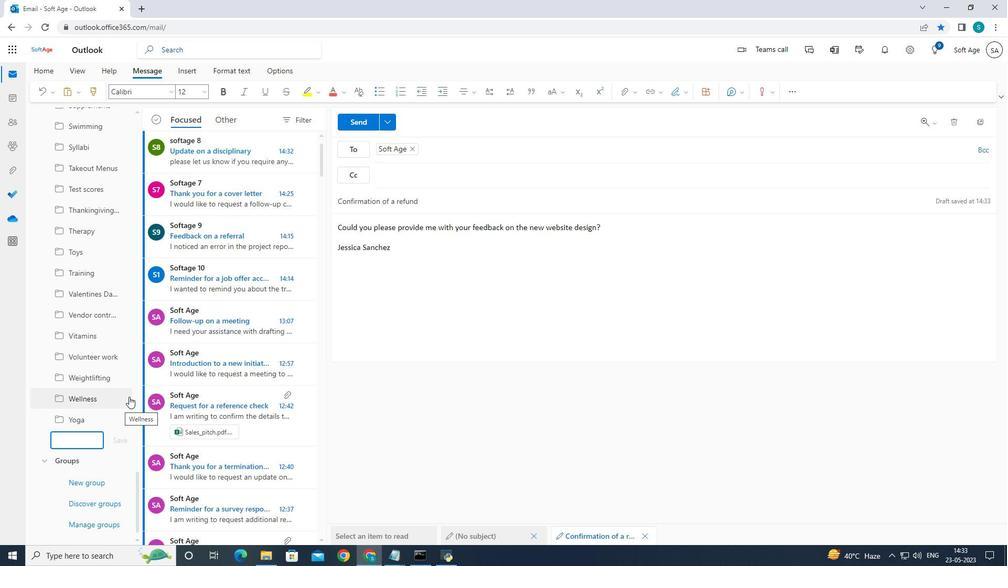 
Action: Mouse moved to (93, 445)
Screenshot: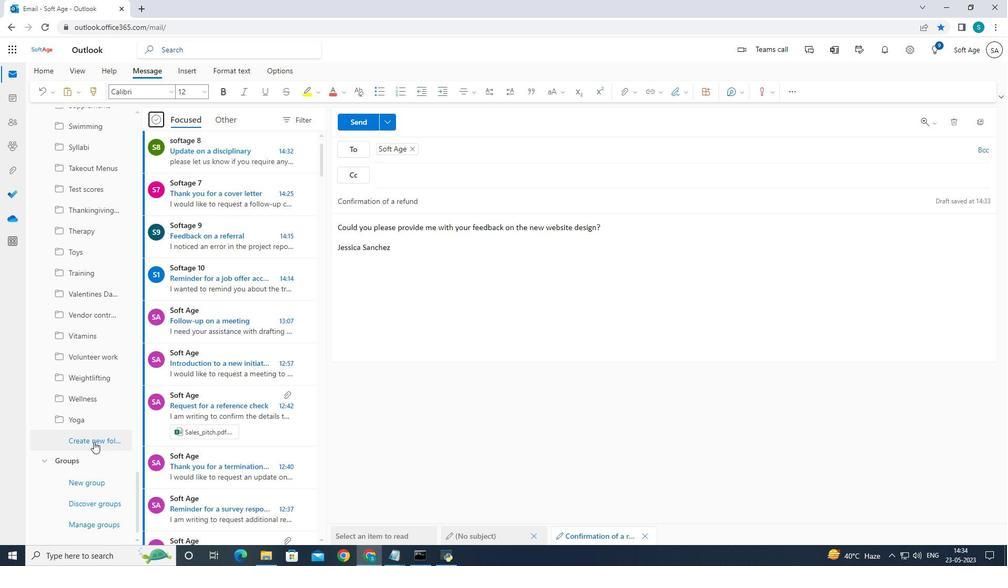 
Action: Mouse pressed left at (93, 445)
Screenshot: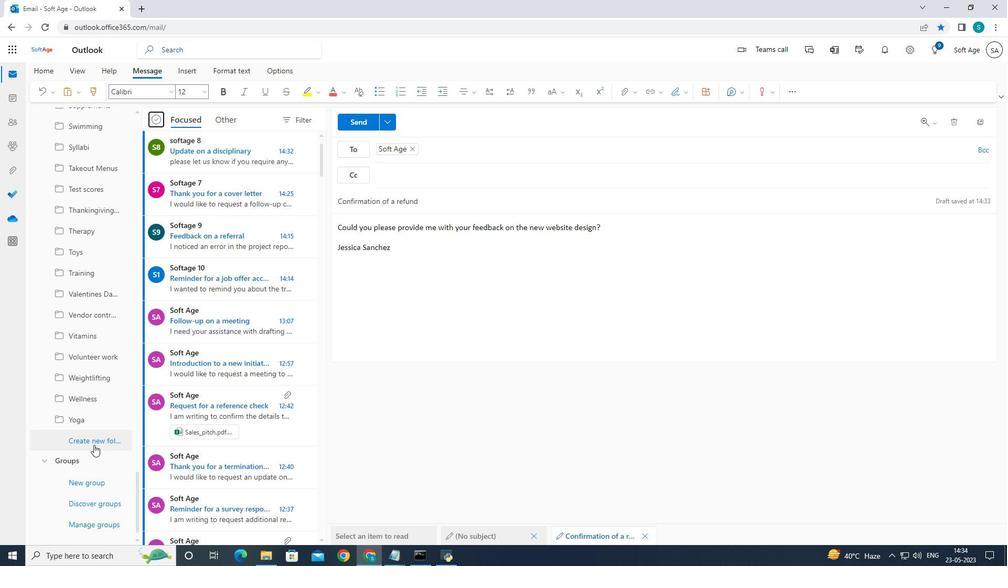 
Action: Mouse moved to (146, 429)
Screenshot: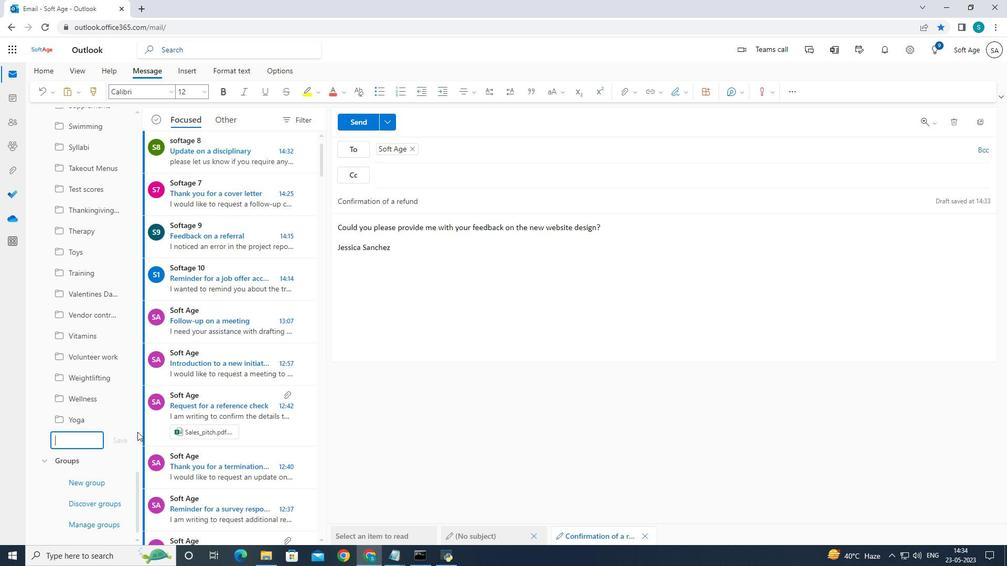 
Action: Key pressed <Key.caps_lock>C<Key.caps_lock>ommunity<Key.space>service<Key.enter>
Screenshot: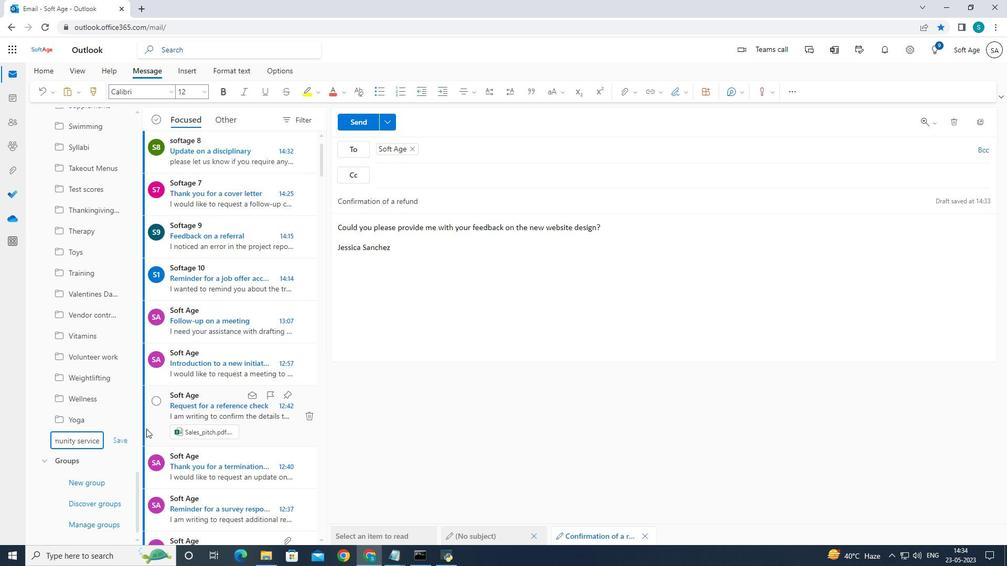 
Action: Mouse moved to (362, 118)
Screenshot: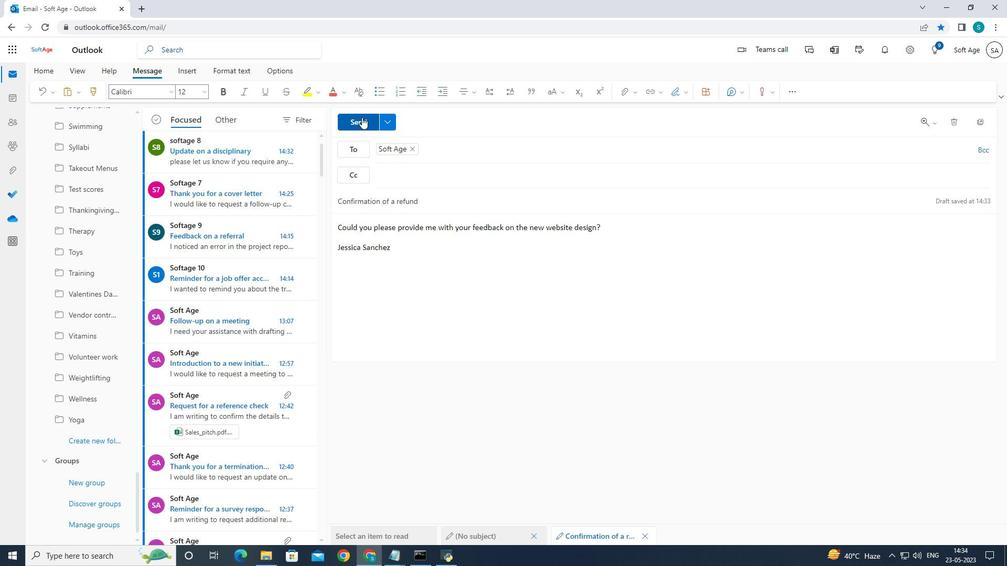 
Action: Mouse pressed left at (362, 118)
Screenshot: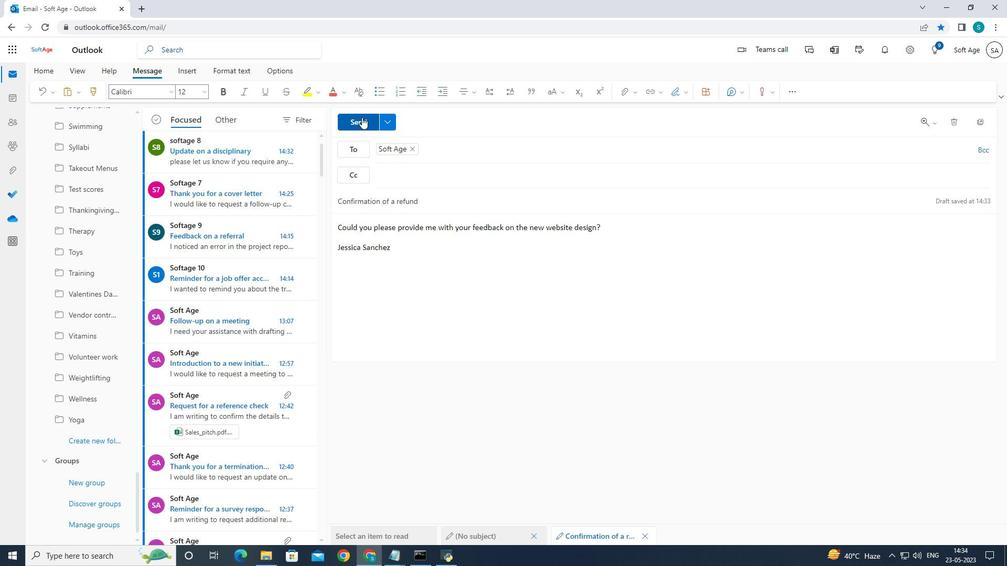 
Action: Mouse moved to (360, 121)
Screenshot: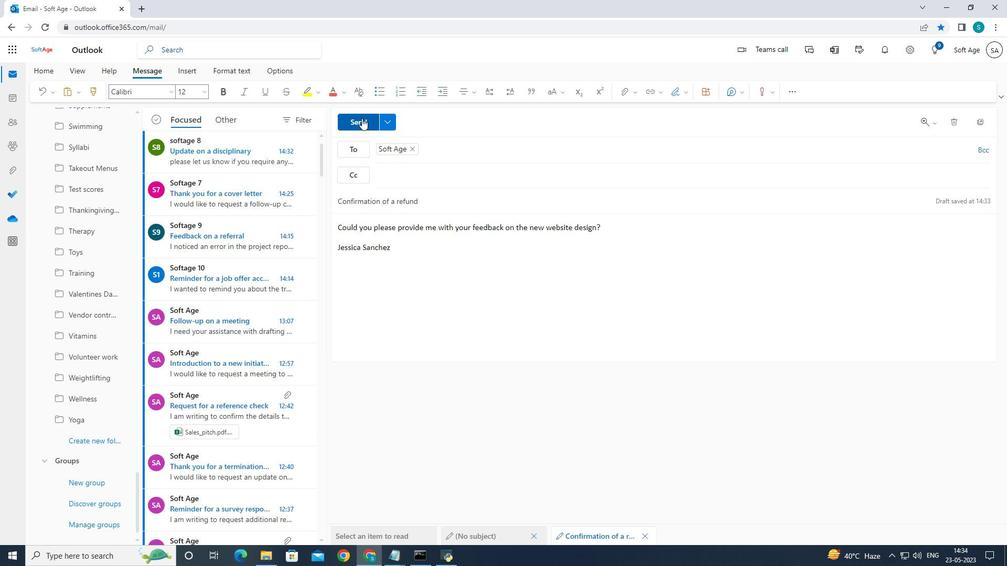 
